 Task: Look for space in Arnsberg, Germany from 2nd June, 2023 to 15th June, 2023 for 2 adults in price range Rs.10000 to Rs.15000. Place can be entire place with 1  bedroom having 1 bed and 1 bathroom. Property type can be house, flat, guest house, hotel. Booking option can be shelf check-in. Required host language is English.
Action: Mouse moved to (755, 106)
Screenshot: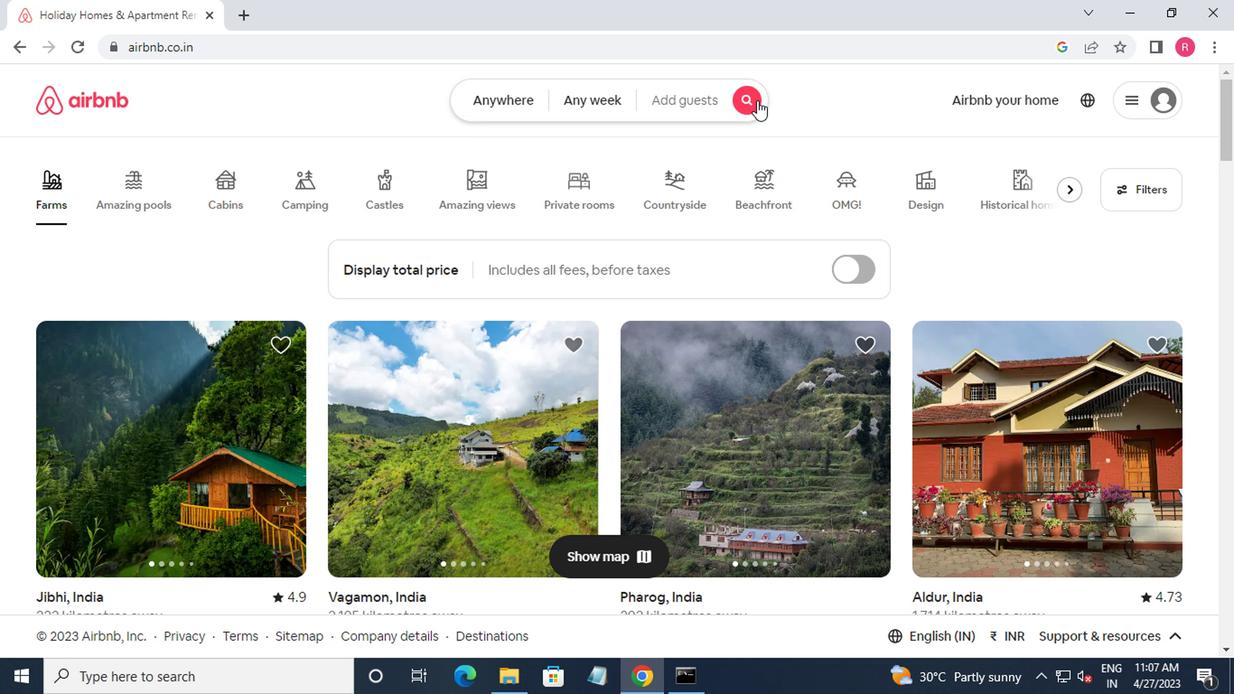 
Action: Mouse pressed left at (755, 106)
Screenshot: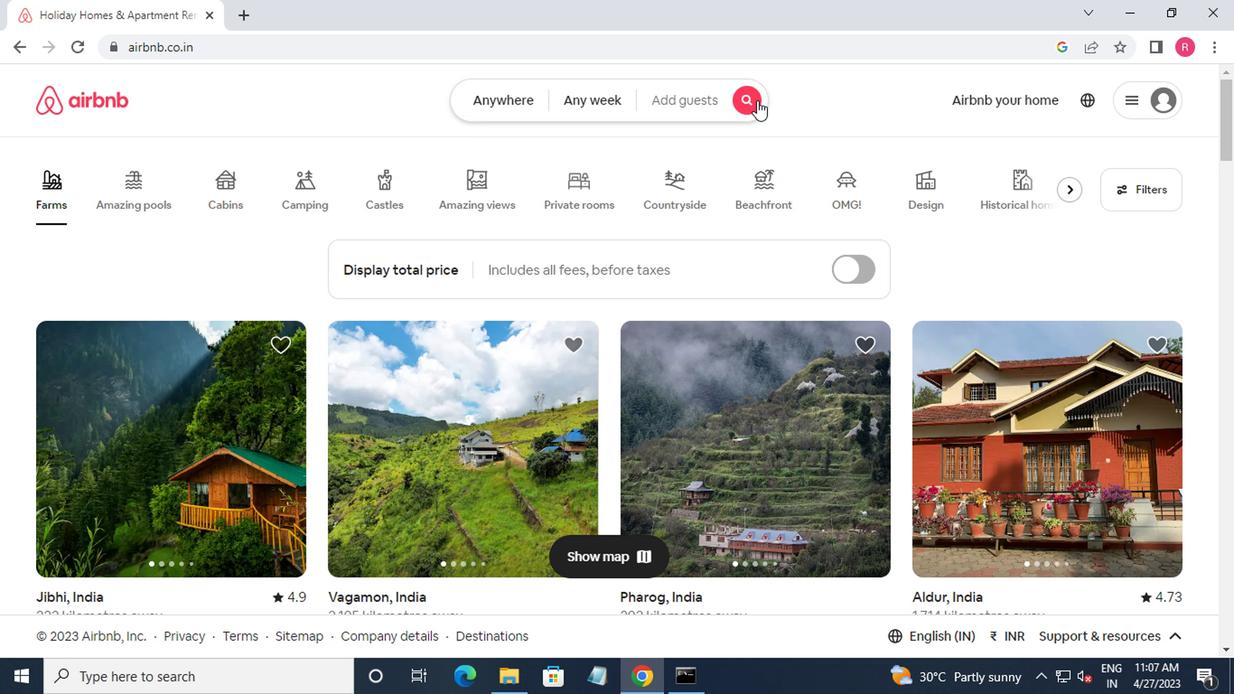 
Action: Mouse moved to (290, 176)
Screenshot: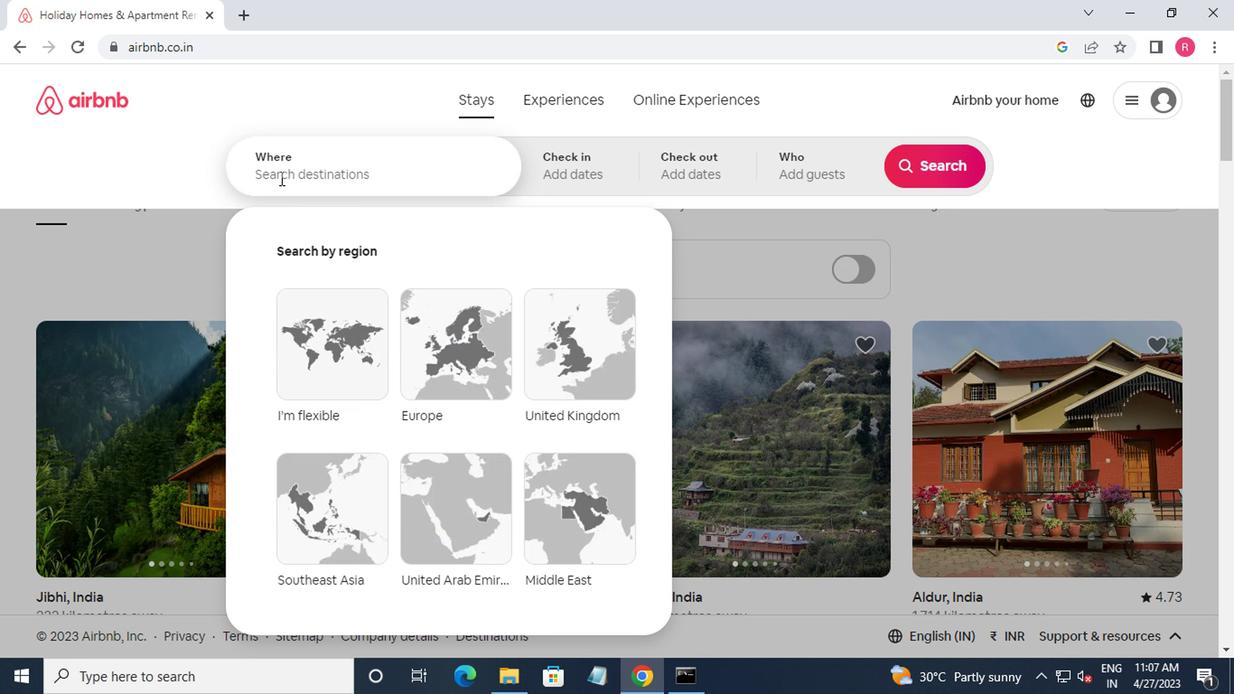 
Action: Mouse pressed left at (290, 176)
Screenshot: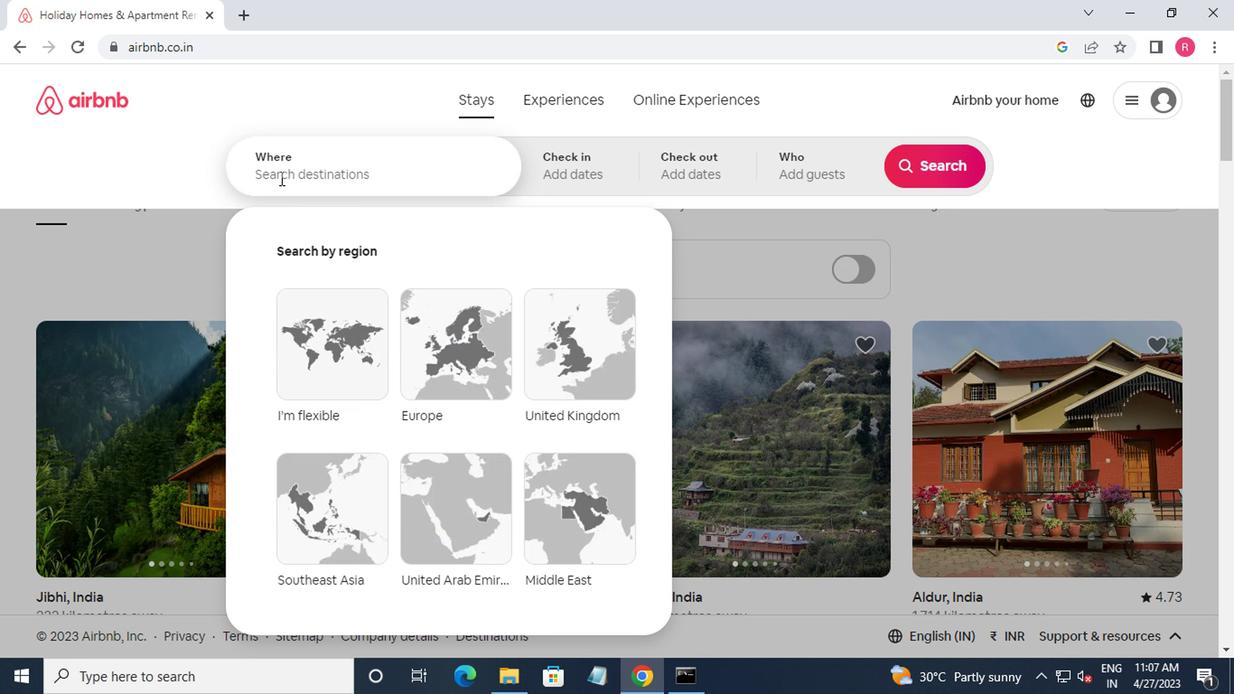 
Action: Mouse moved to (287, 207)
Screenshot: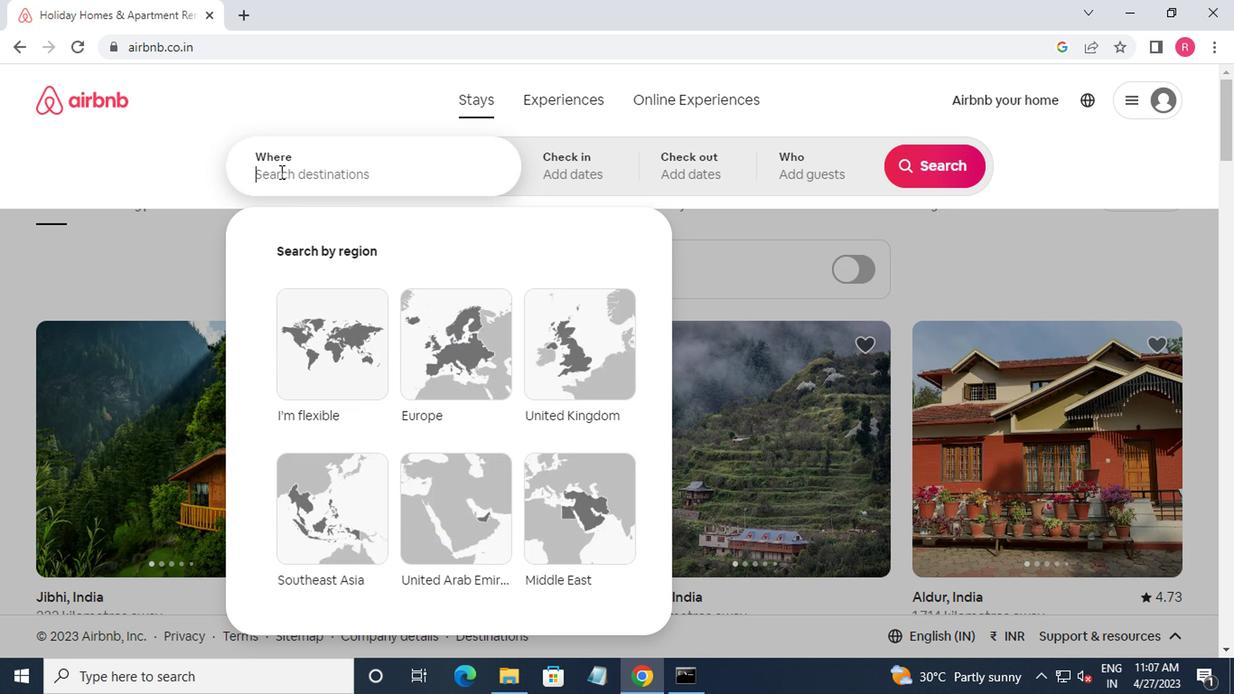 
Action: Key pressed arnsberg,germ<Key.down><Key.enter>
Screenshot: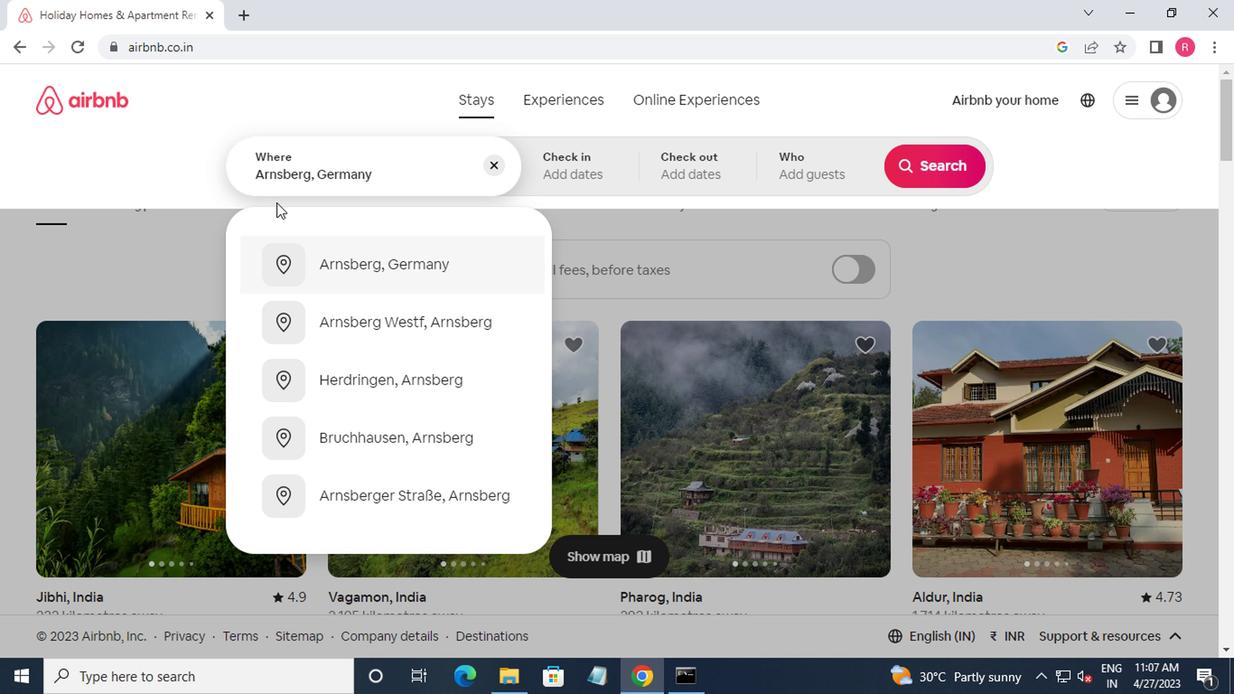 
Action: Mouse moved to (919, 310)
Screenshot: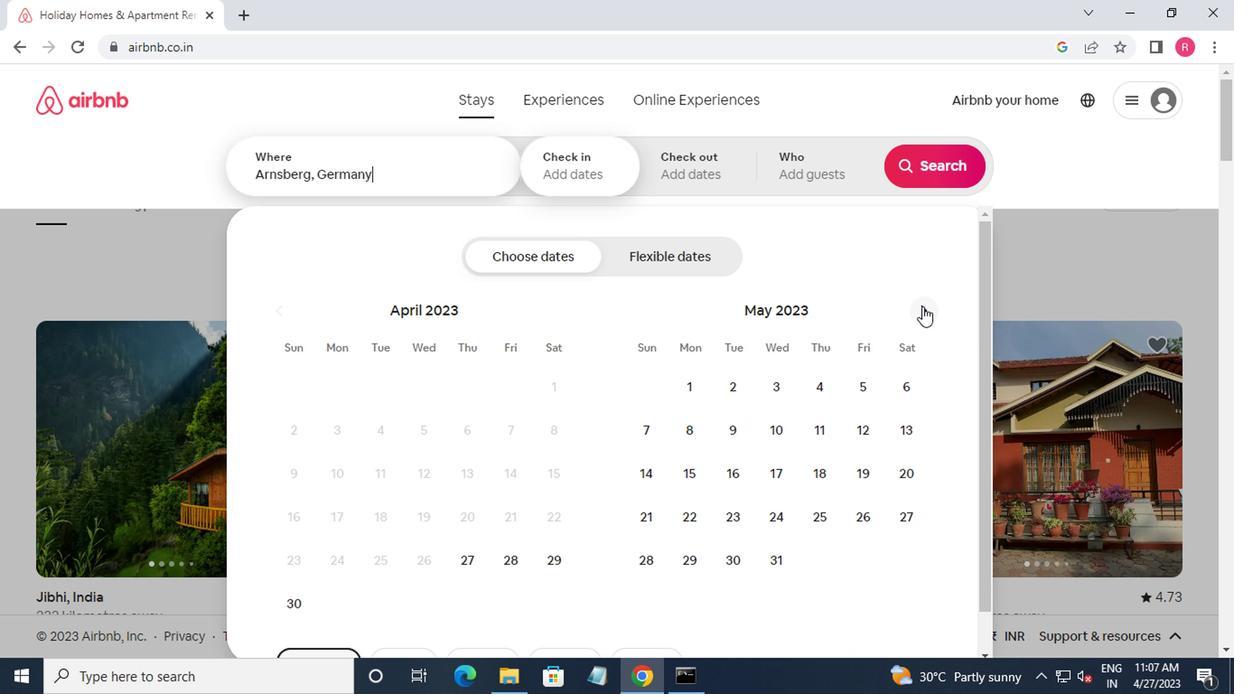 
Action: Mouse pressed left at (919, 310)
Screenshot: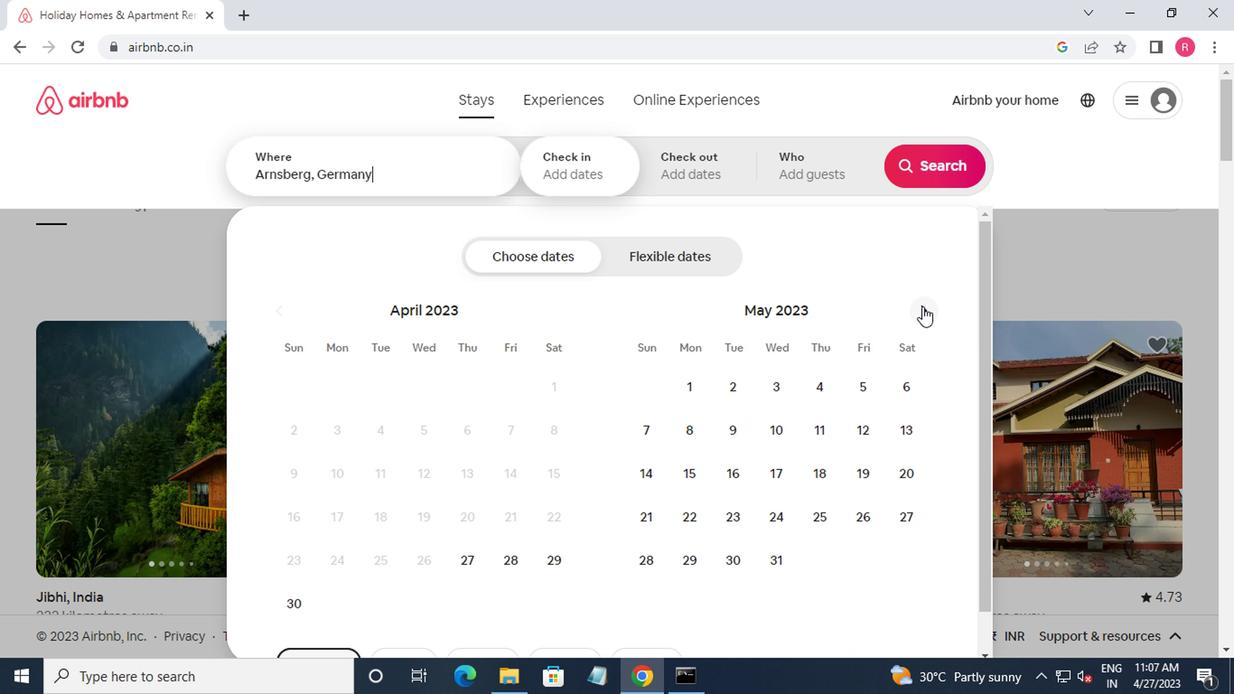 
Action: Mouse moved to (856, 398)
Screenshot: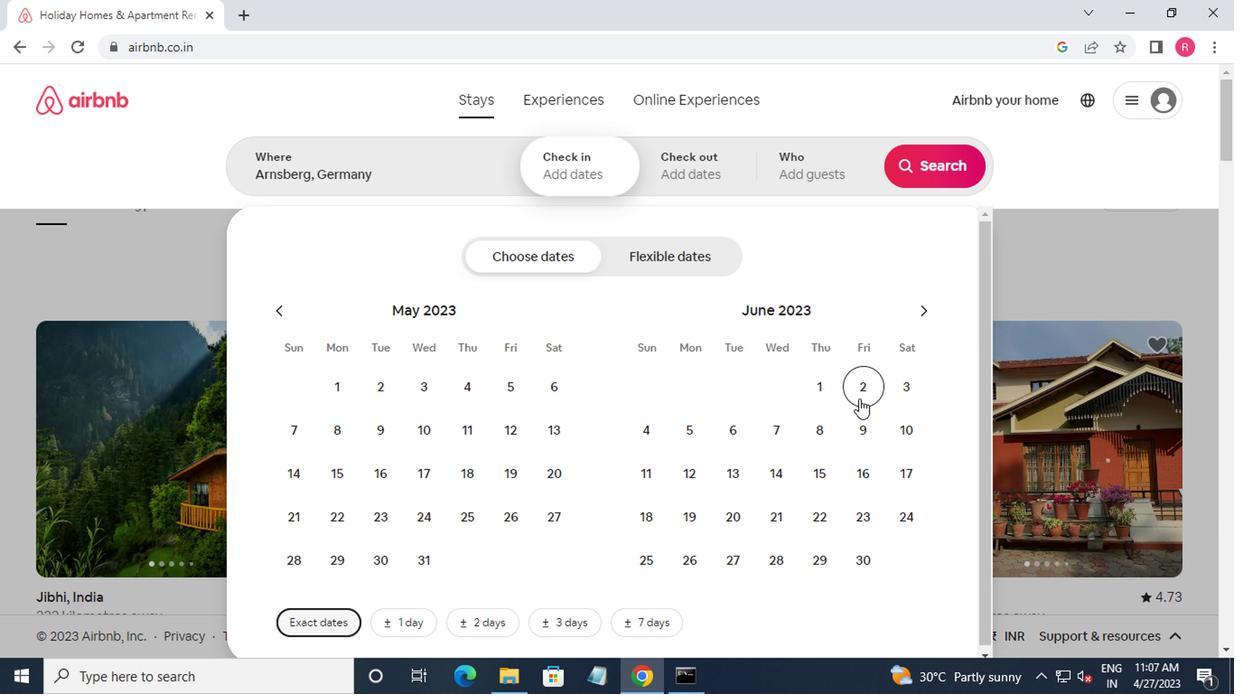 
Action: Mouse pressed left at (856, 398)
Screenshot: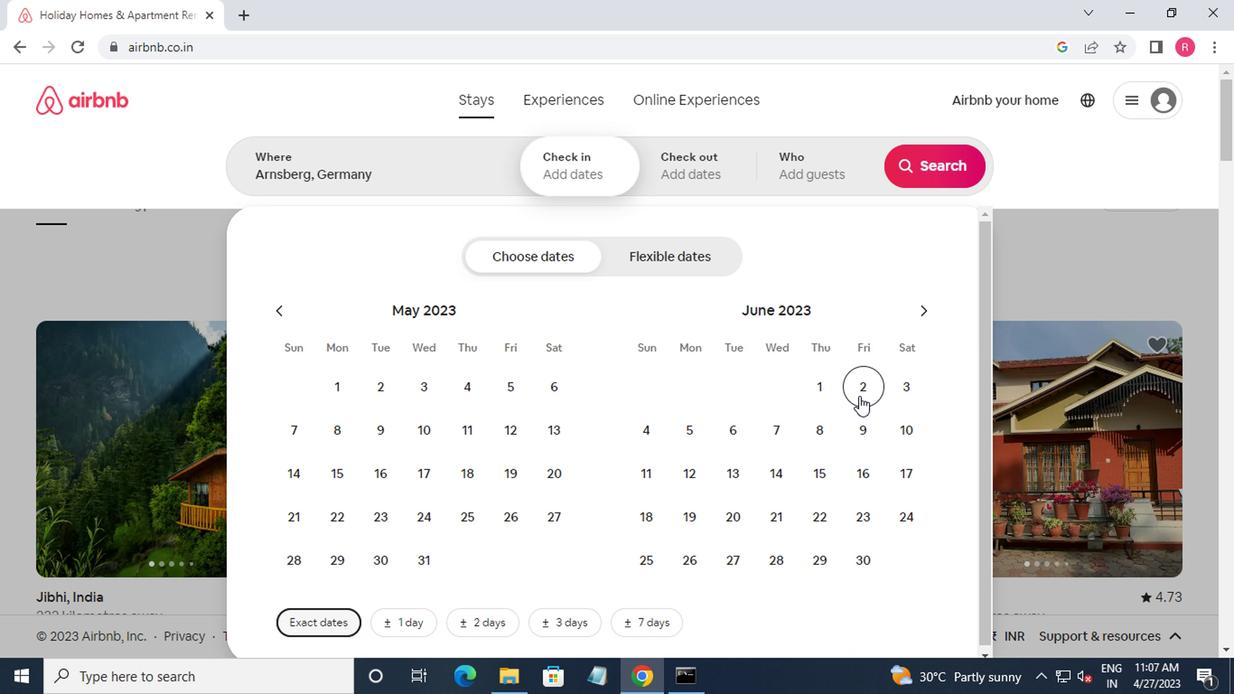 
Action: Mouse moved to (810, 480)
Screenshot: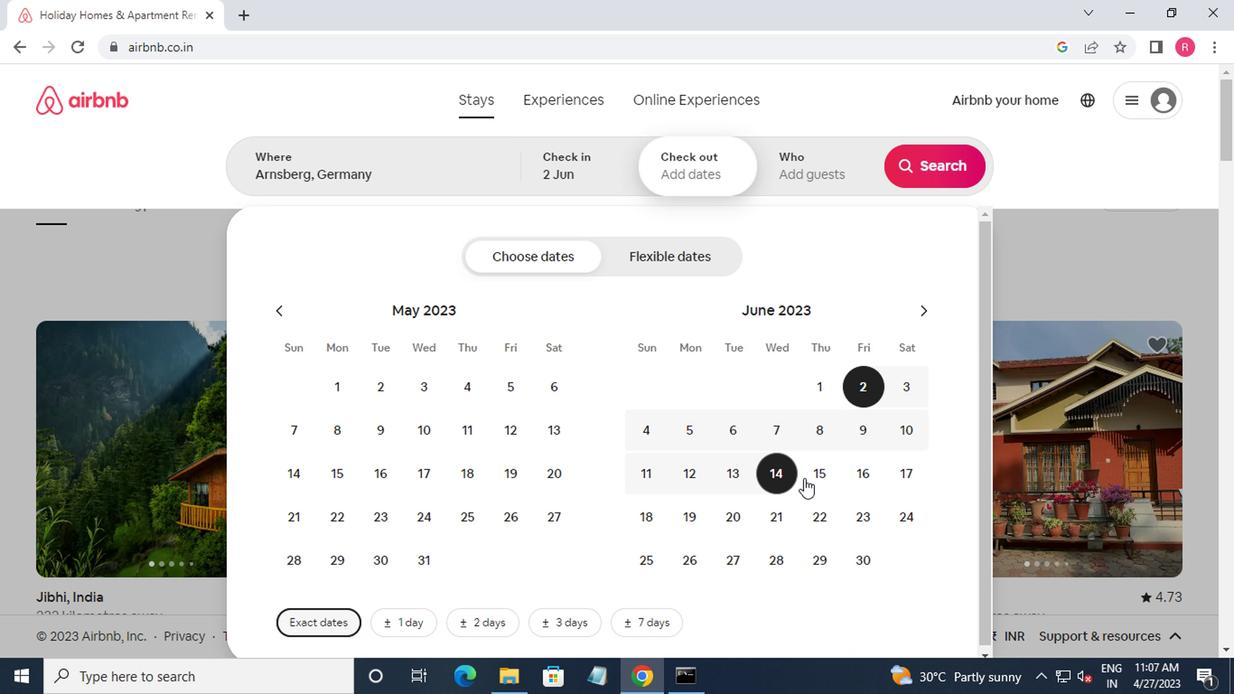 
Action: Mouse pressed left at (810, 480)
Screenshot: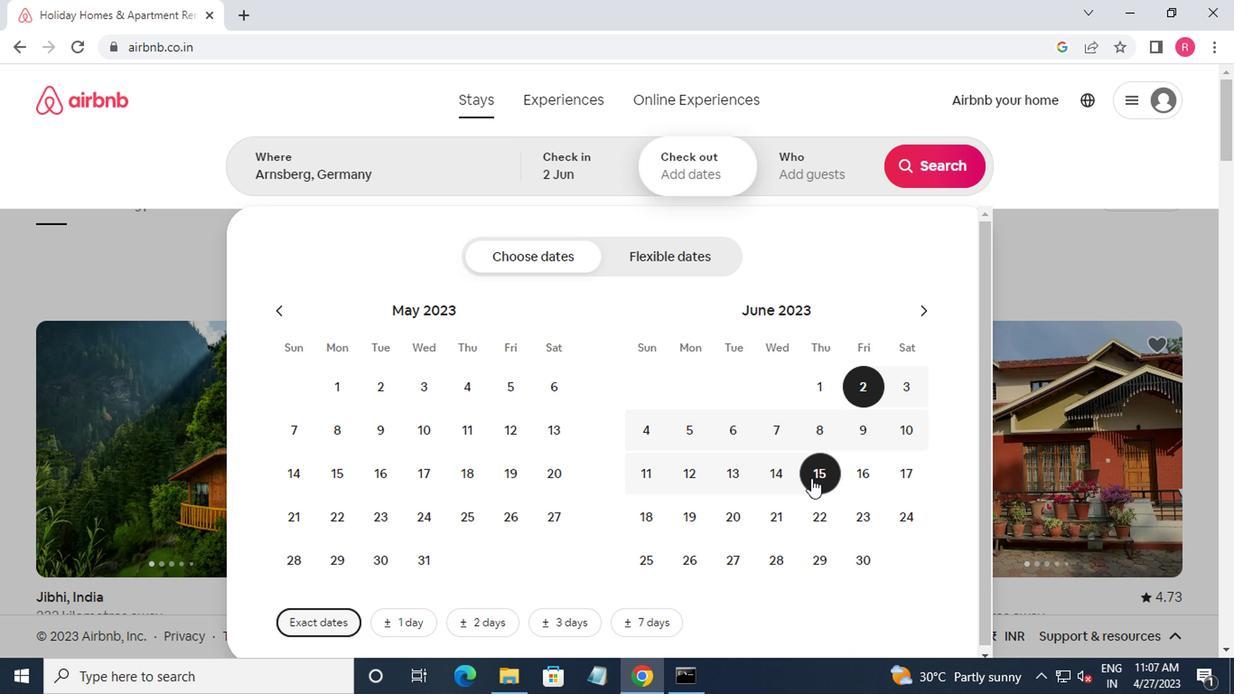 
Action: Mouse moved to (775, 163)
Screenshot: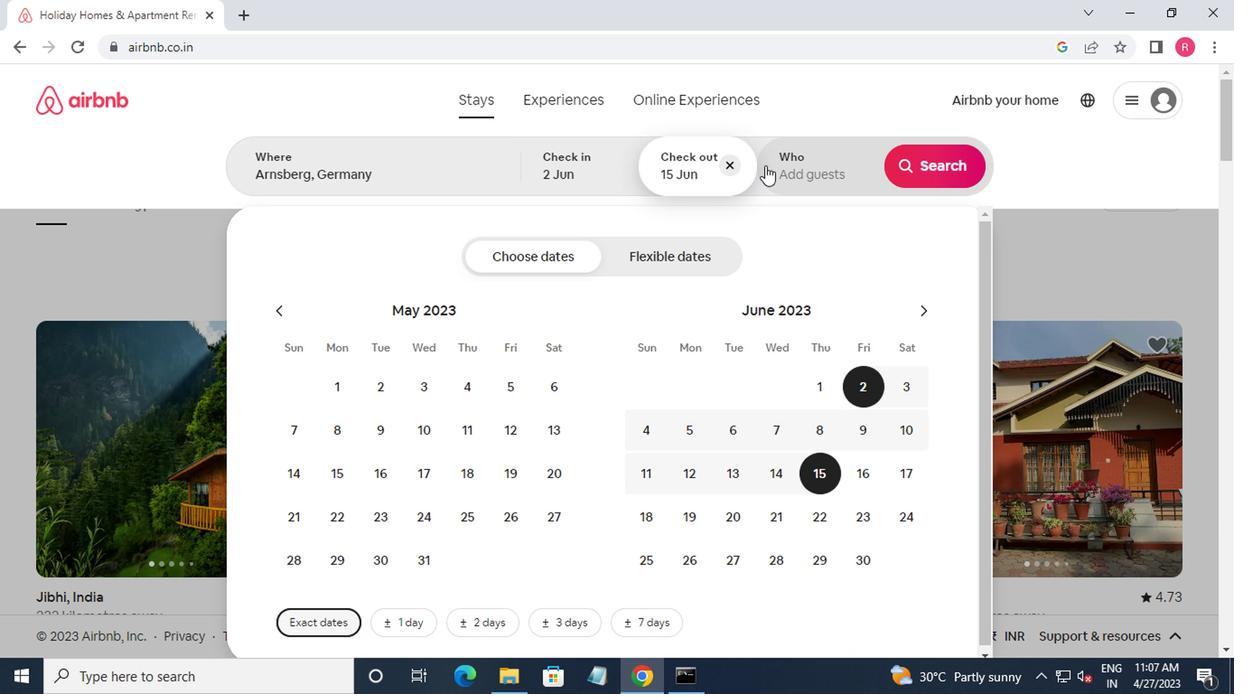 
Action: Mouse pressed left at (775, 163)
Screenshot: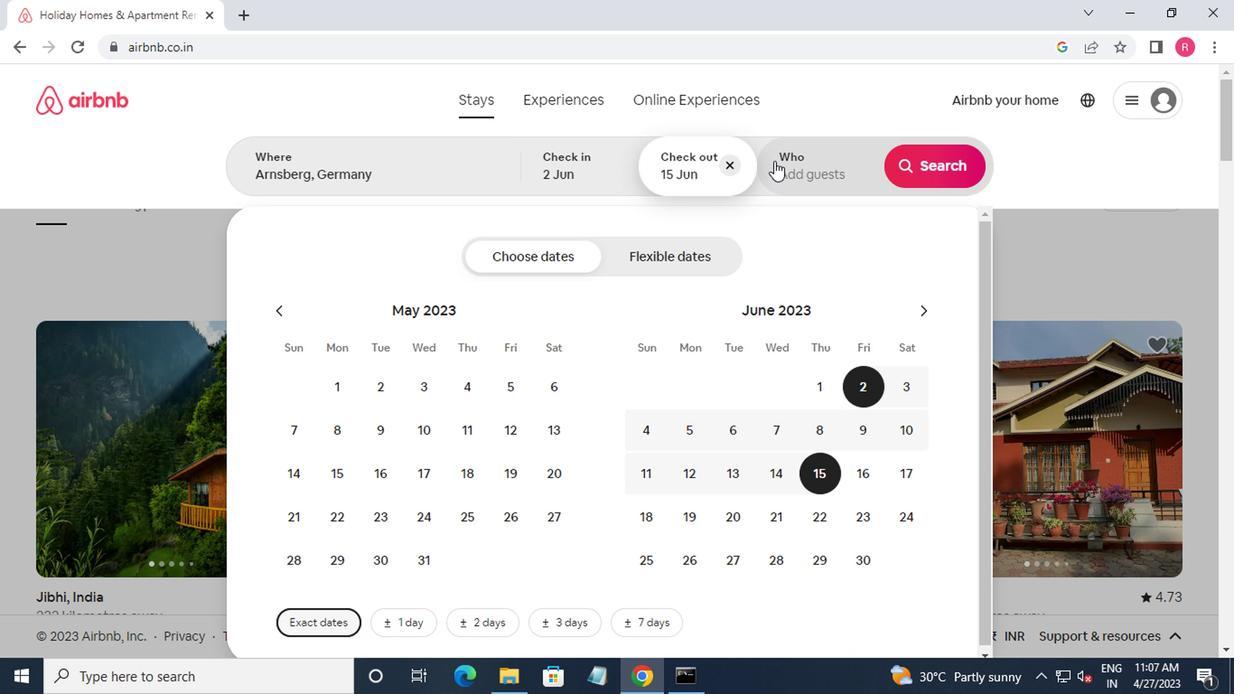 
Action: Mouse moved to (929, 266)
Screenshot: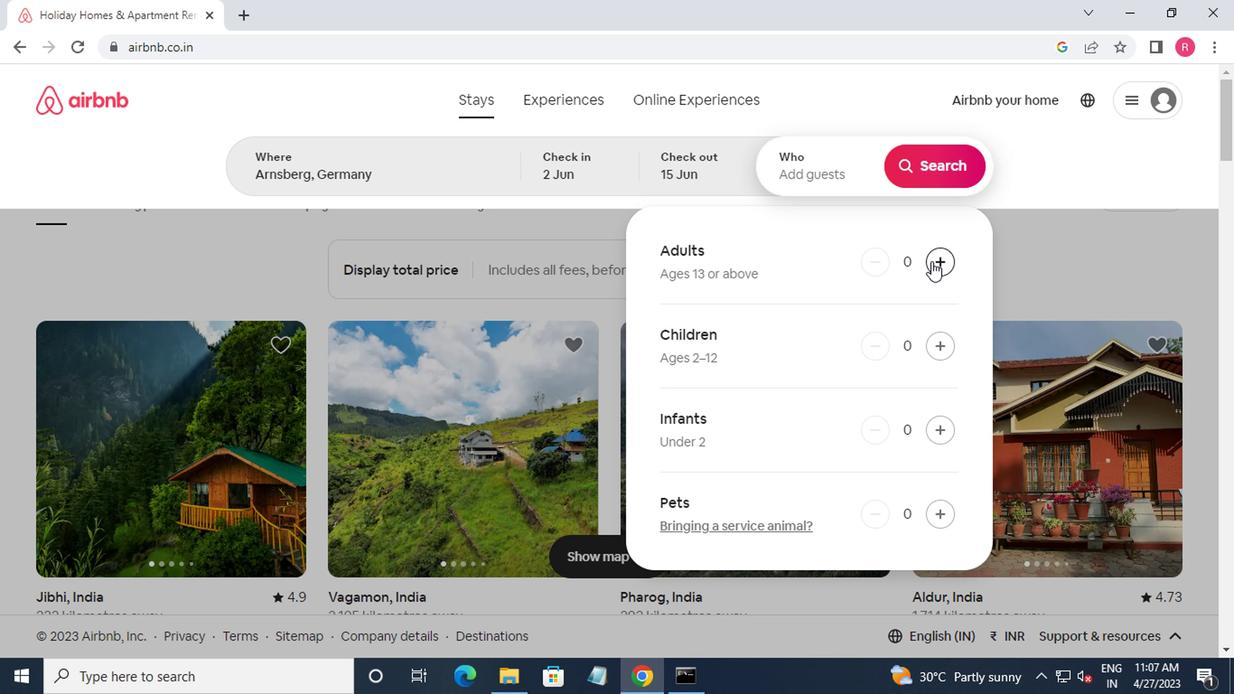 
Action: Mouse pressed left at (929, 266)
Screenshot: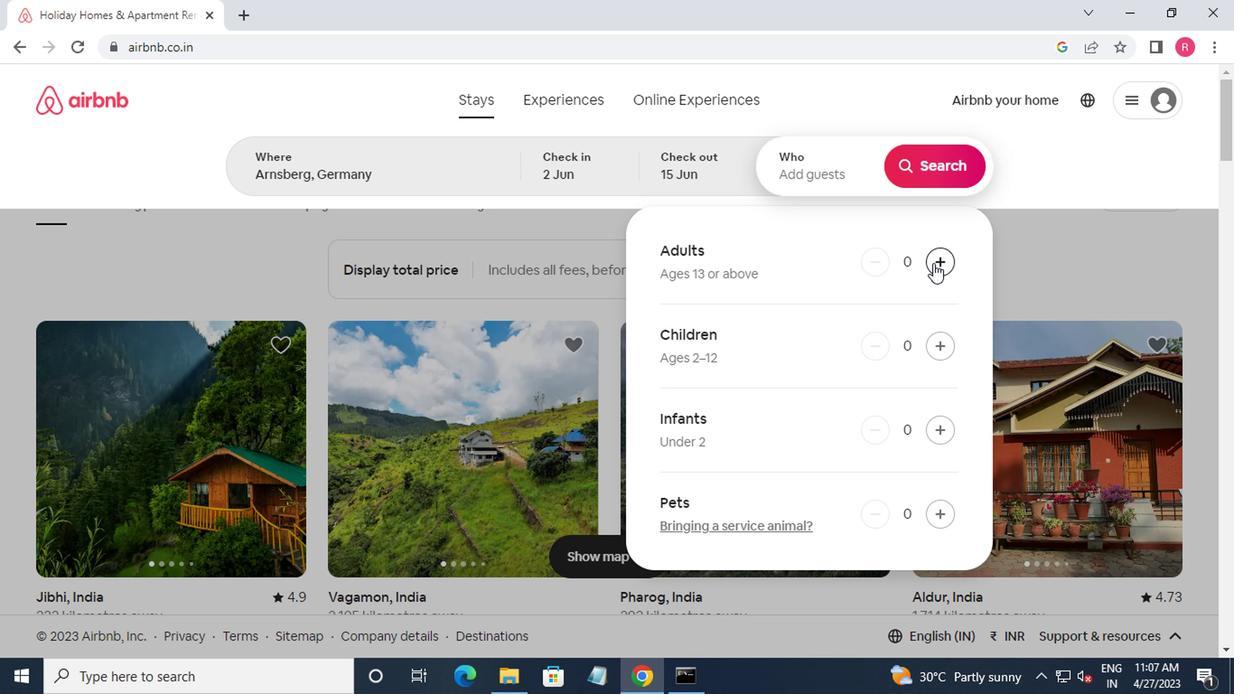 
Action: Mouse moved to (931, 267)
Screenshot: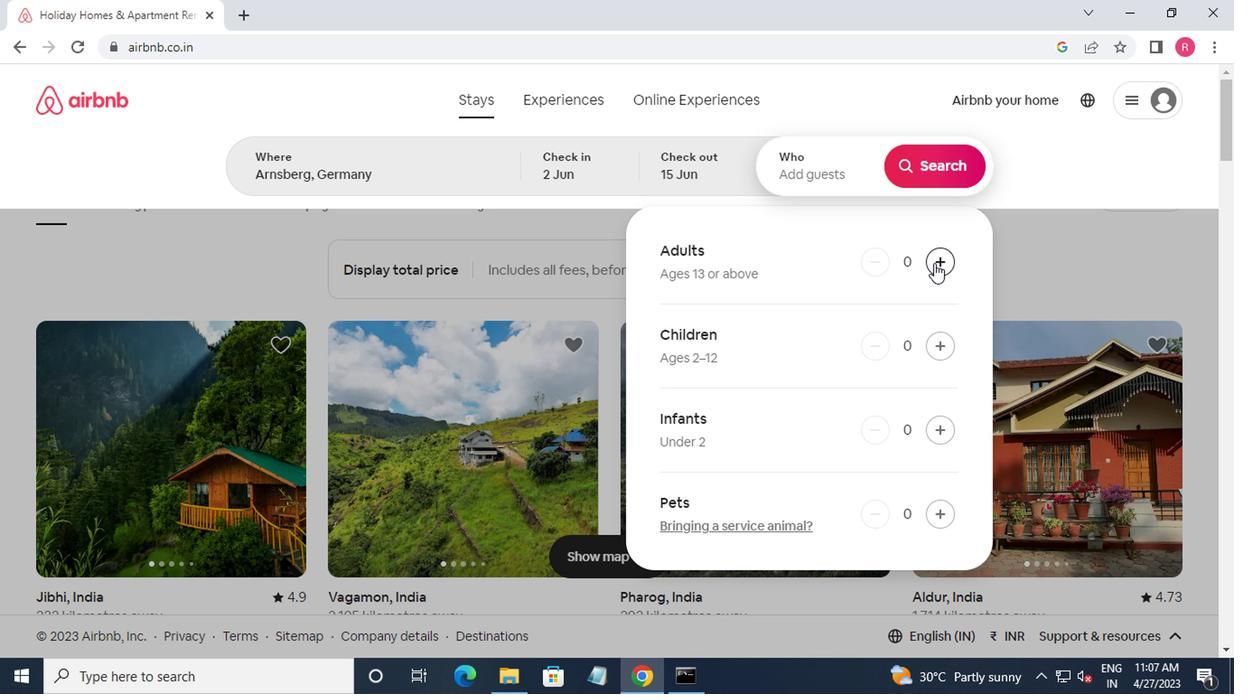 
Action: Mouse pressed left at (931, 267)
Screenshot: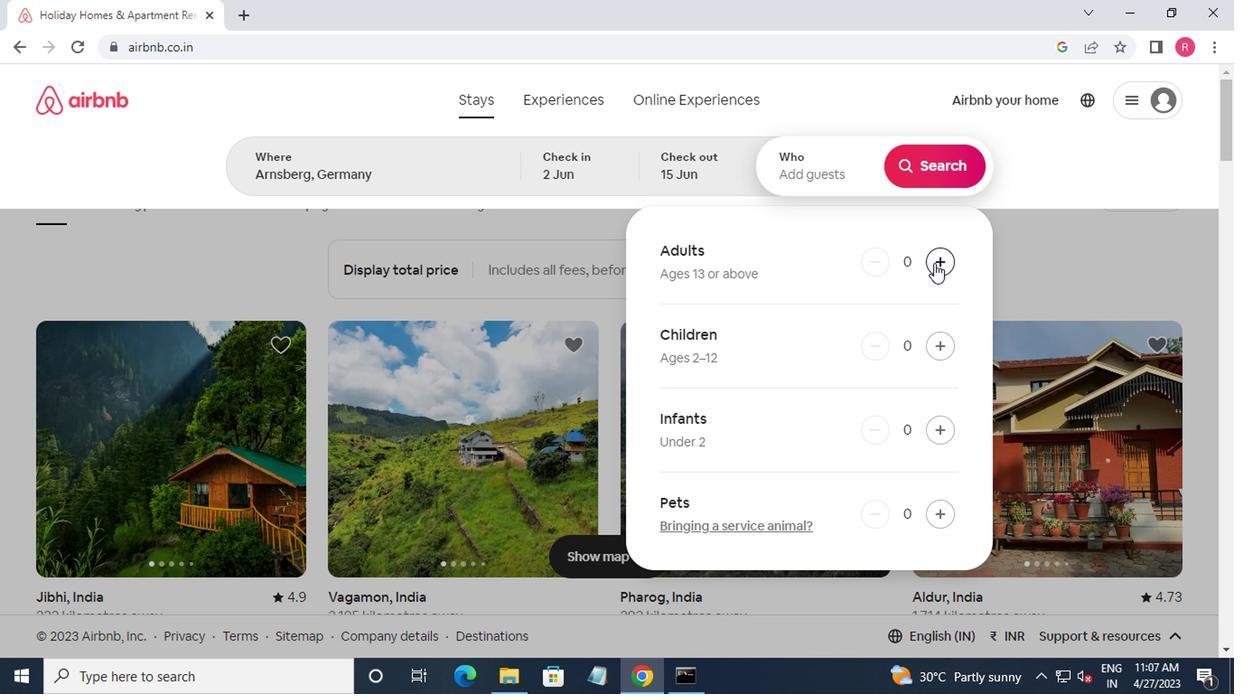
Action: Mouse moved to (940, 169)
Screenshot: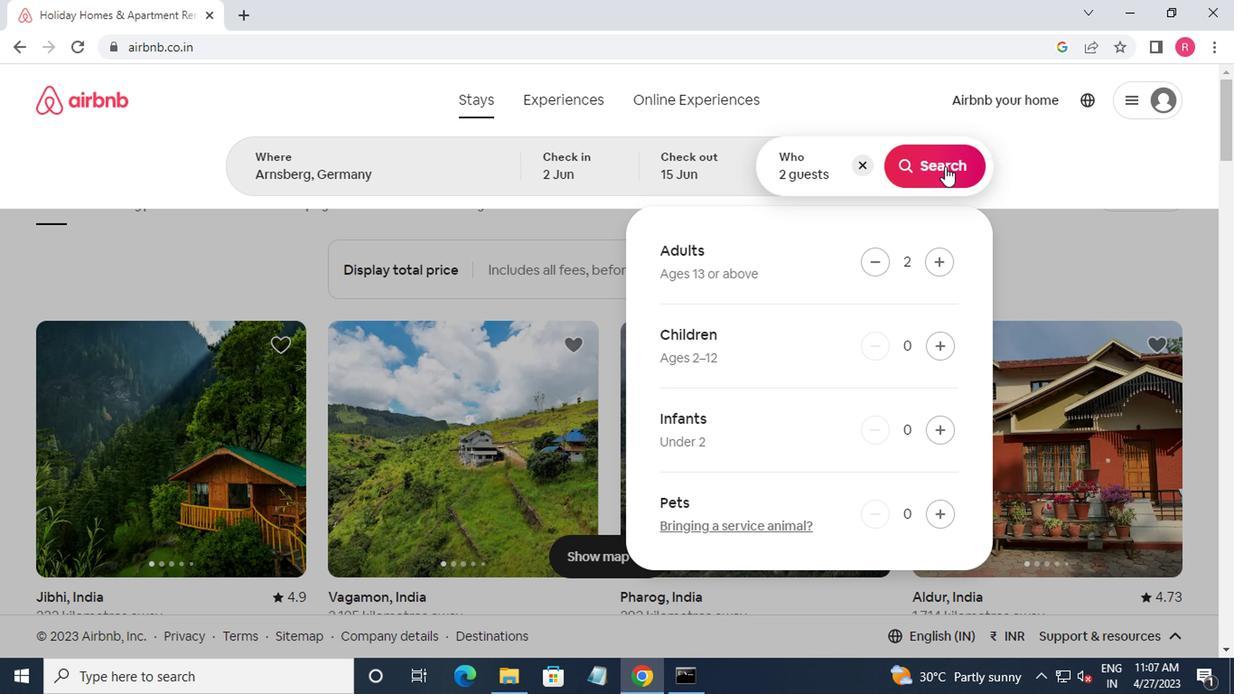 
Action: Mouse pressed left at (940, 169)
Screenshot: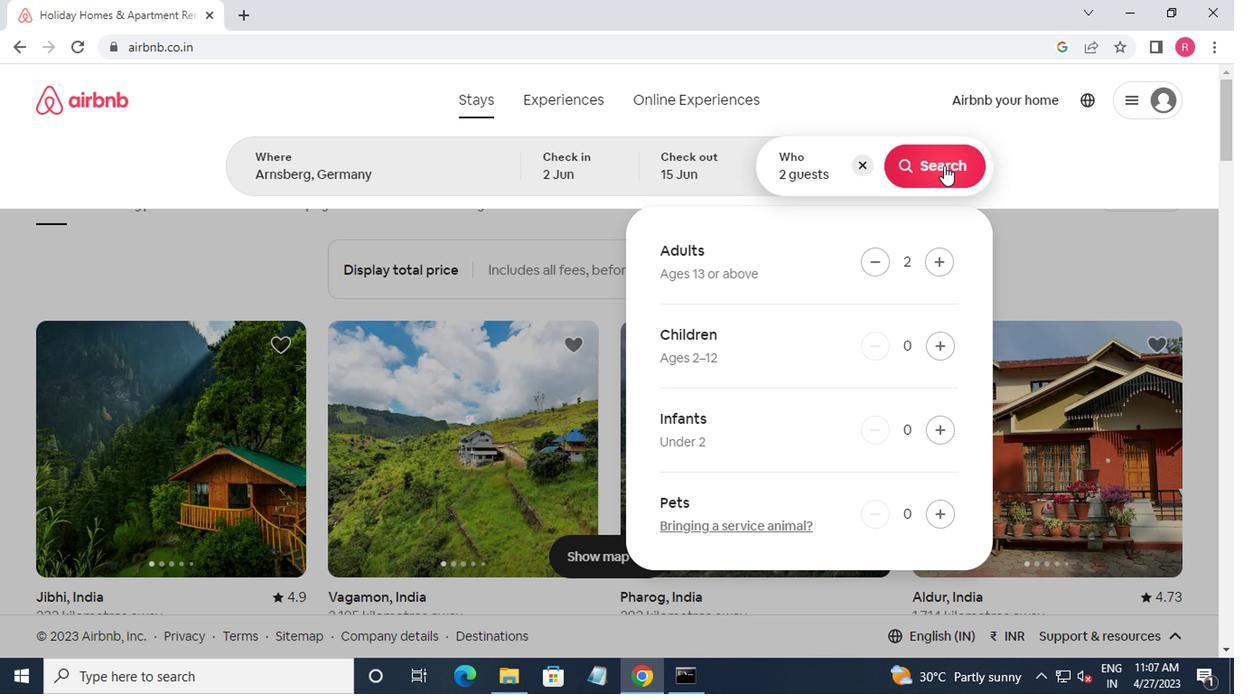 
Action: Mouse moved to (1153, 186)
Screenshot: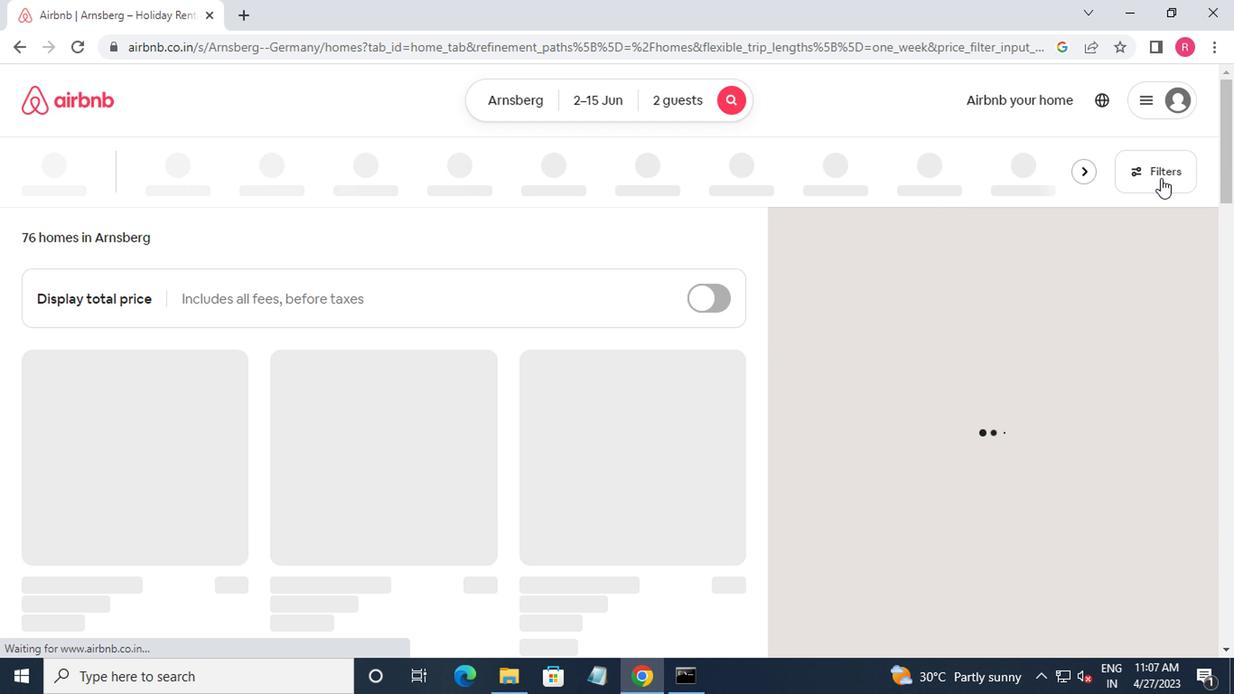 
Action: Mouse pressed left at (1153, 186)
Screenshot: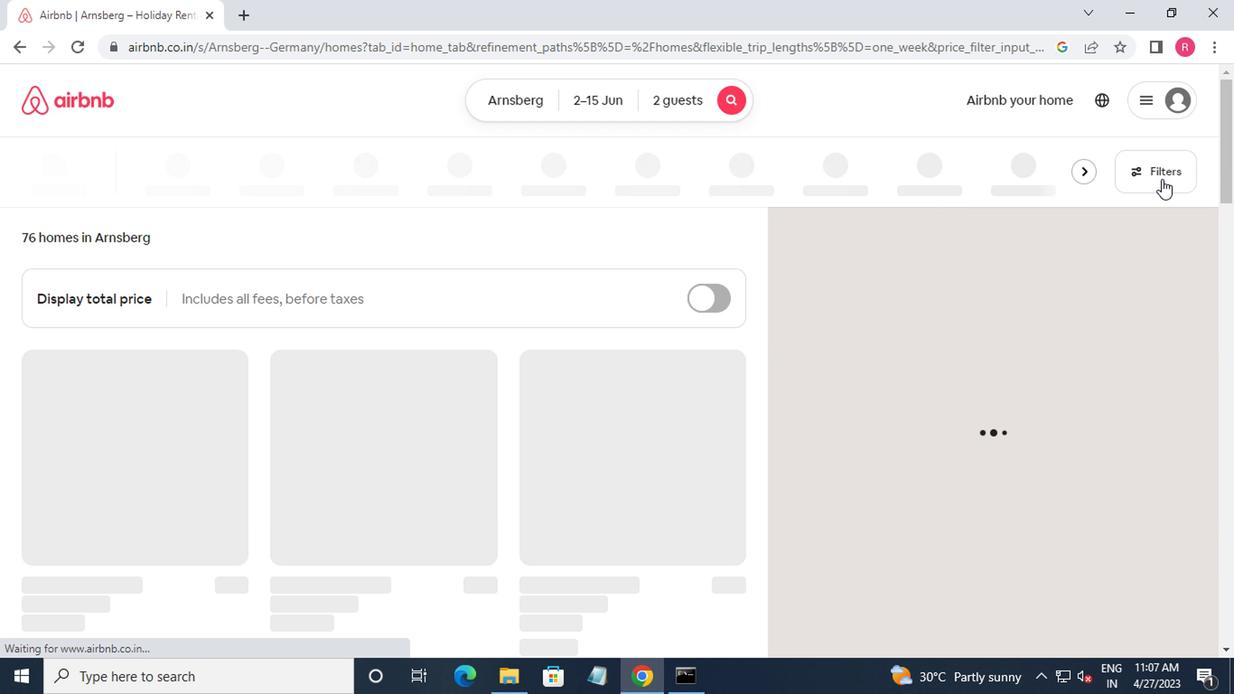 
Action: Mouse moved to (468, 400)
Screenshot: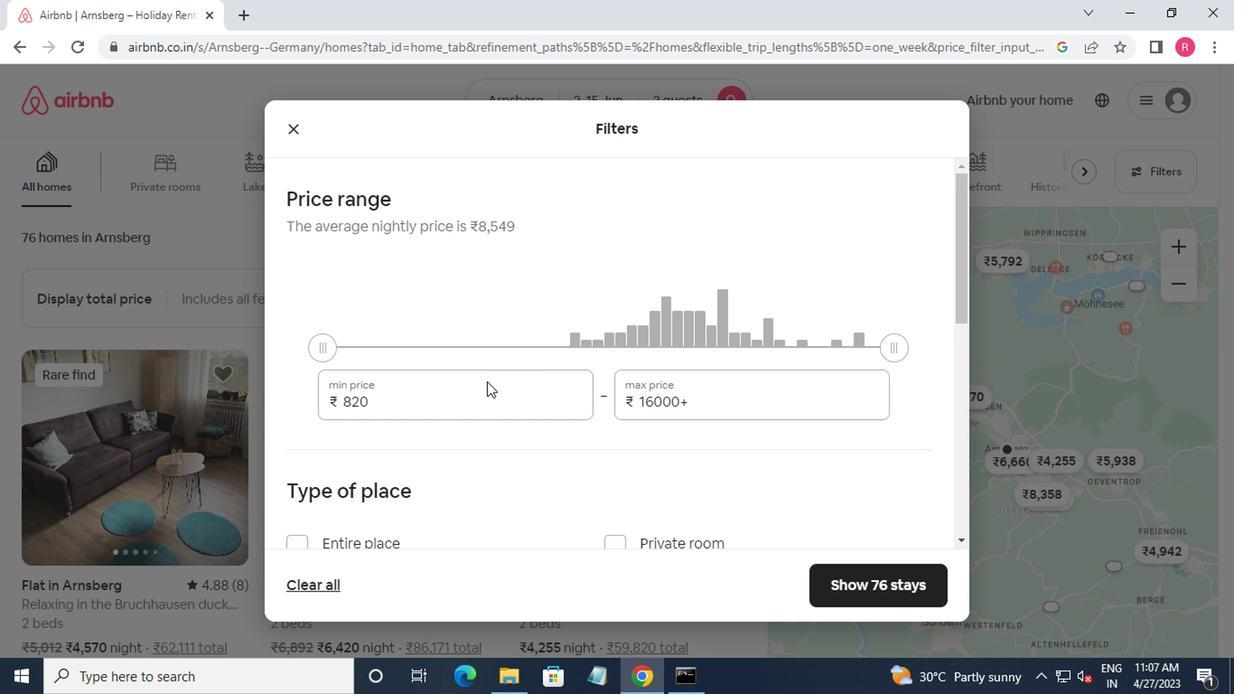 
Action: Mouse pressed left at (468, 400)
Screenshot: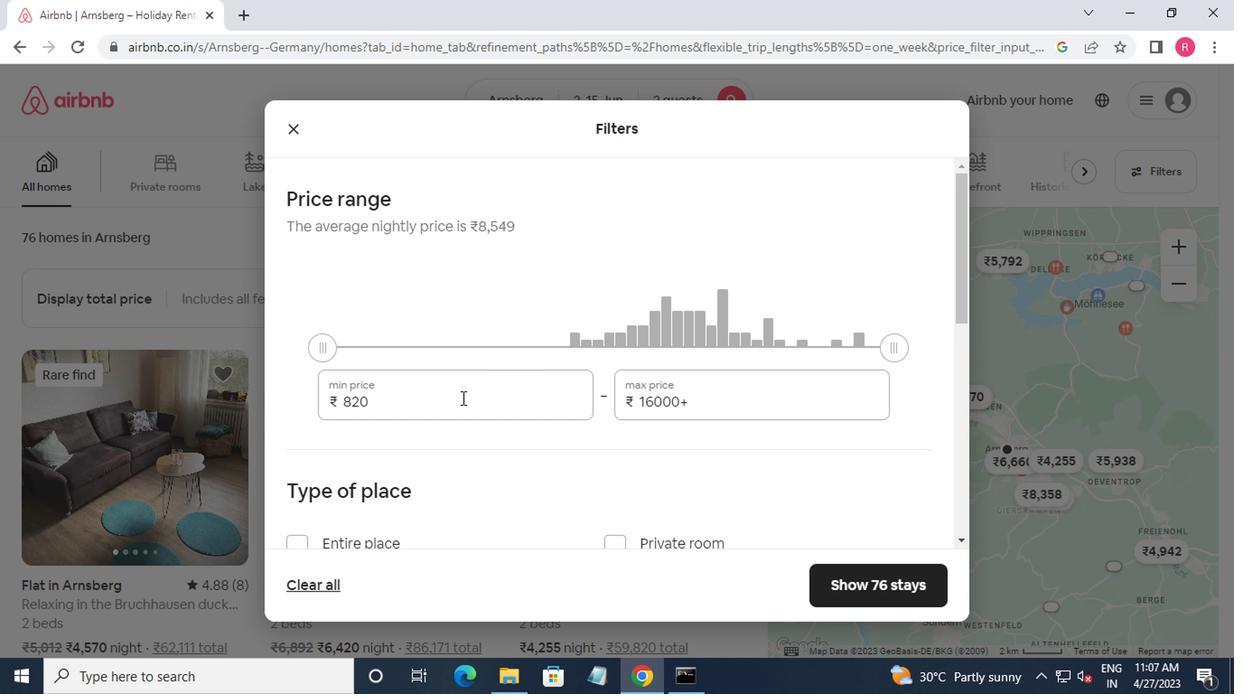 
Action: Mouse moved to (488, 401)
Screenshot: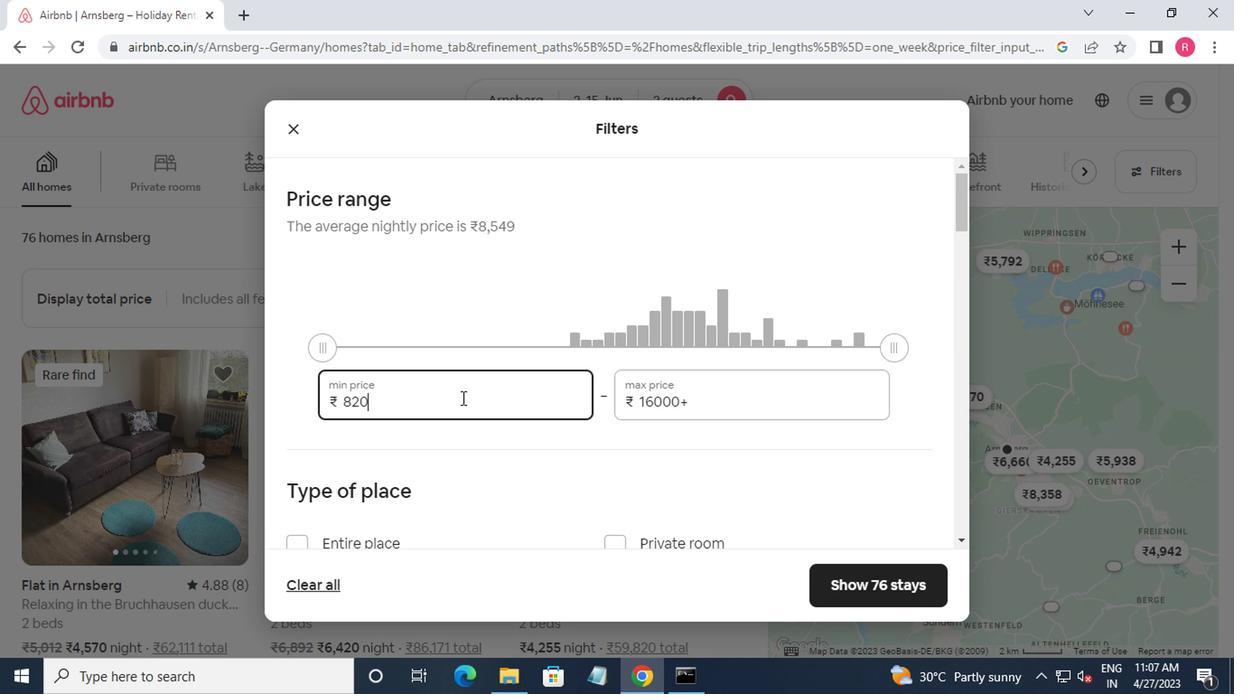 
Action: Key pressed <Key.backspace><Key.backspace><Key.backspace><Key.backspace><Key.backspace>10000<Key.tab>15000
Screenshot: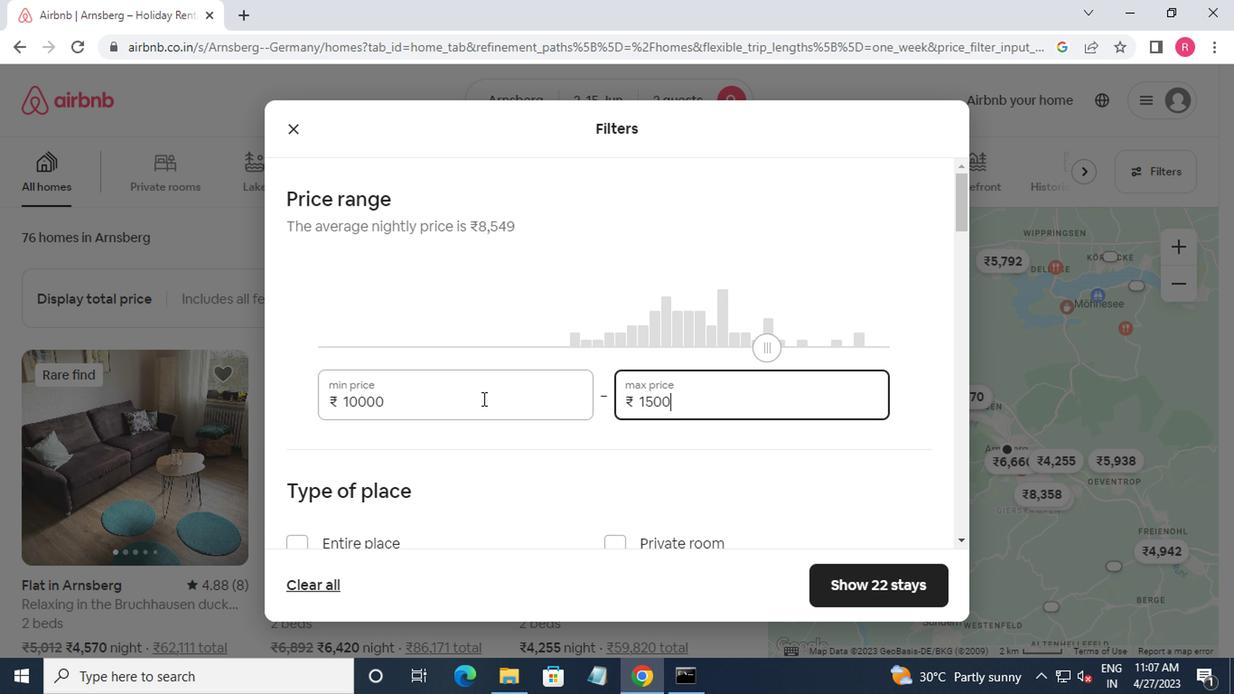 
Action: Mouse moved to (340, 253)
Screenshot: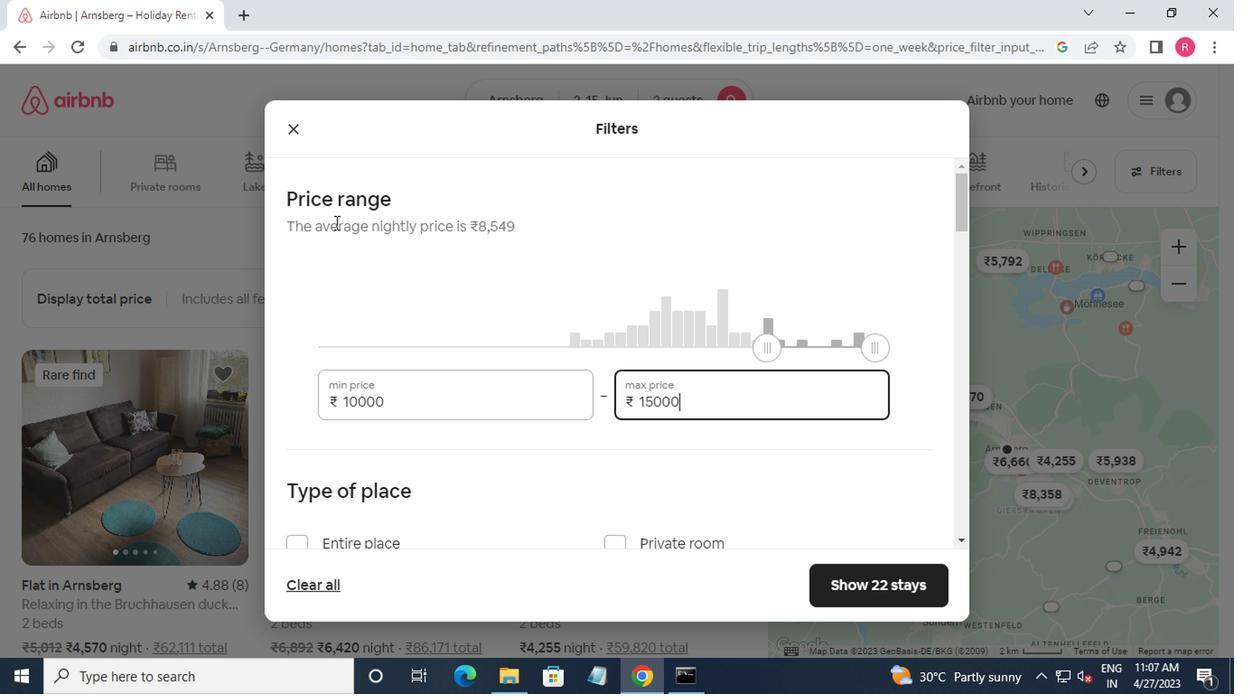 
Action: Mouse scrolled (340, 252) with delta (0, 0)
Screenshot: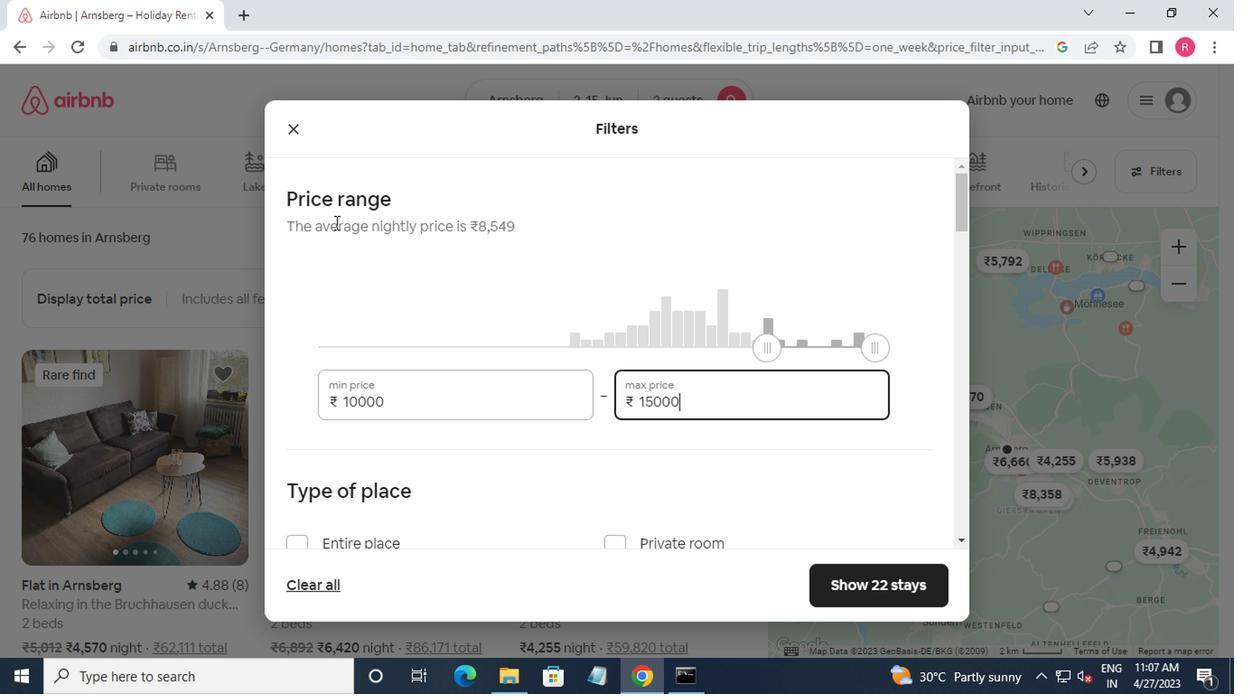 
Action: Mouse moved to (335, 273)
Screenshot: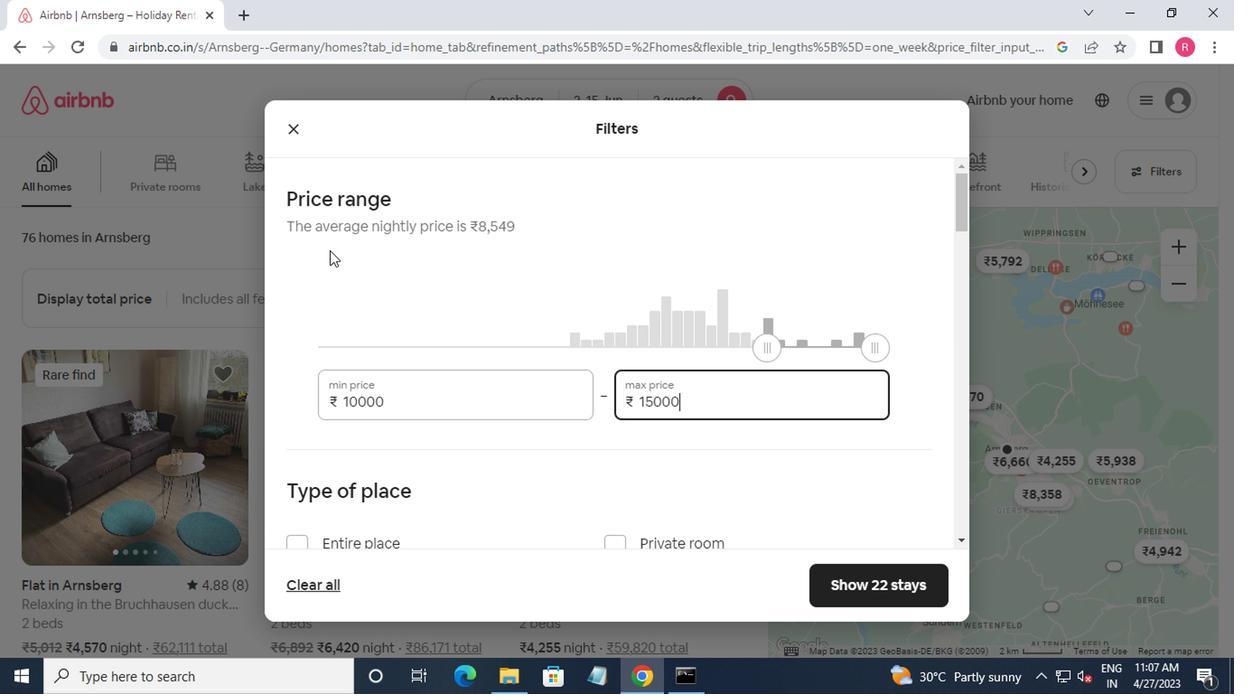 
Action: Mouse scrolled (335, 272) with delta (0, -1)
Screenshot: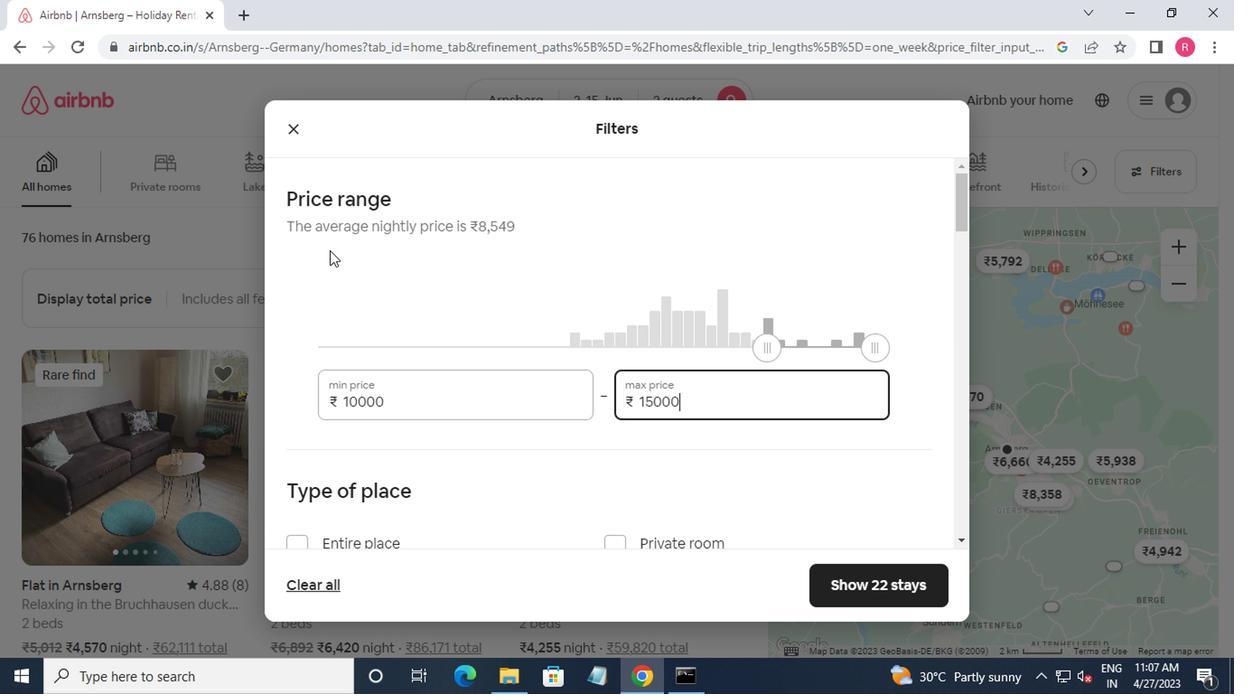 
Action: Mouse moved to (309, 371)
Screenshot: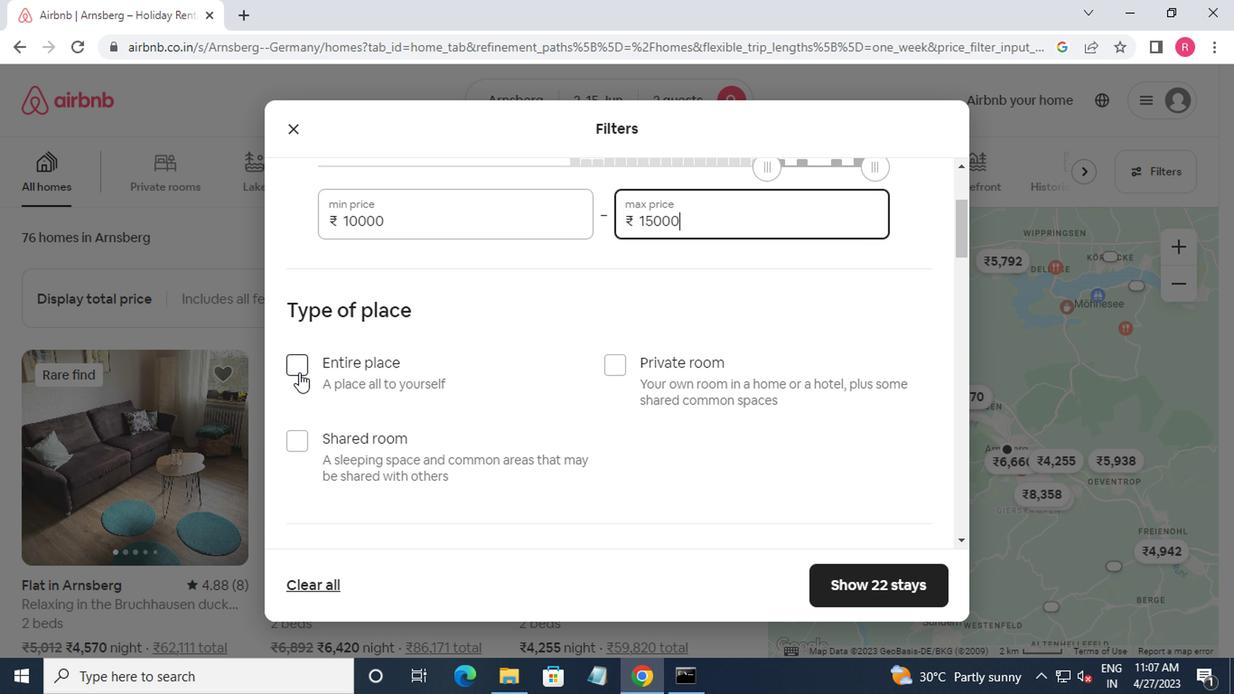 
Action: Mouse pressed left at (309, 371)
Screenshot: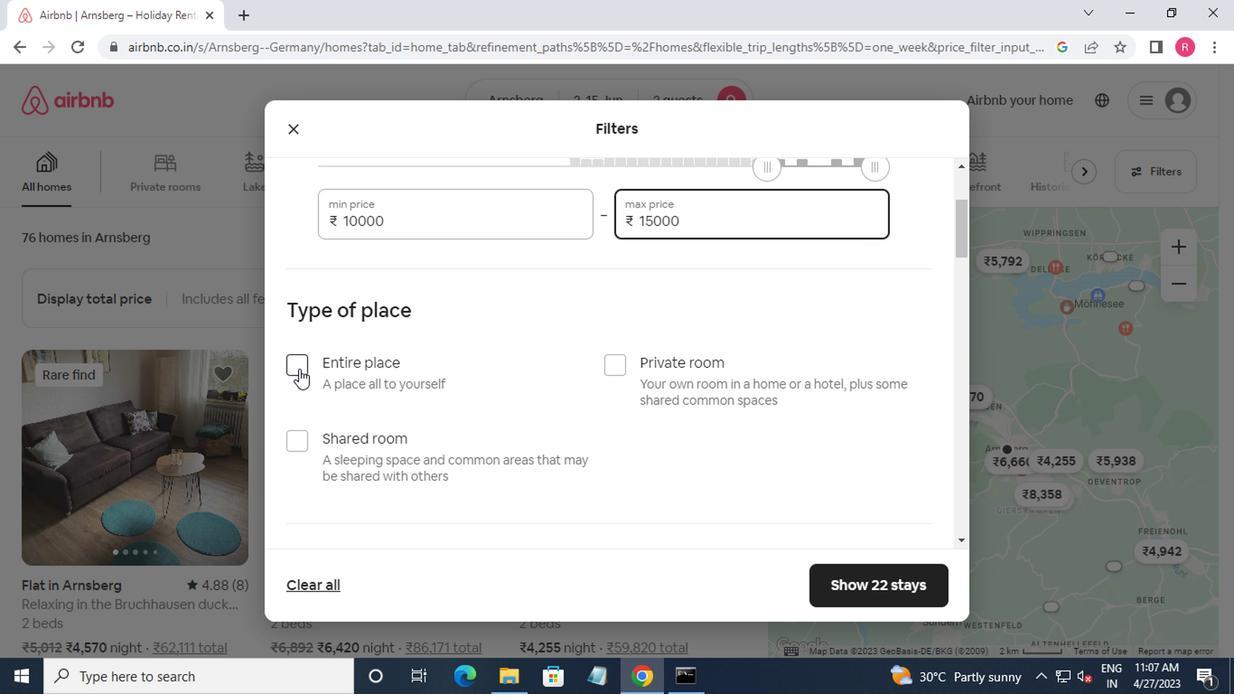 
Action: Mouse moved to (302, 369)
Screenshot: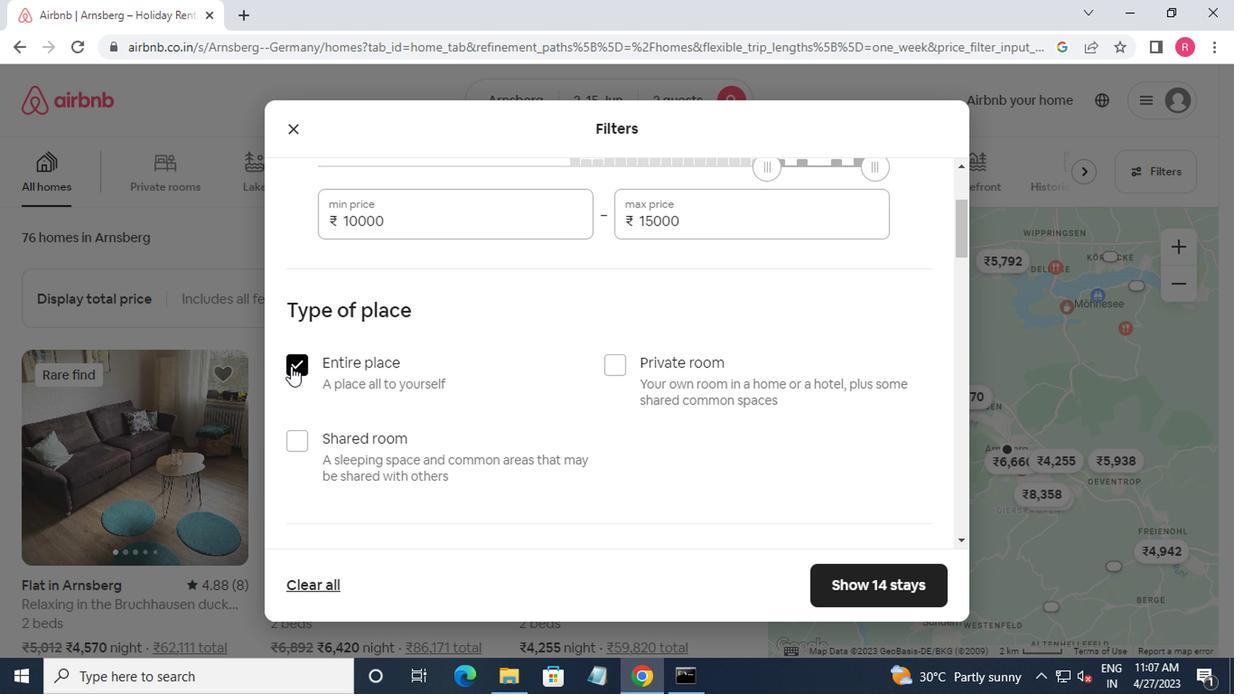 
Action: Mouse scrolled (302, 369) with delta (0, 0)
Screenshot: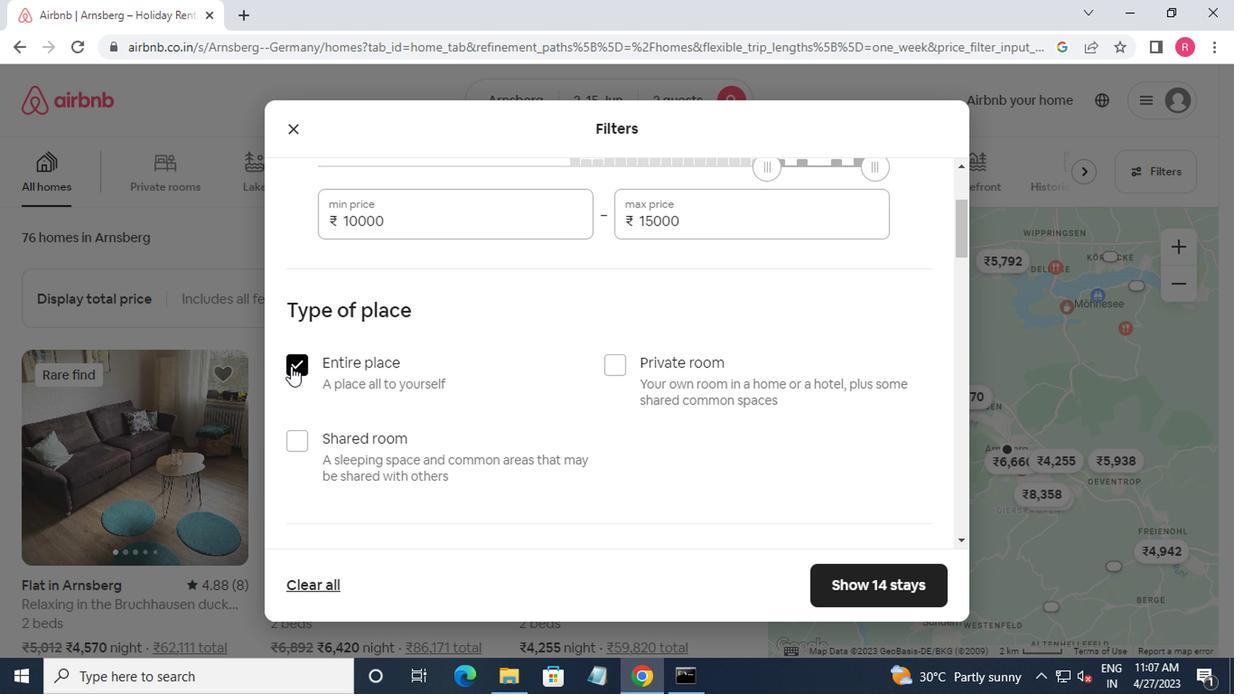 
Action: Mouse moved to (304, 373)
Screenshot: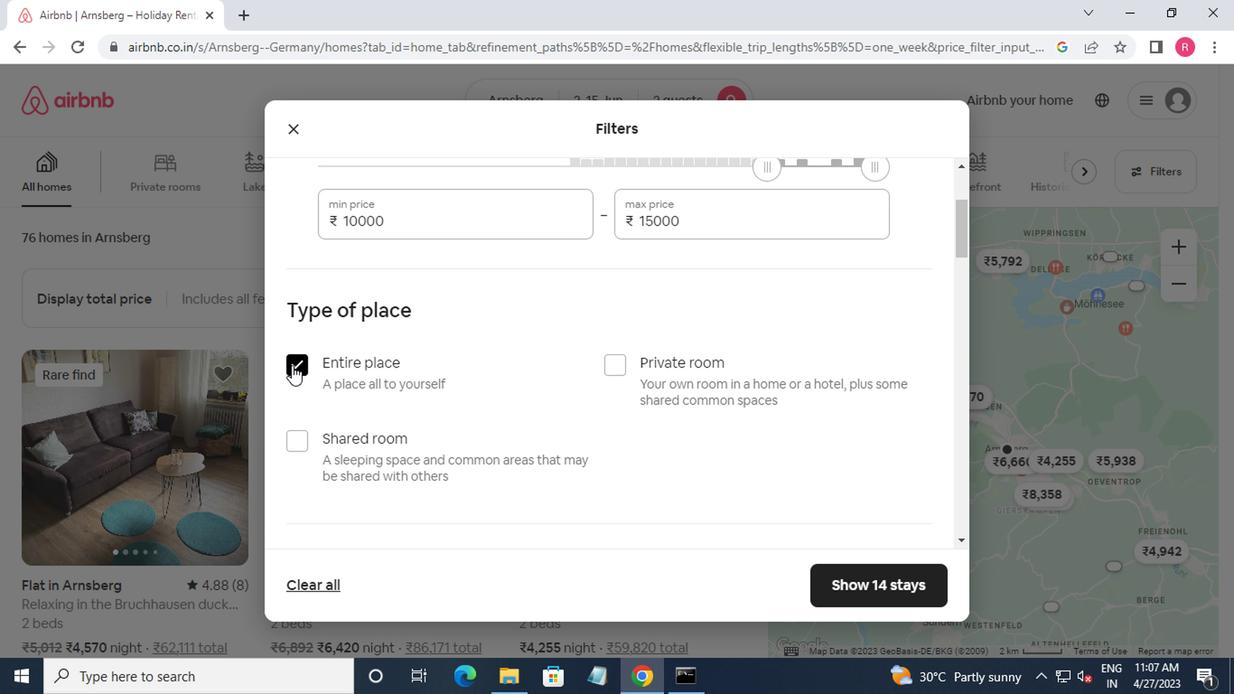
Action: Mouse scrolled (304, 371) with delta (0, -1)
Screenshot: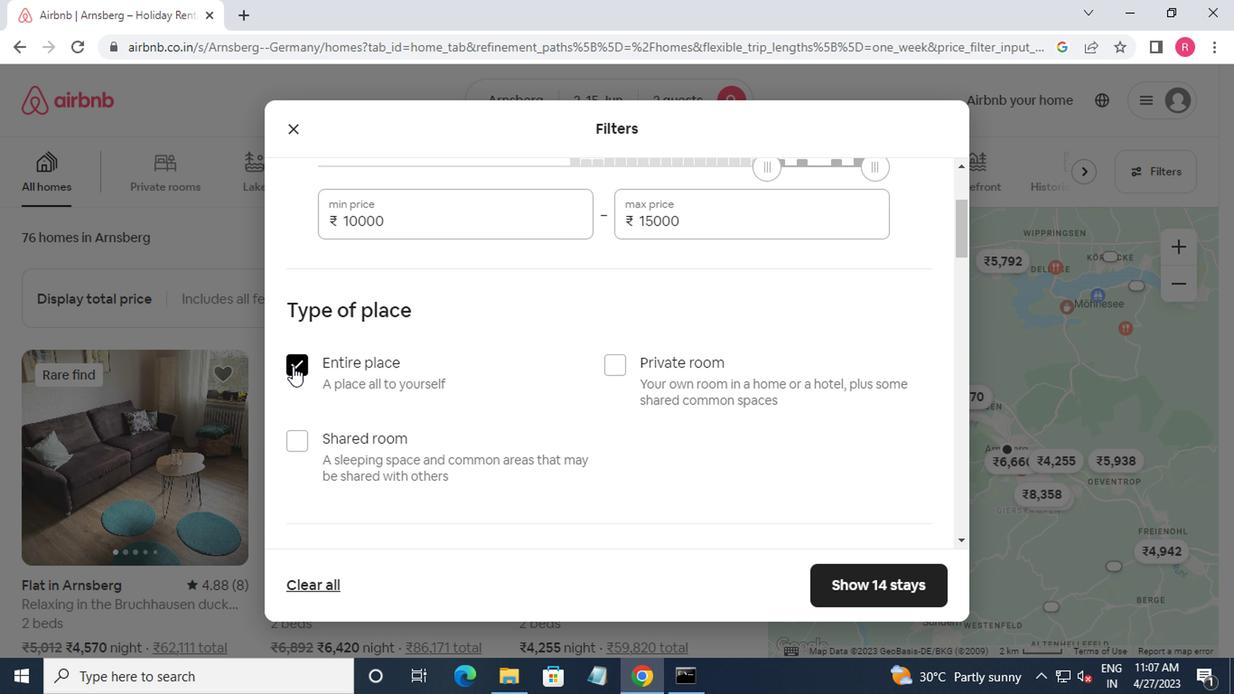 
Action: Mouse moved to (396, 412)
Screenshot: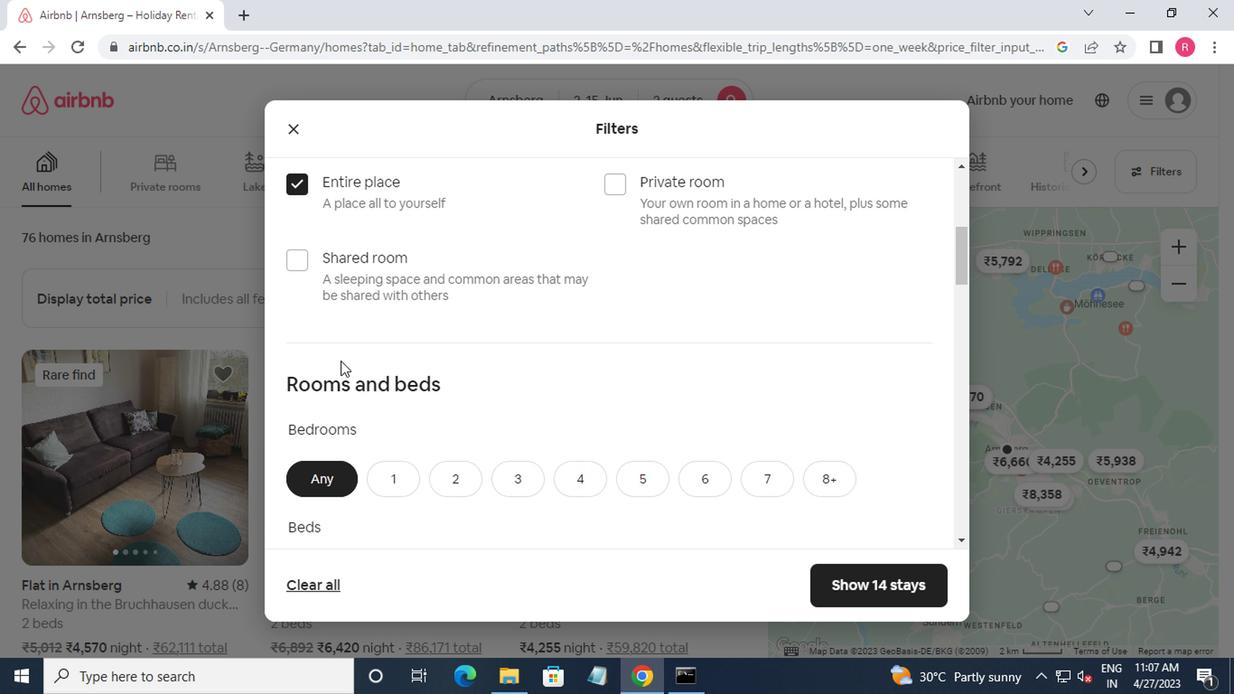 
Action: Mouse scrolled (396, 410) with delta (0, -1)
Screenshot: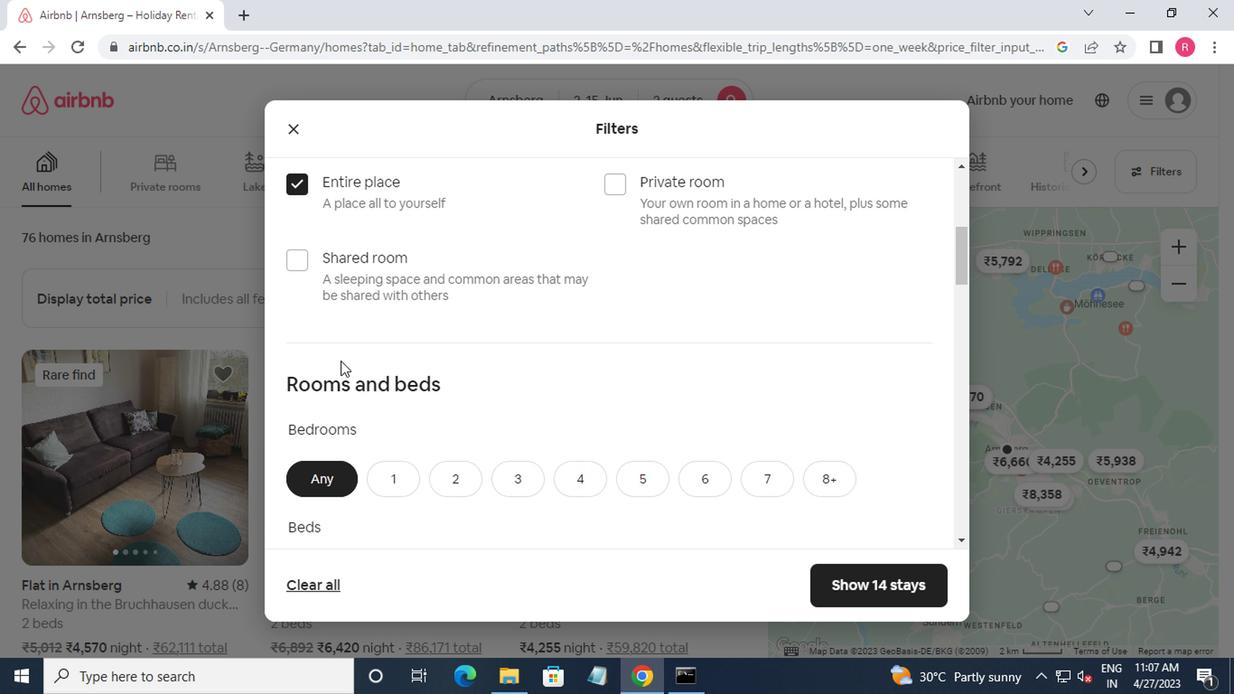 
Action: Mouse moved to (403, 425)
Screenshot: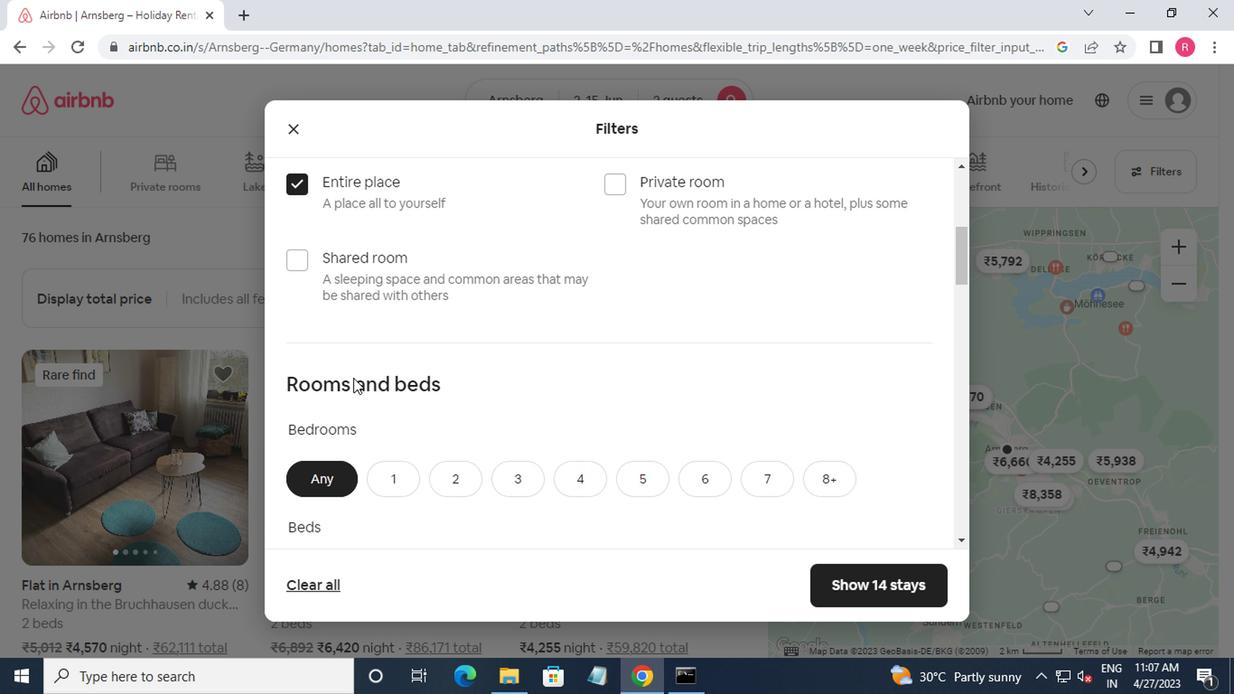 
Action: Mouse scrolled (403, 424) with delta (0, -1)
Screenshot: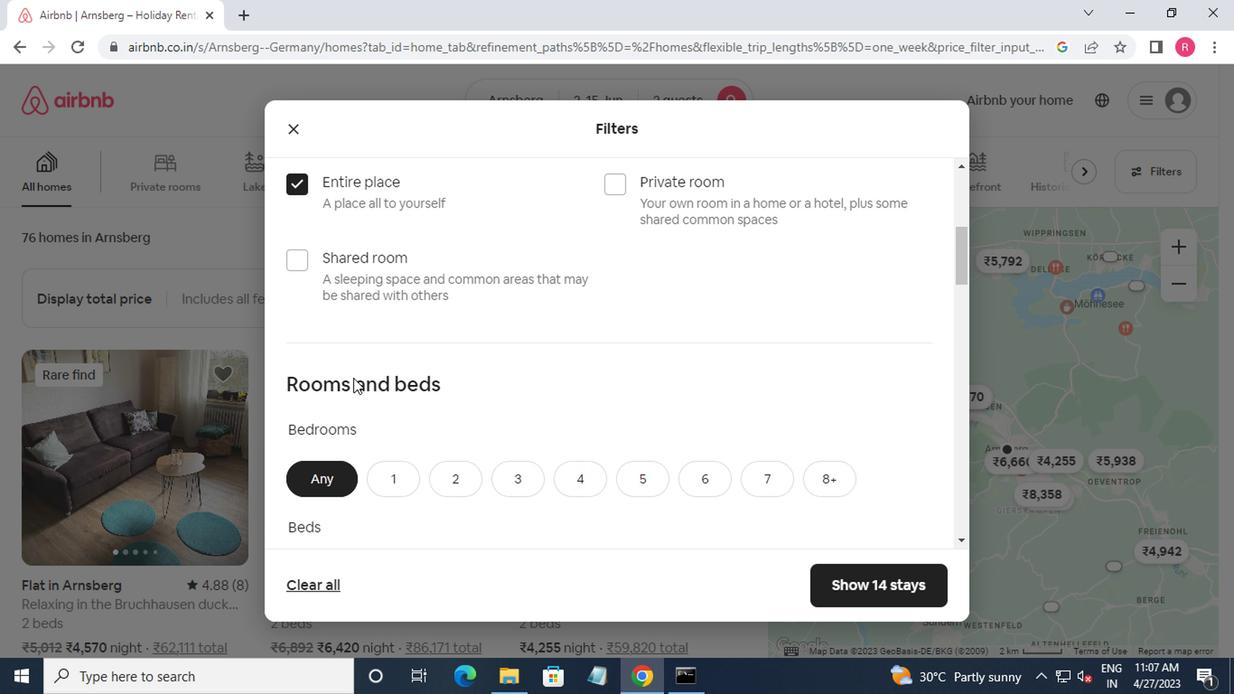 
Action: Mouse moved to (407, 430)
Screenshot: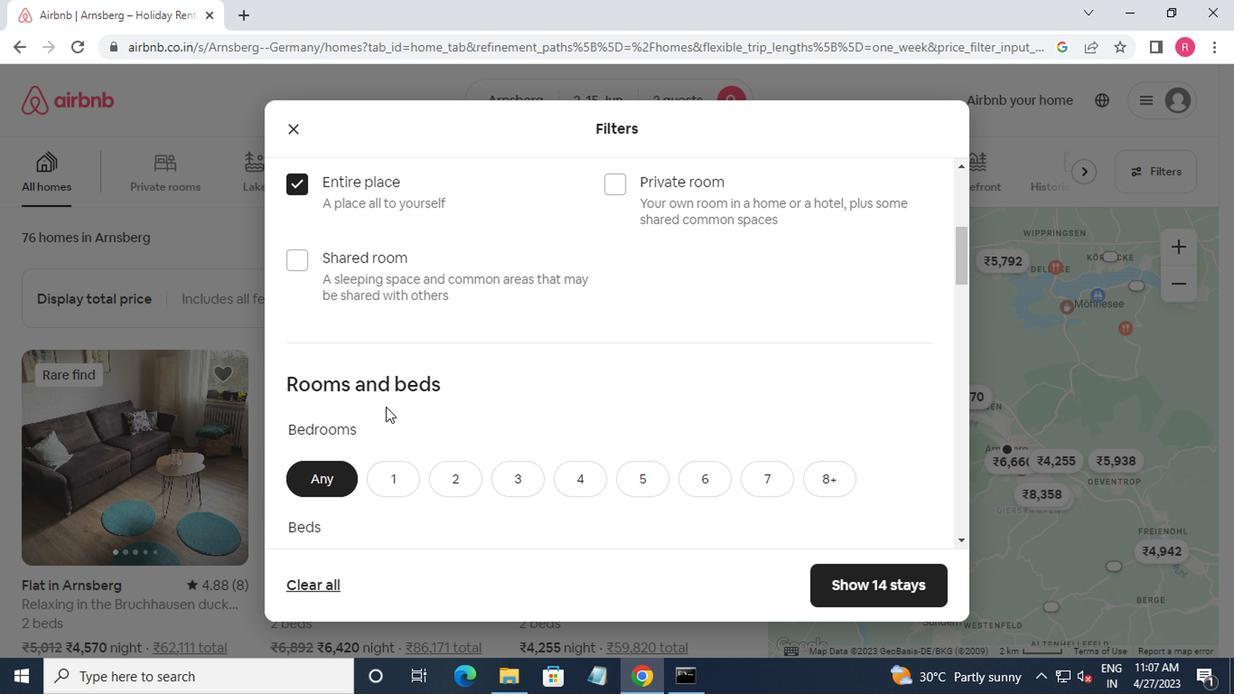 
Action: Mouse scrolled (407, 428) with delta (0, -1)
Screenshot: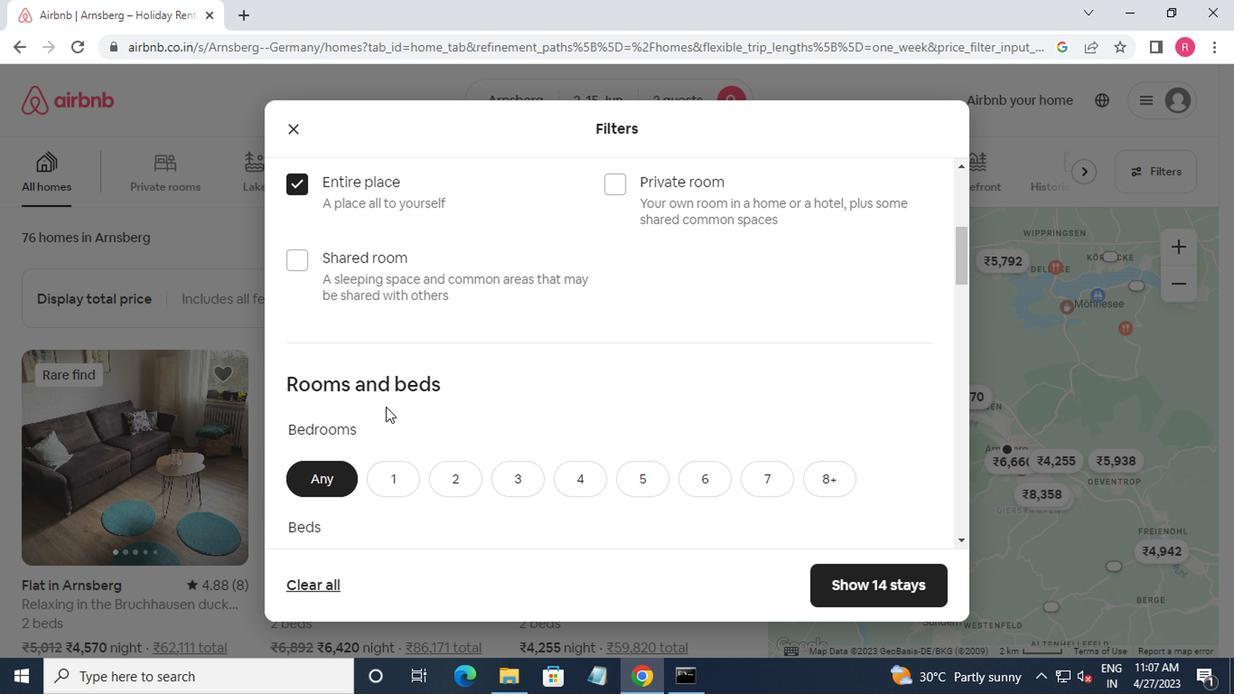 
Action: Mouse moved to (401, 214)
Screenshot: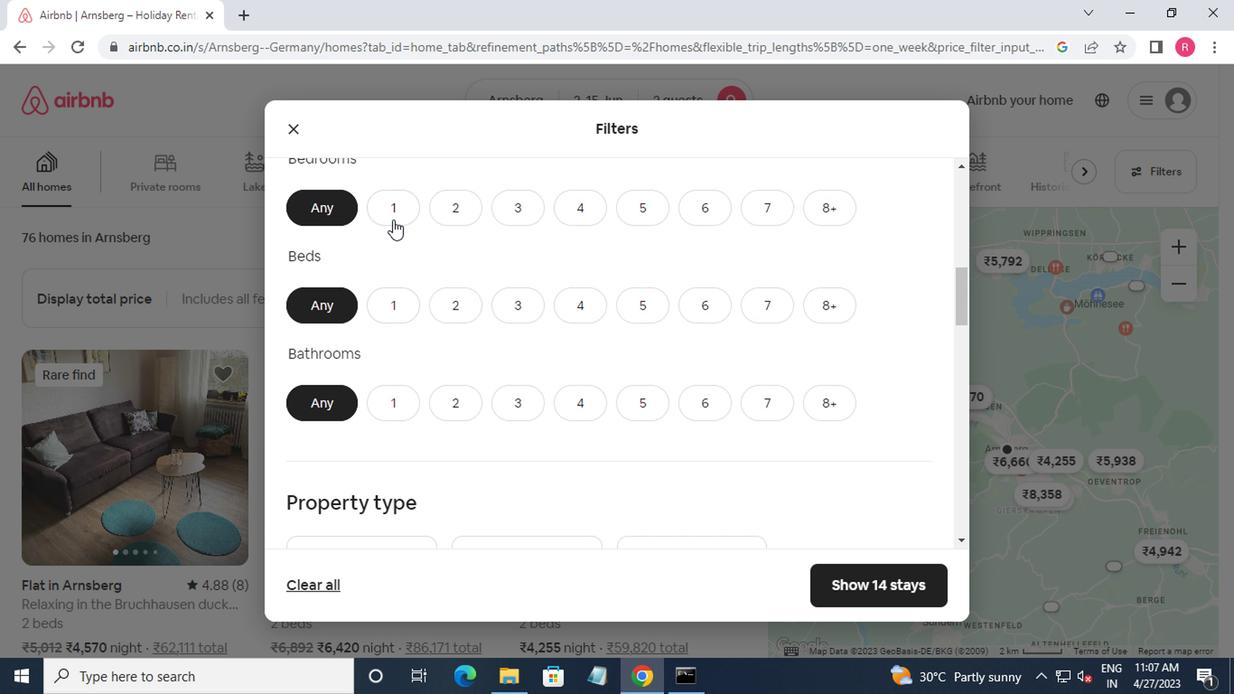 
Action: Mouse pressed left at (401, 214)
Screenshot: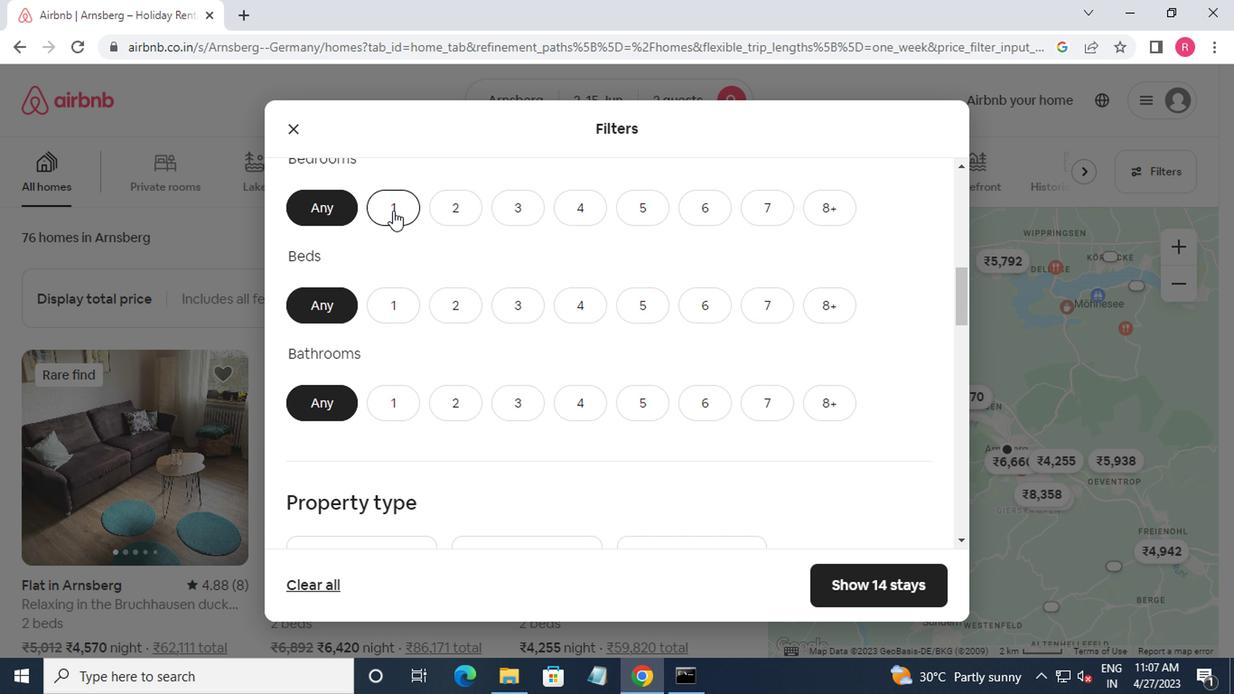 
Action: Mouse moved to (396, 311)
Screenshot: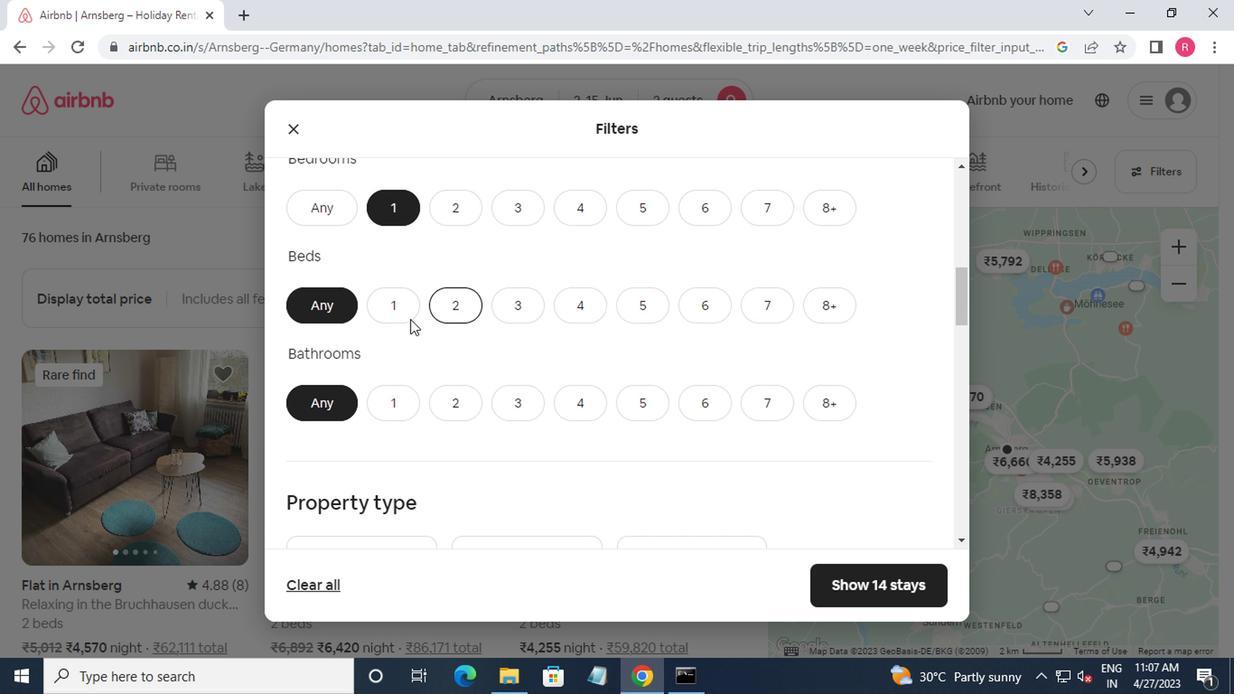 
Action: Mouse pressed left at (396, 311)
Screenshot: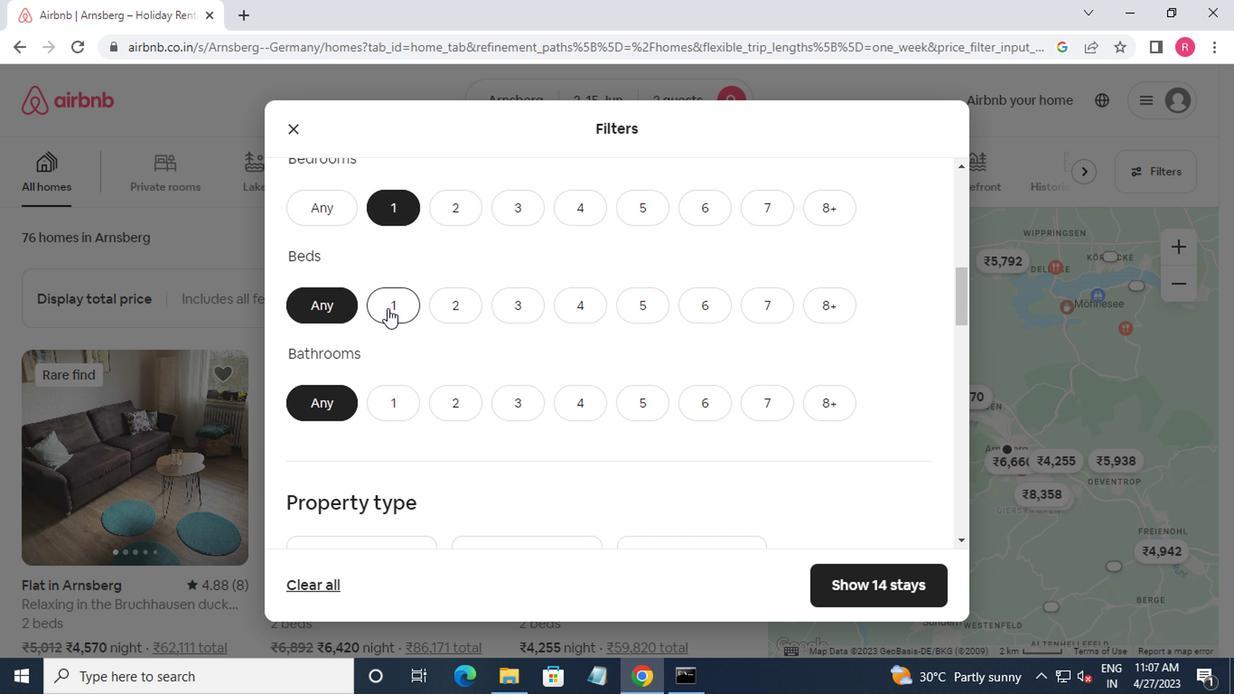 
Action: Mouse moved to (412, 412)
Screenshot: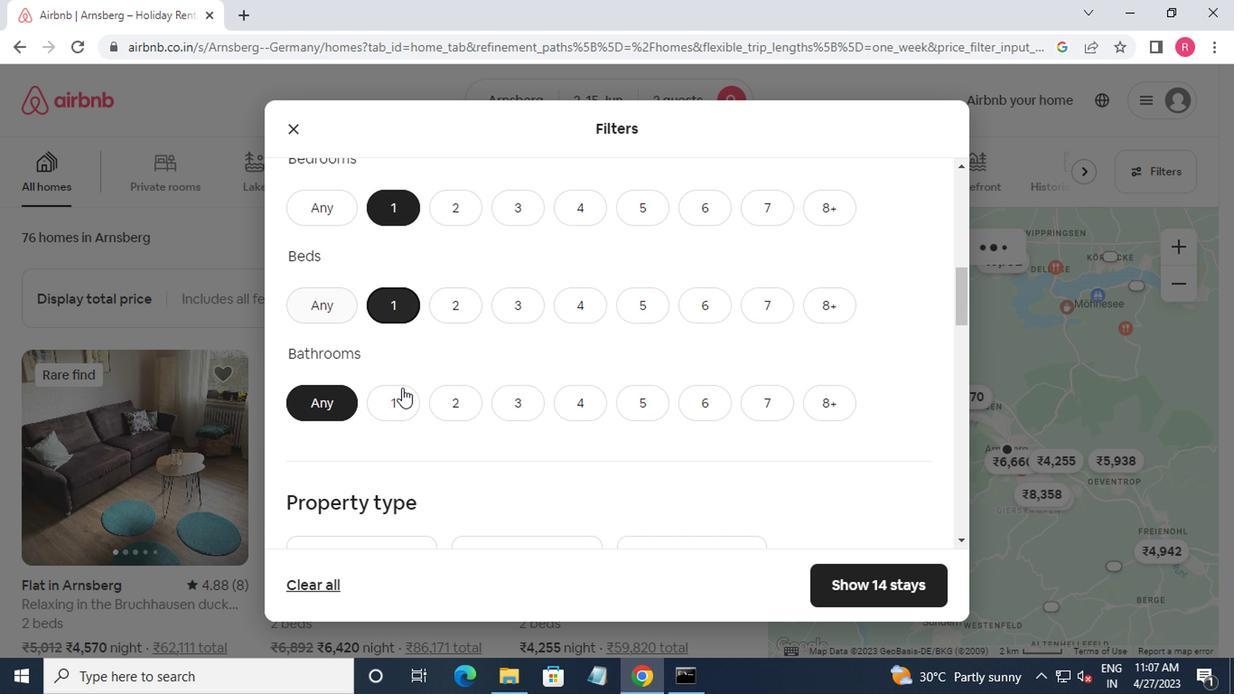
Action: Mouse pressed left at (412, 412)
Screenshot: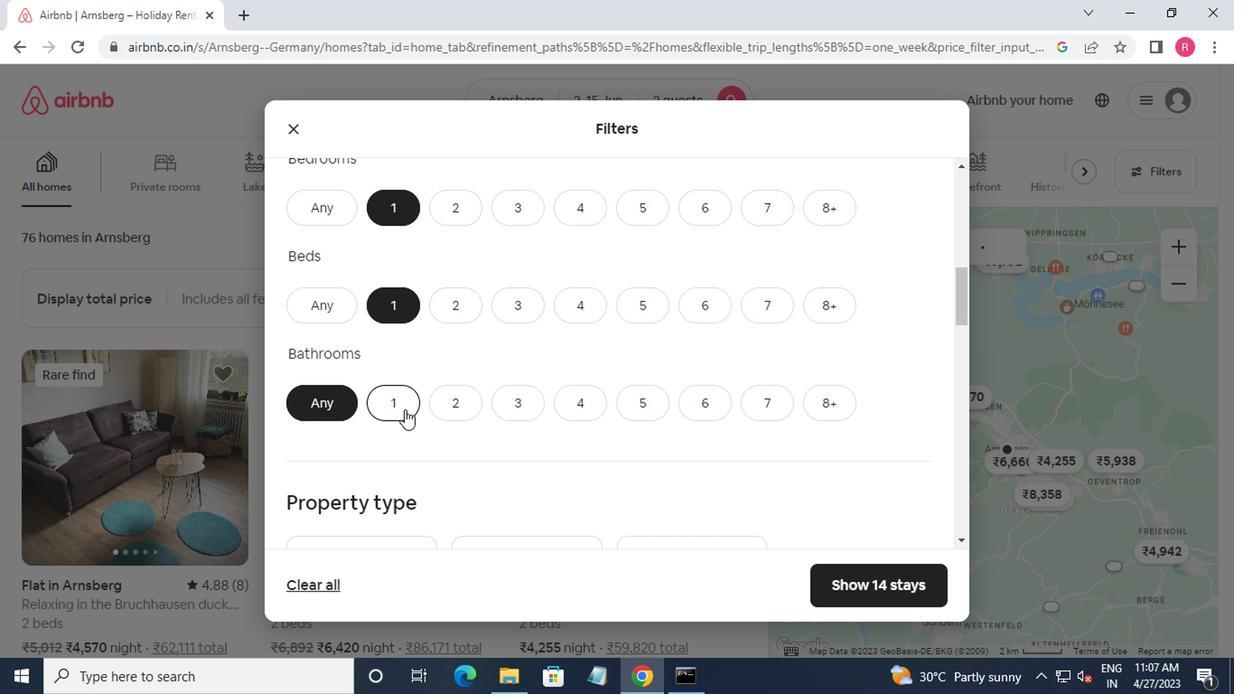 
Action: Mouse moved to (430, 387)
Screenshot: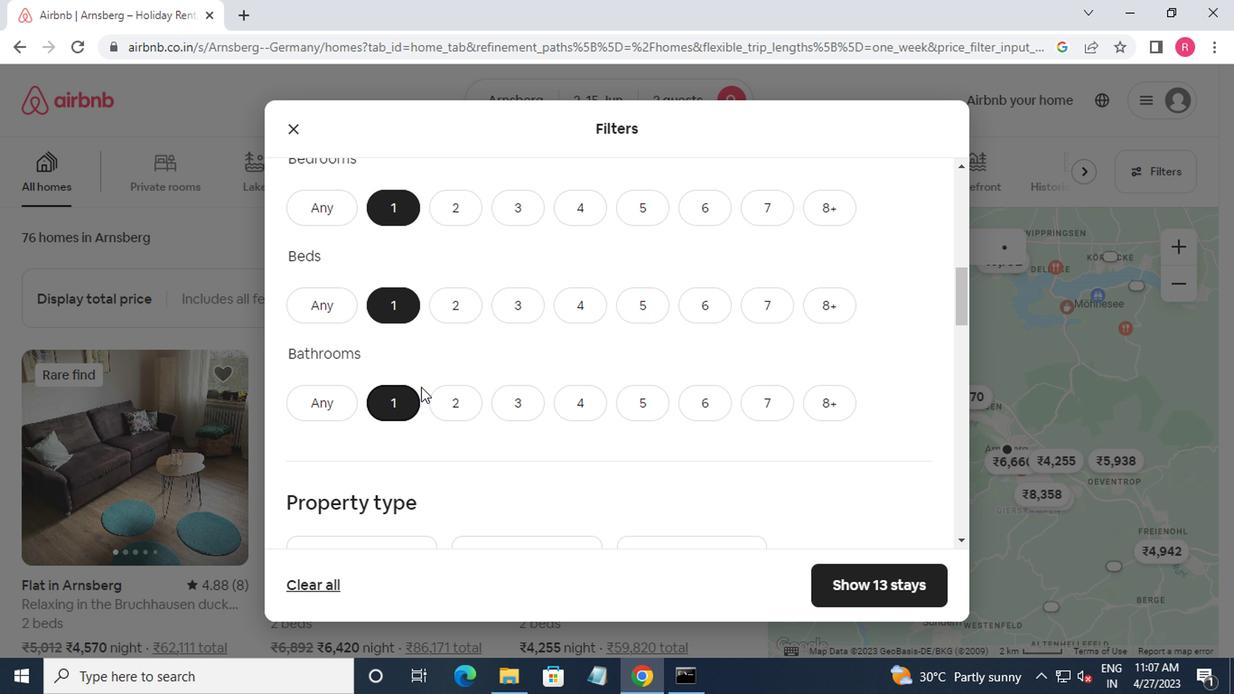 
Action: Mouse scrolled (430, 385) with delta (0, -1)
Screenshot: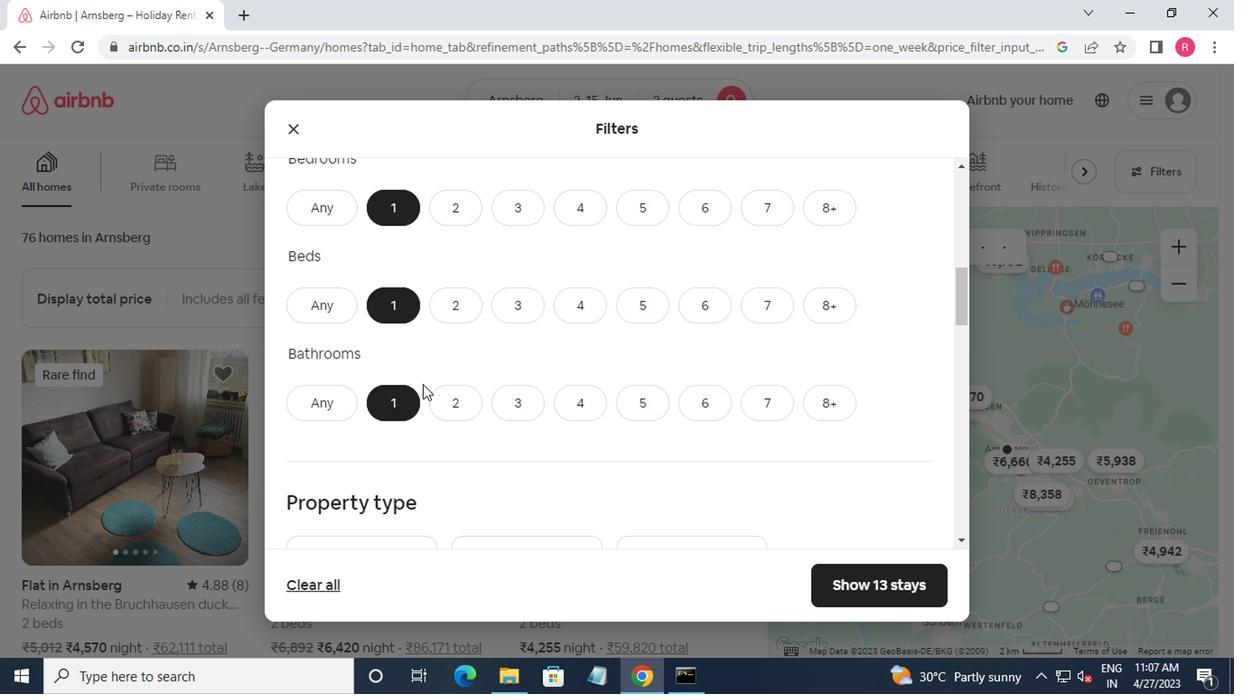 
Action: Mouse scrolled (430, 385) with delta (0, -1)
Screenshot: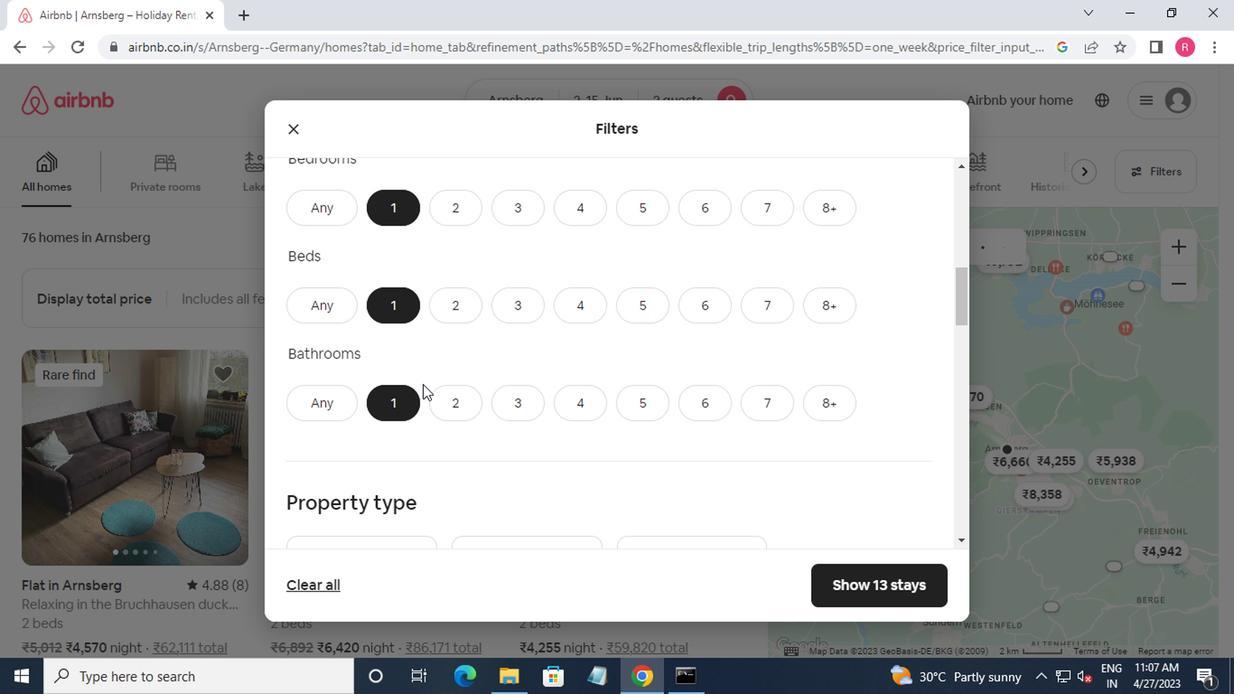 
Action: Mouse scrolled (430, 385) with delta (0, -1)
Screenshot: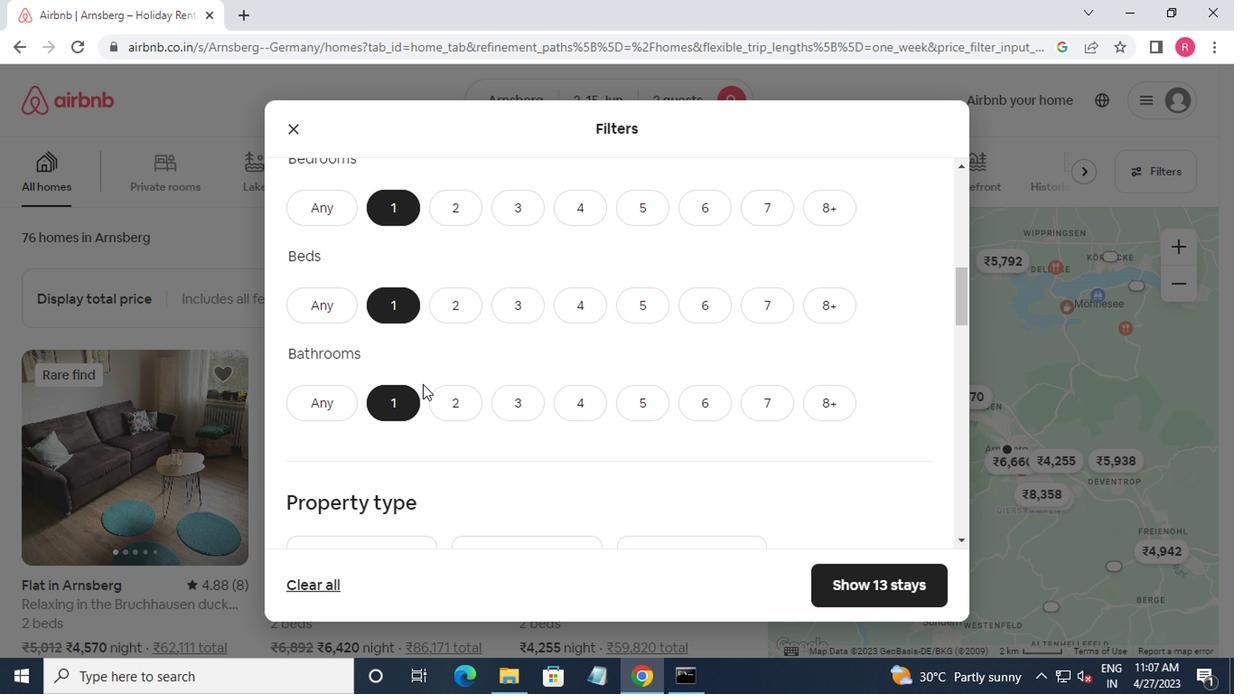 
Action: Mouse moved to (400, 364)
Screenshot: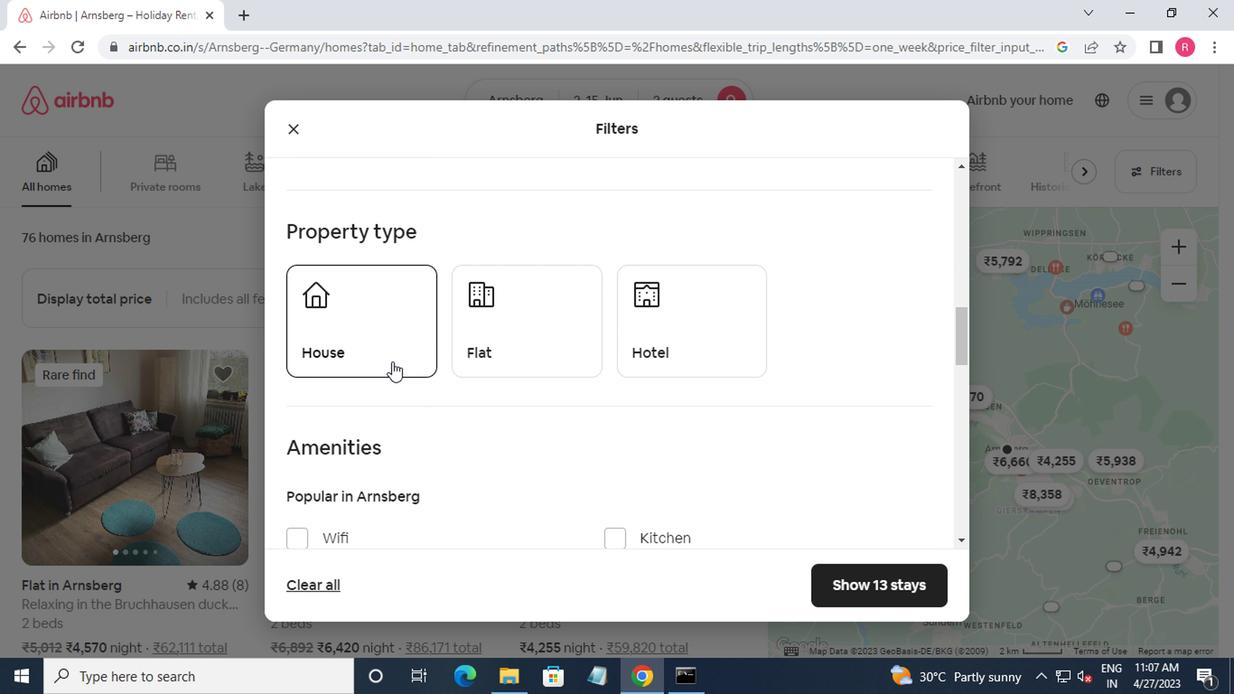 
Action: Mouse pressed left at (400, 364)
Screenshot: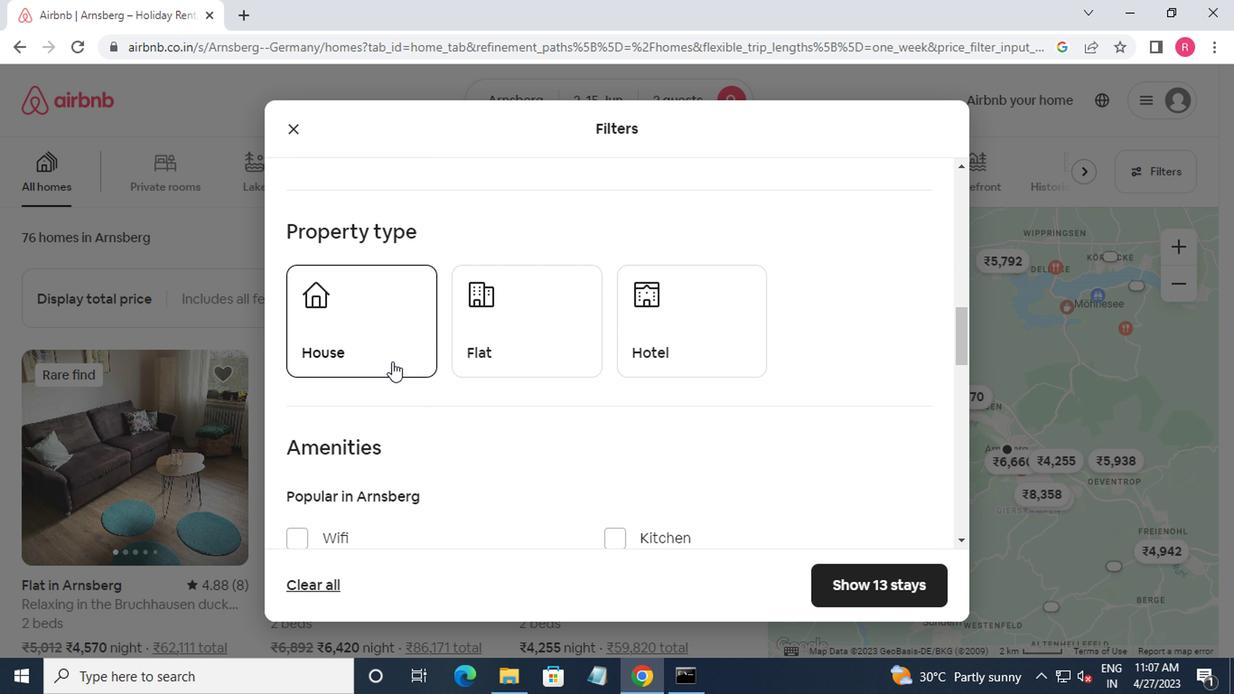 
Action: Mouse moved to (472, 353)
Screenshot: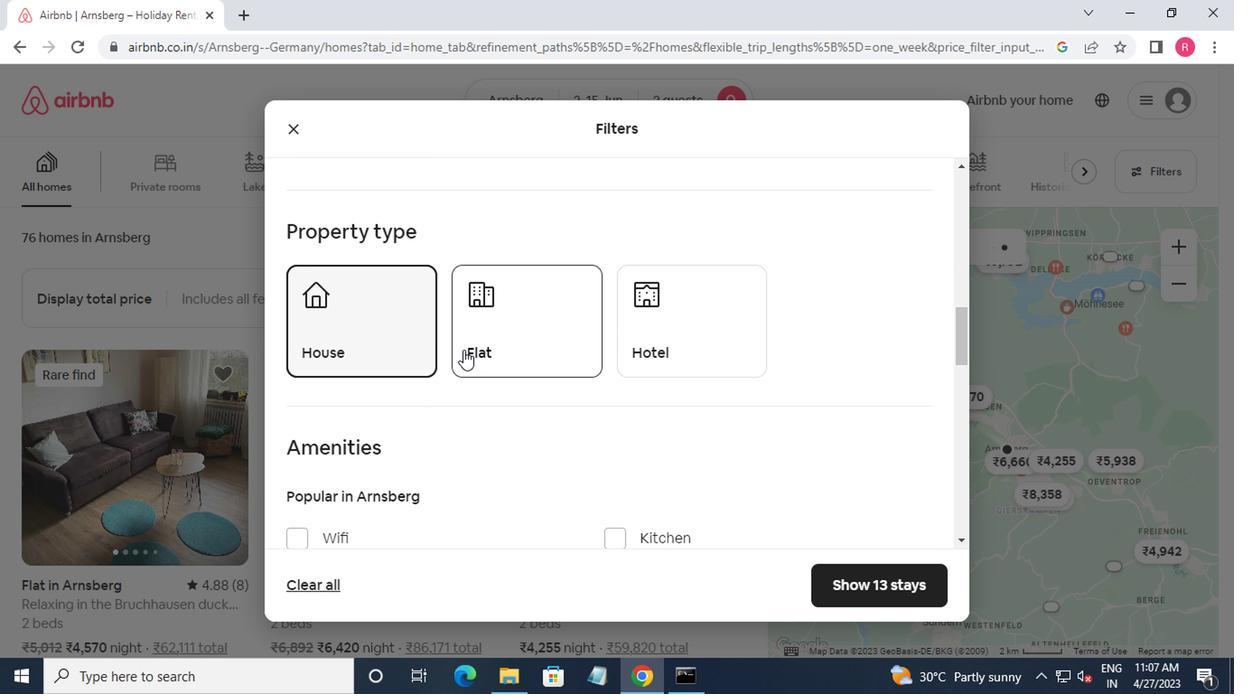 
Action: Mouse pressed left at (472, 353)
Screenshot: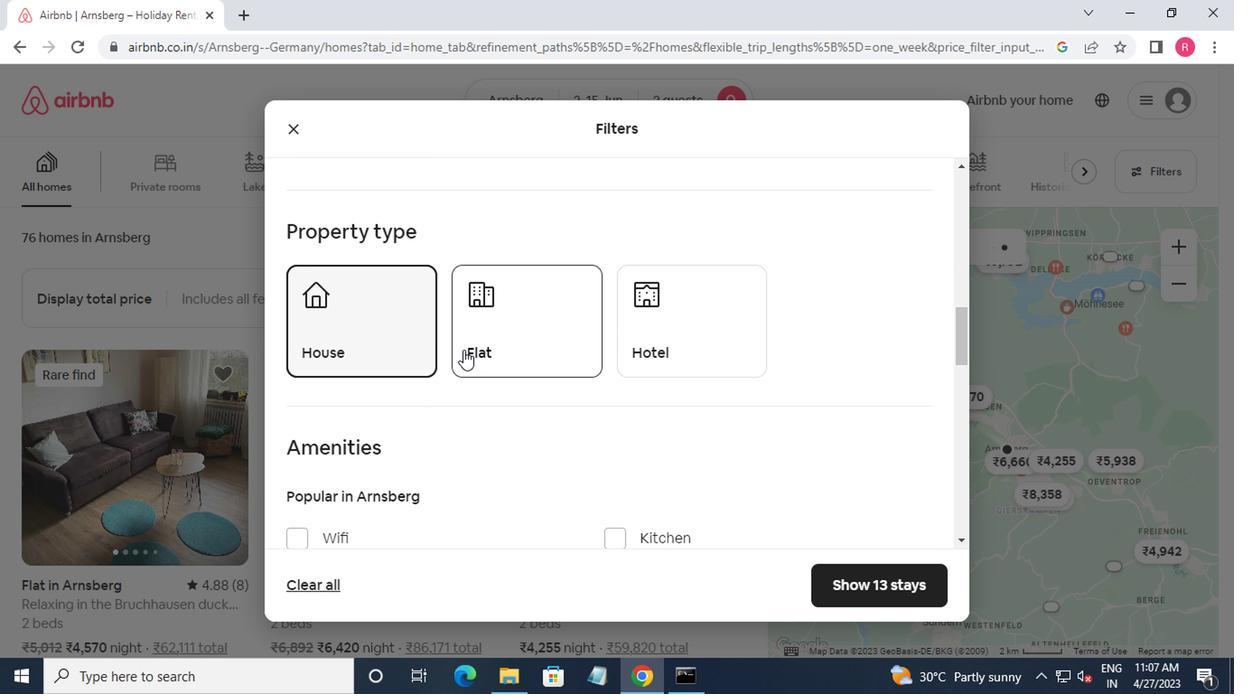 
Action: Mouse moved to (628, 353)
Screenshot: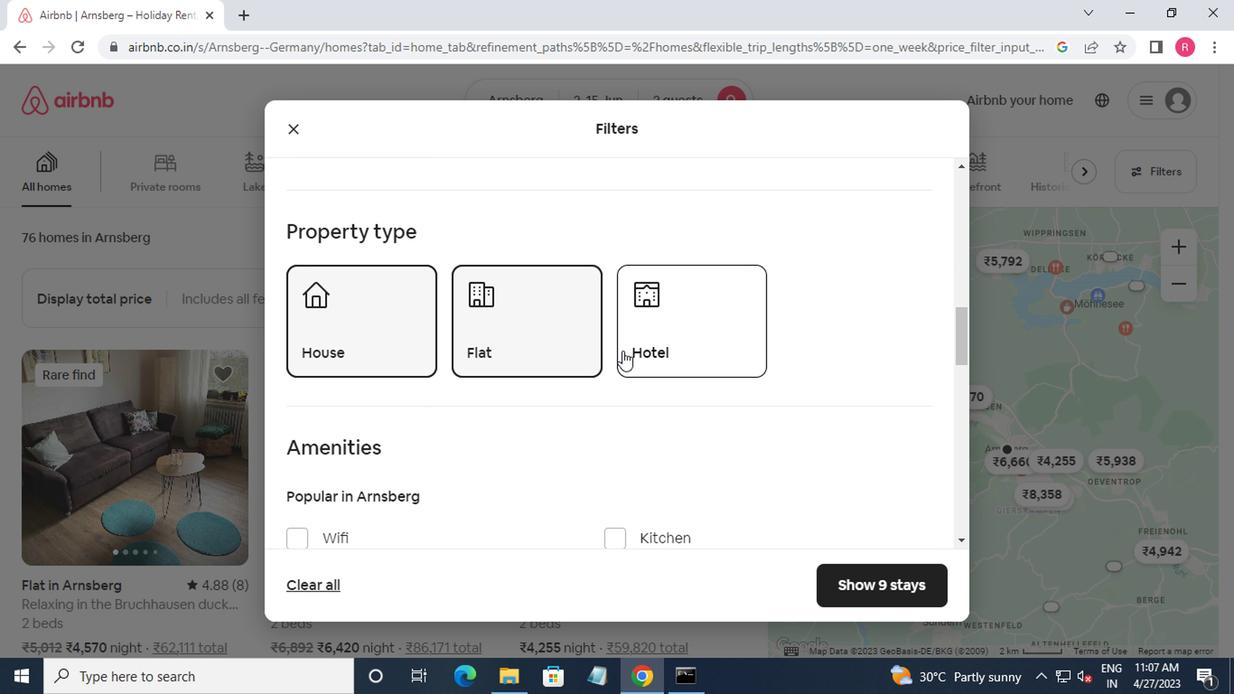
Action: Mouse pressed left at (628, 353)
Screenshot: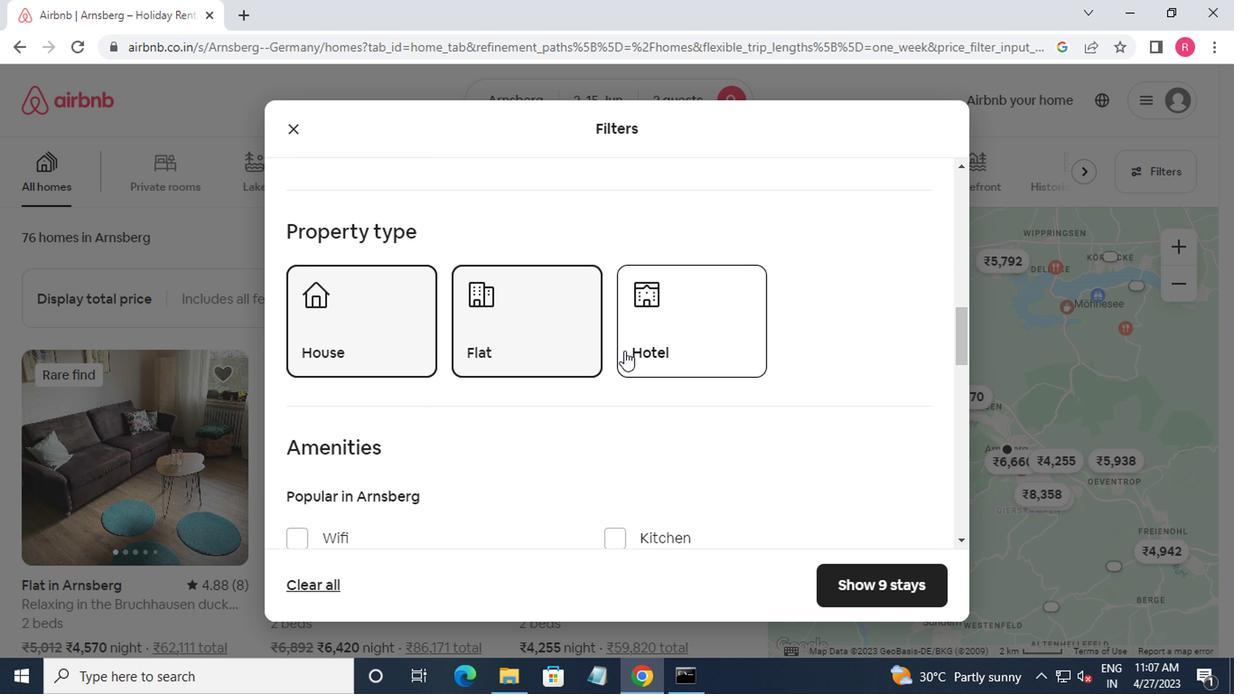
Action: Mouse moved to (625, 355)
Screenshot: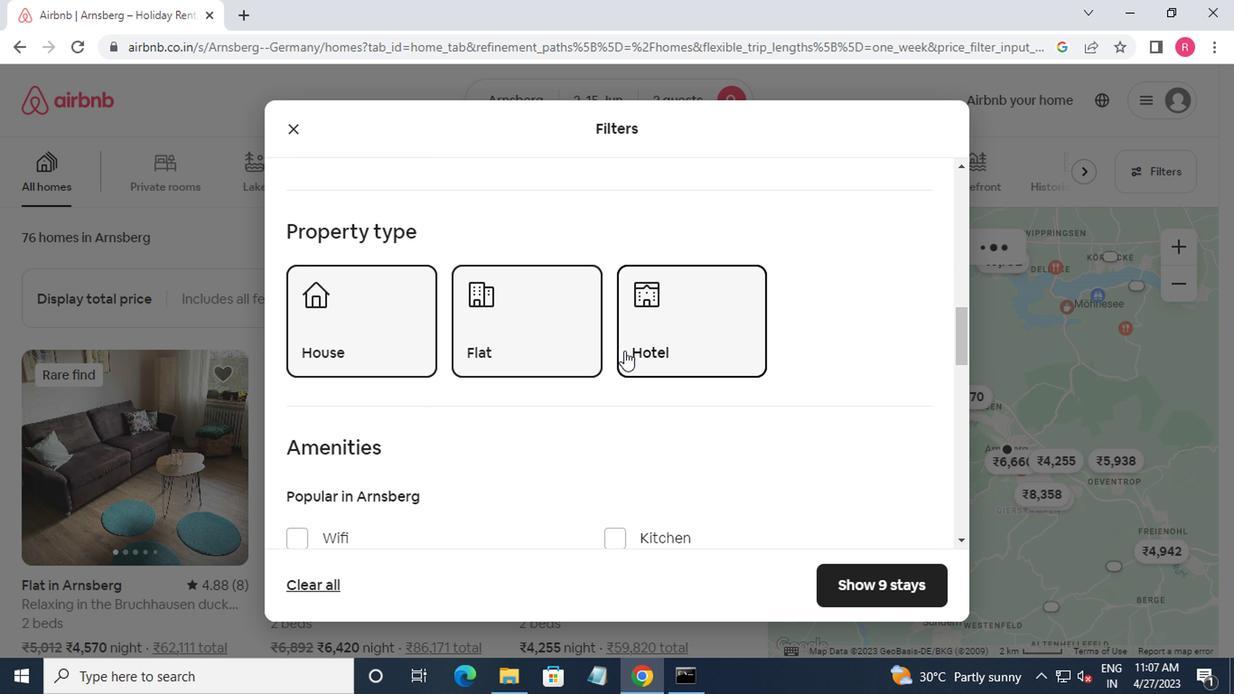 
Action: Mouse scrolled (625, 353) with delta (0, -1)
Screenshot: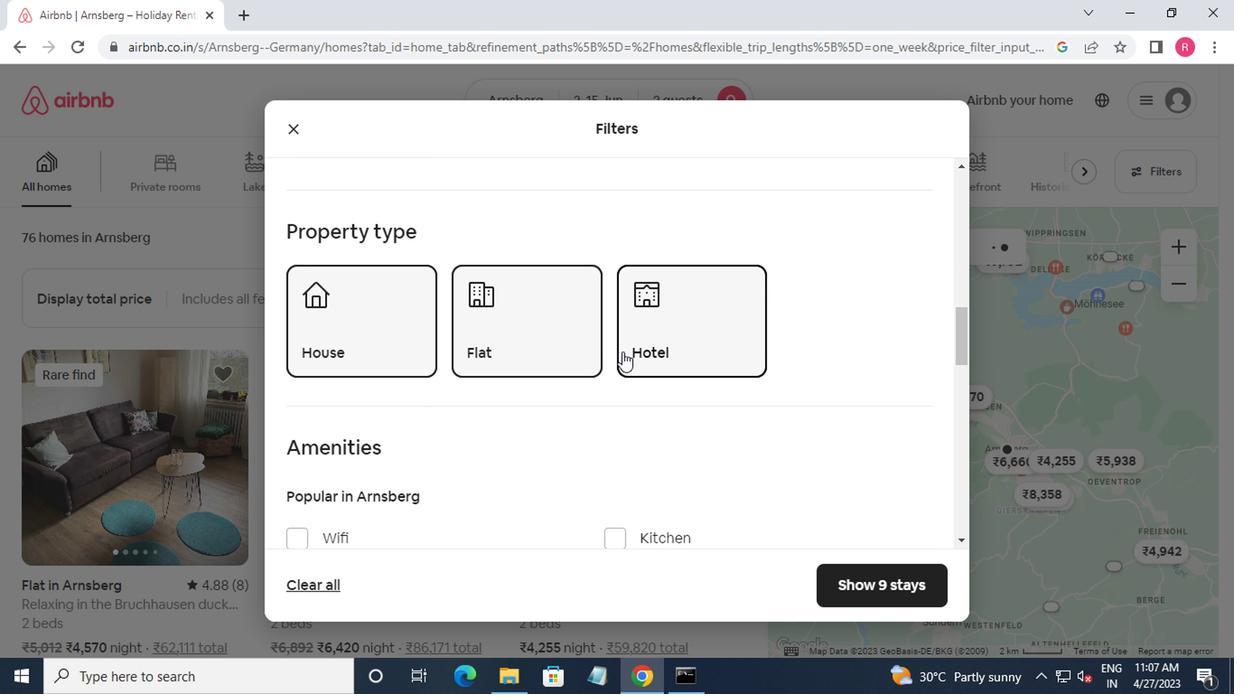 
Action: Mouse scrolled (625, 353) with delta (0, -1)
Screenshot: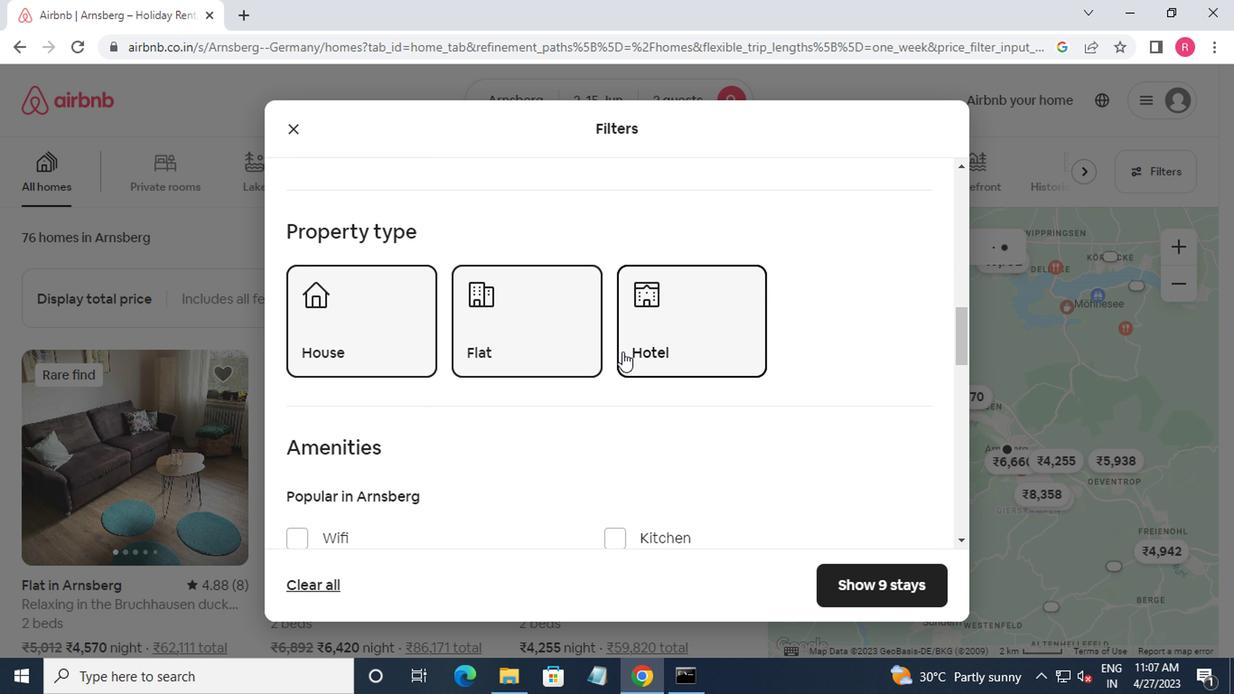 
Action: Mouse scrolled (625, 353) with delta (0, -1)
Screenshot: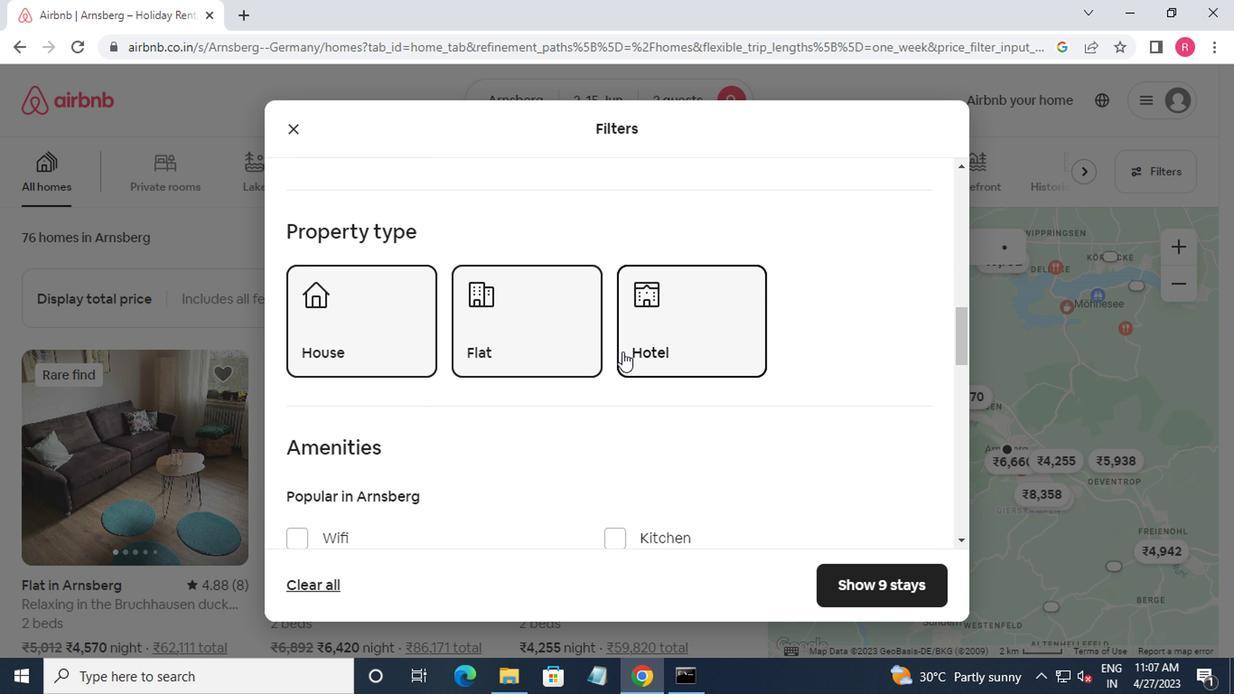 
Action: Mouse moved to (625, 356)
Screenshot: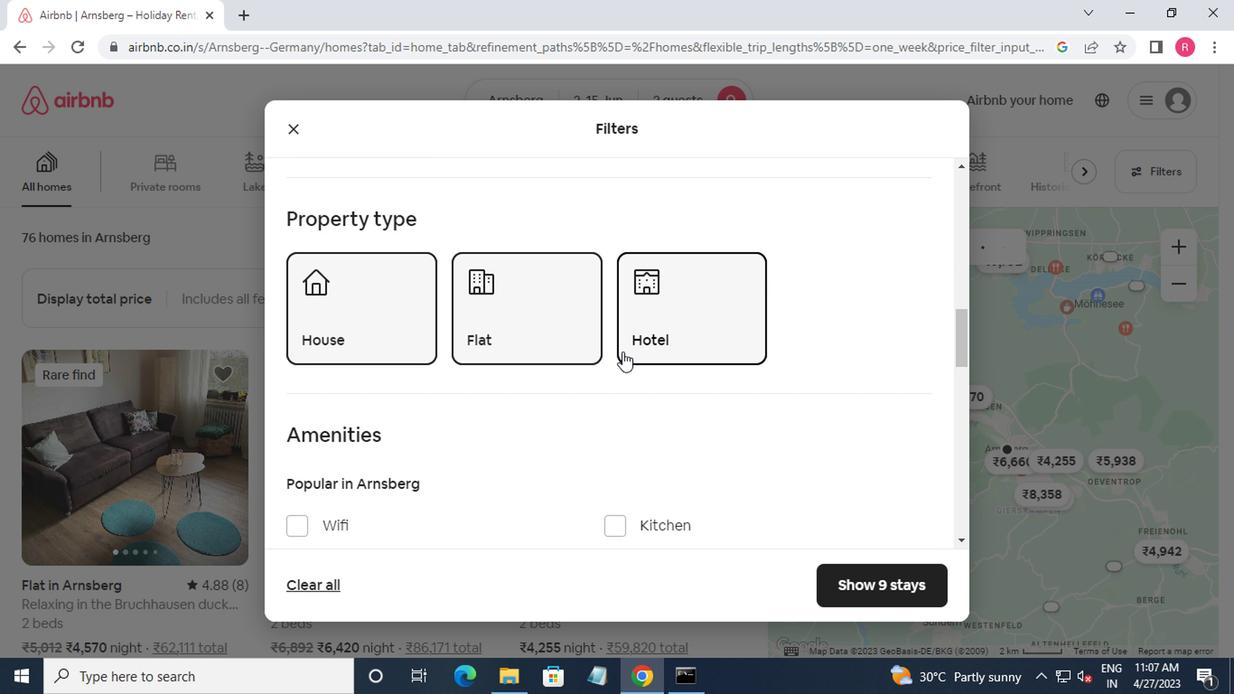 
Action: Mouse scrolled (625, 355) with delta (0, 0)
Screenshot: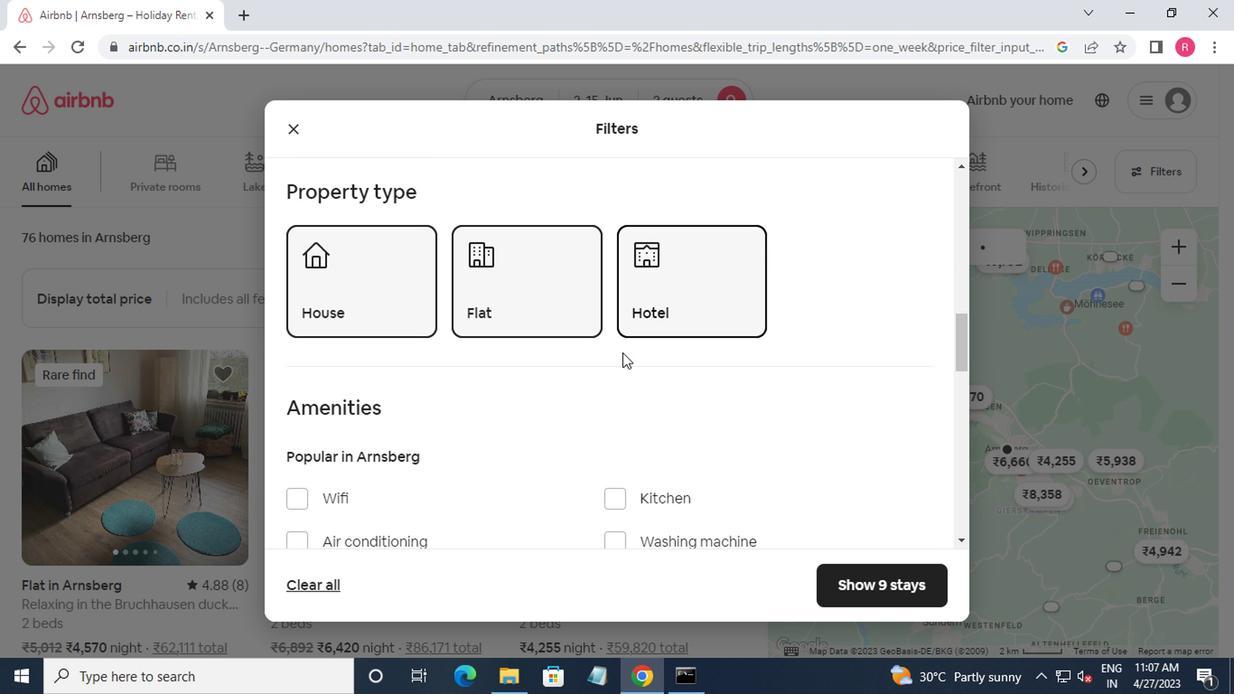 
Action: Mouse moved to (626, 358)
Screenshot: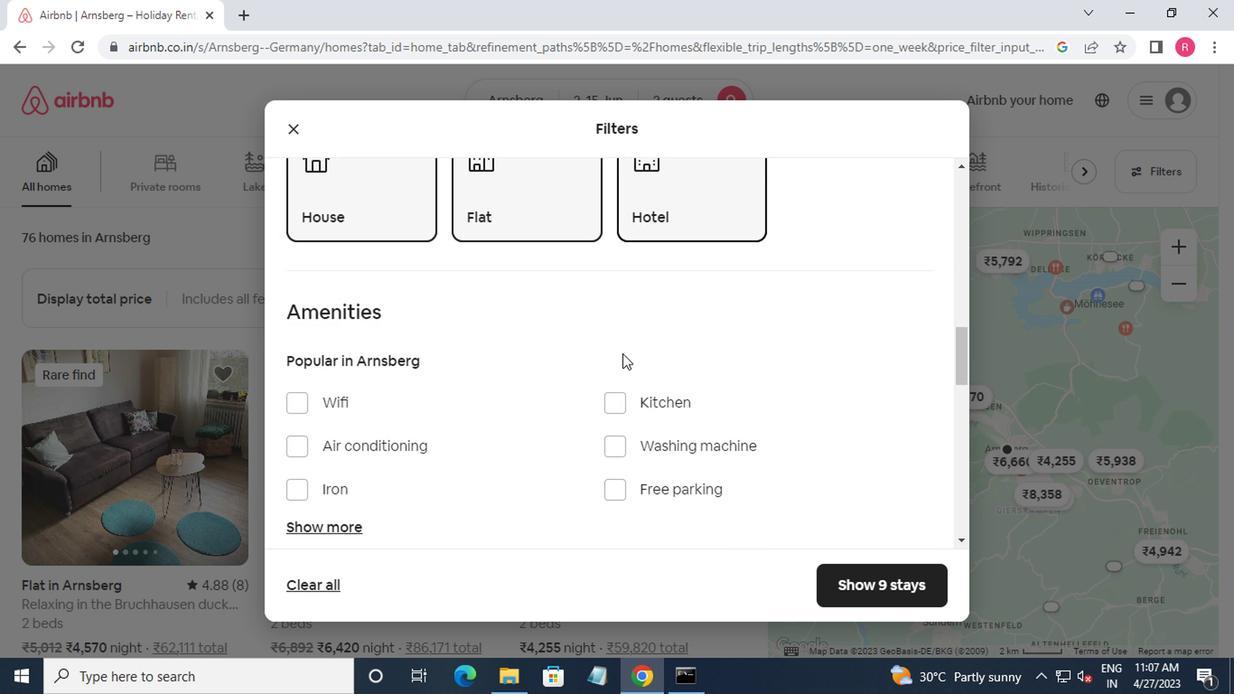 
Action: Mouse scrolled (626, 357) with delta (0, 0)
Screenshot: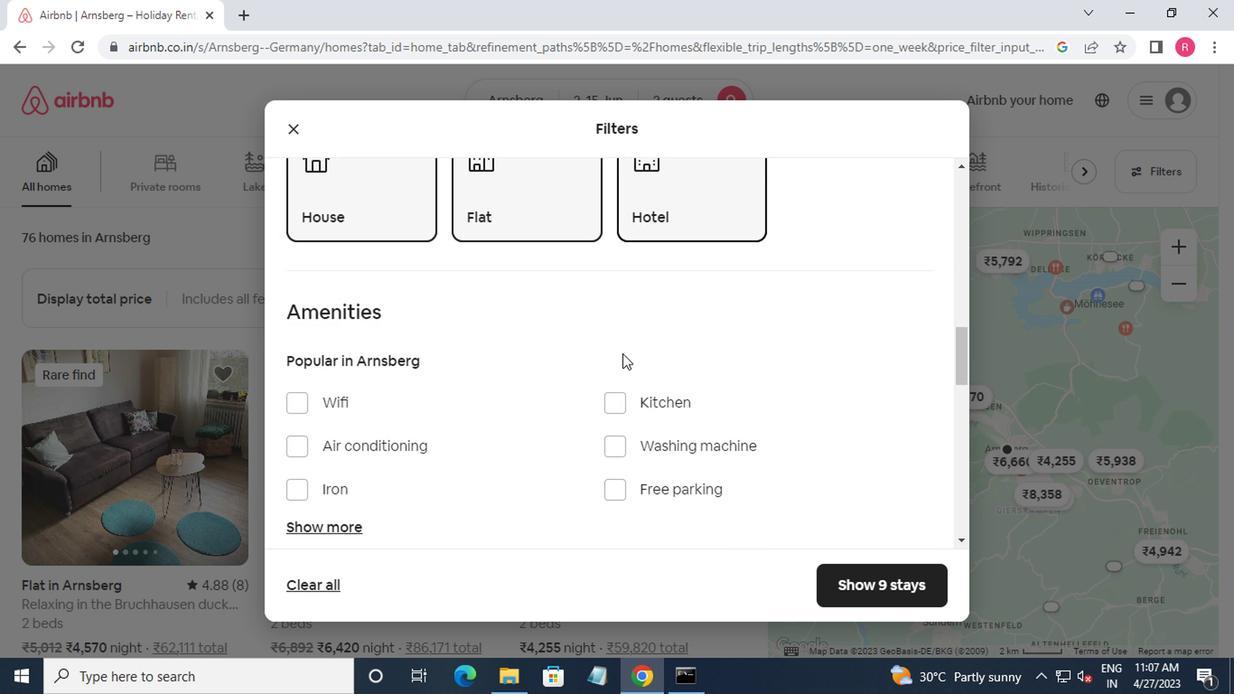 
Action: Mouse moved to (886, 415)
Screenshot: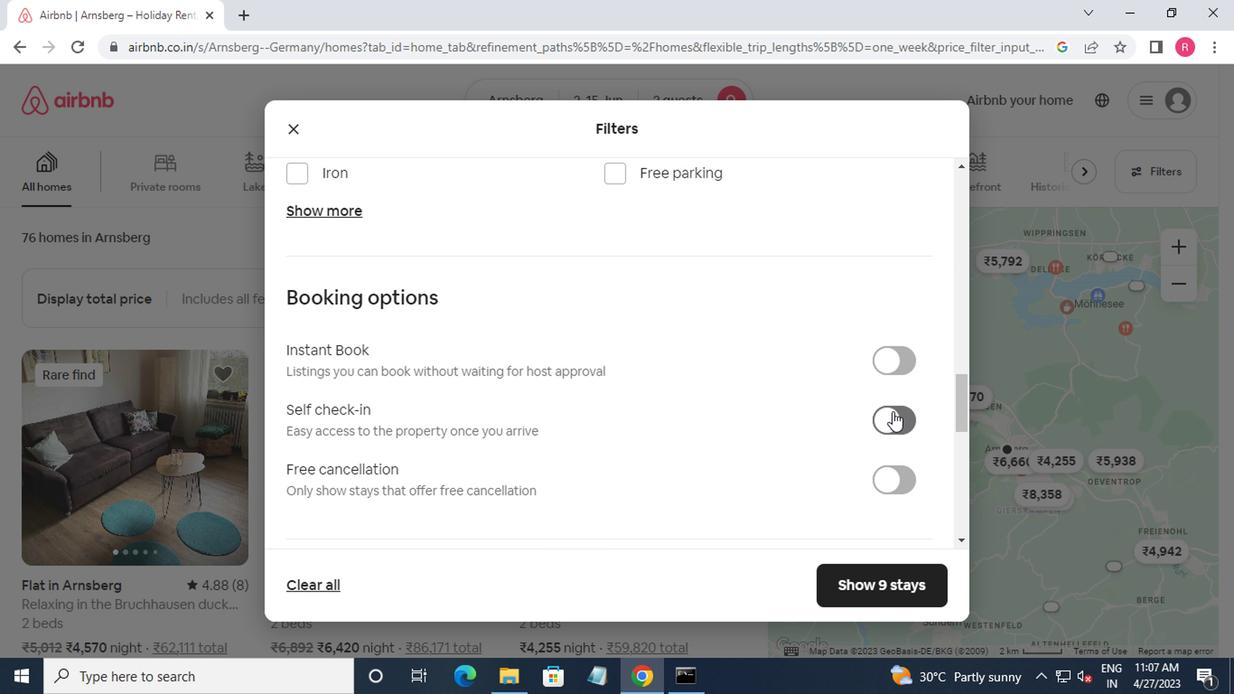 
Action: Mouse pressed left at (886, 415)
Screenshot: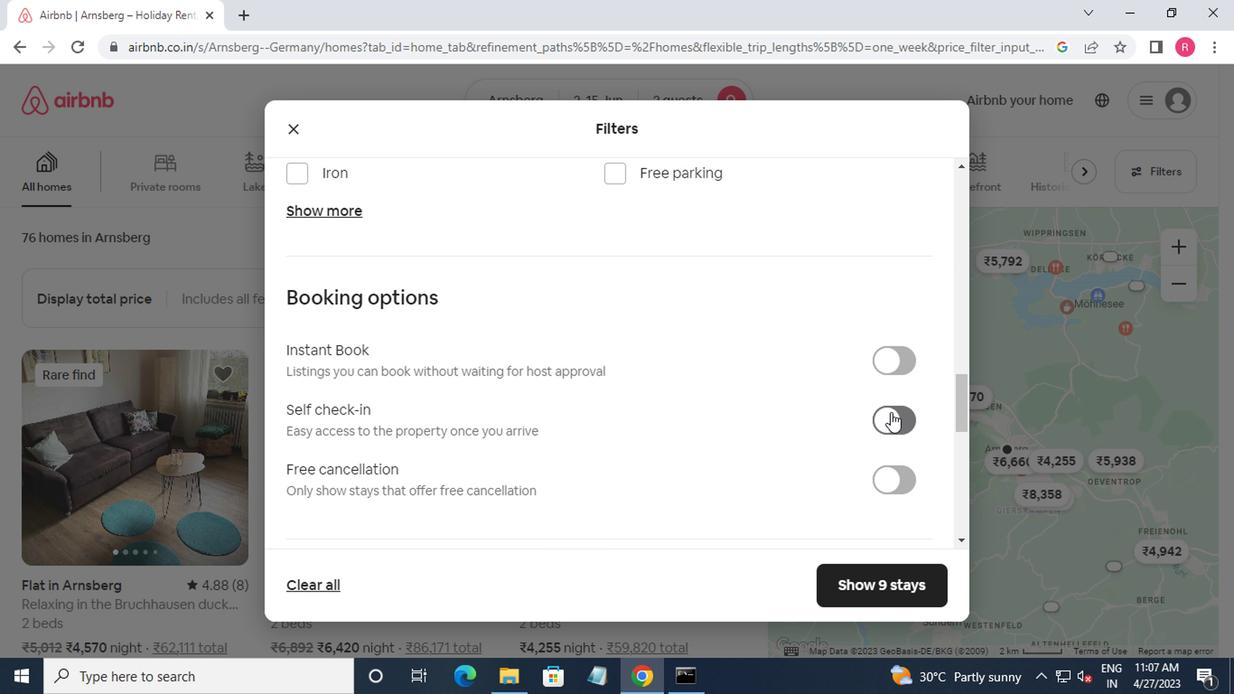 
Action: Mouse moved to (766, 375)
Screenshot: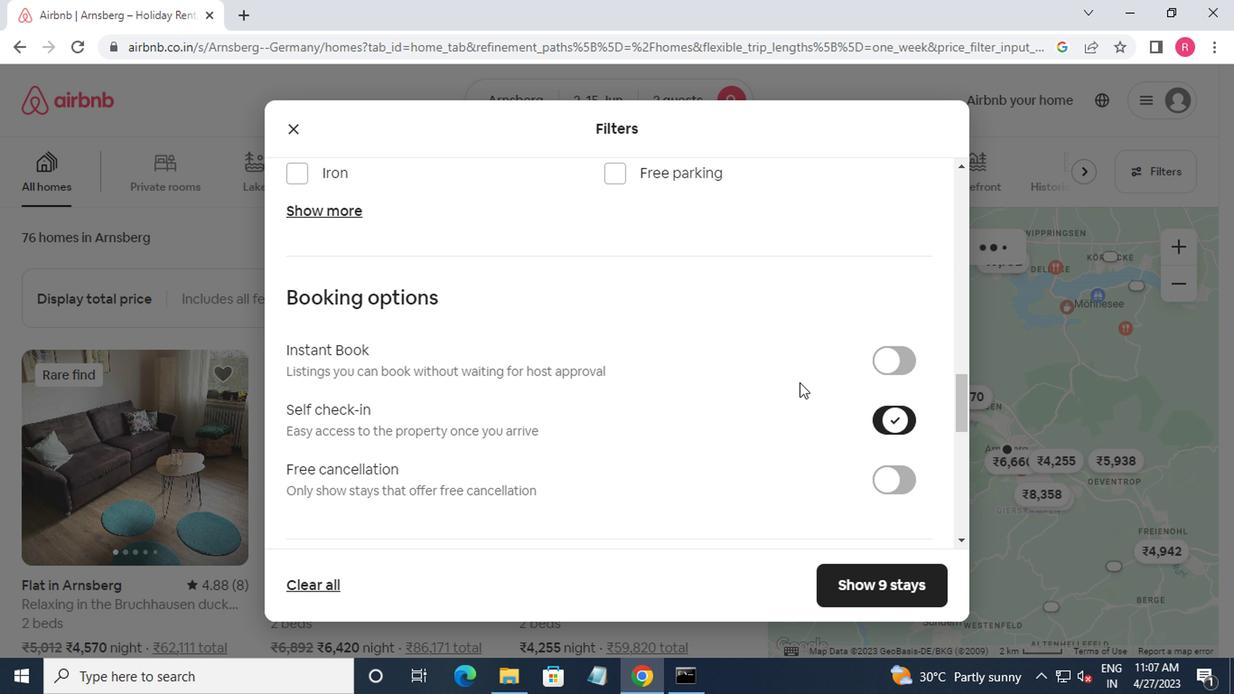 
Action: Mouse scrolled (766, 374) with delta (0, -1)
Screenshot: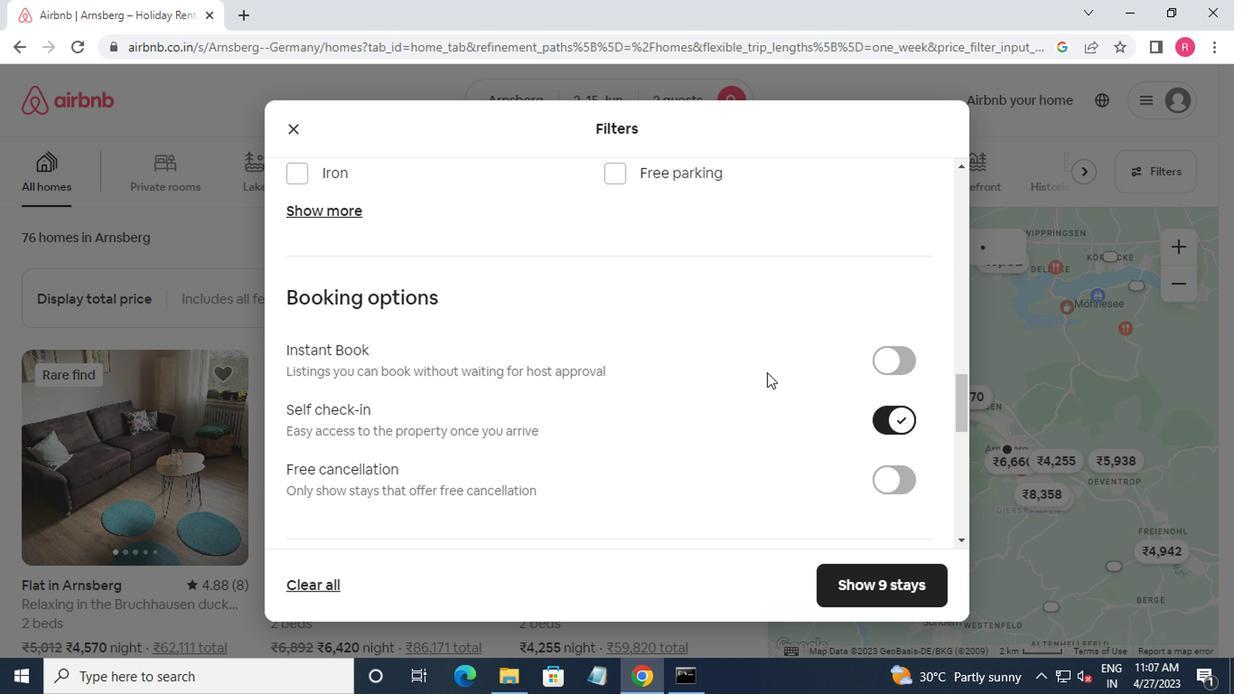 
Action: Mouse scrolled (766, 374) with delta (0, -1)
Screenshot: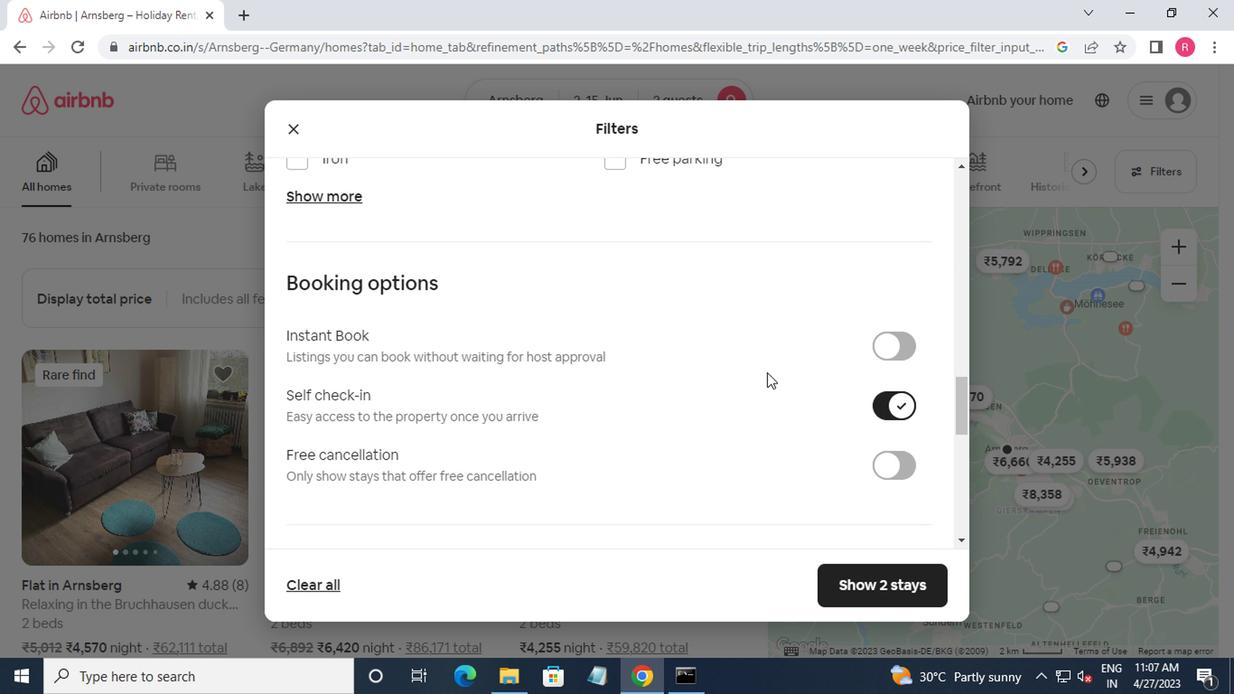 
Action: Mouse scrolled (766, 374) with delta (0, -1)
Screenshot: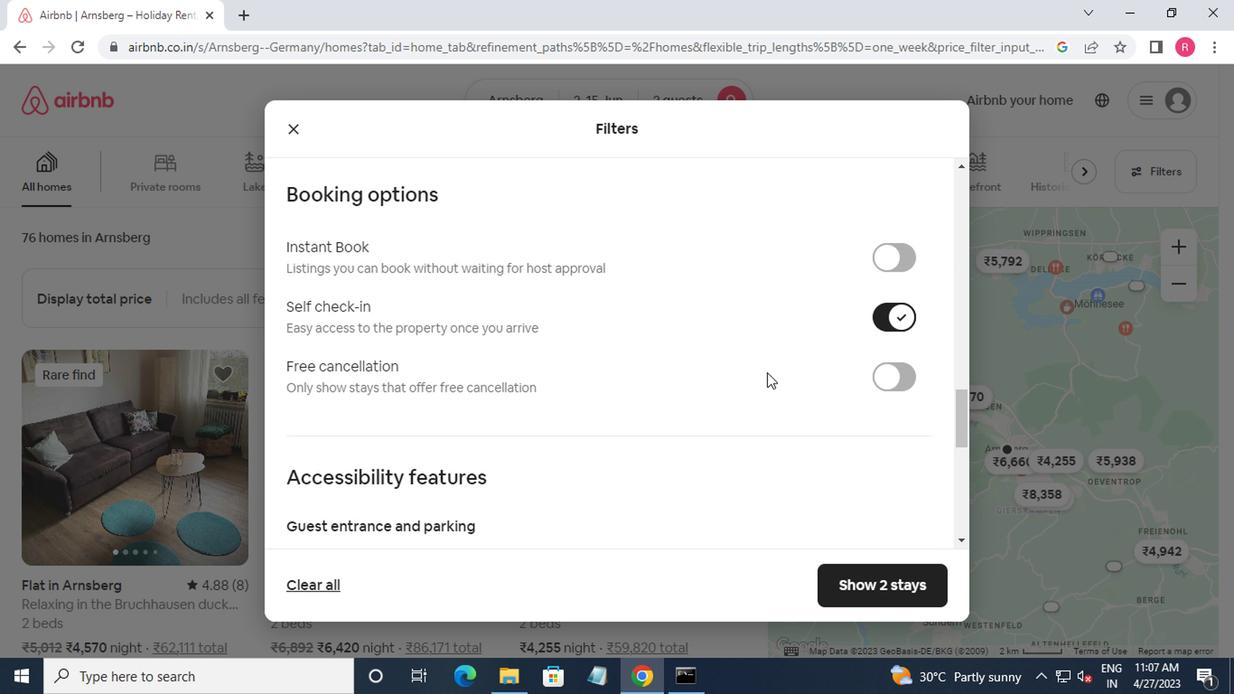 
Action: Mouse scrolled (766, 374) with delta (0, -1)
Screenshot: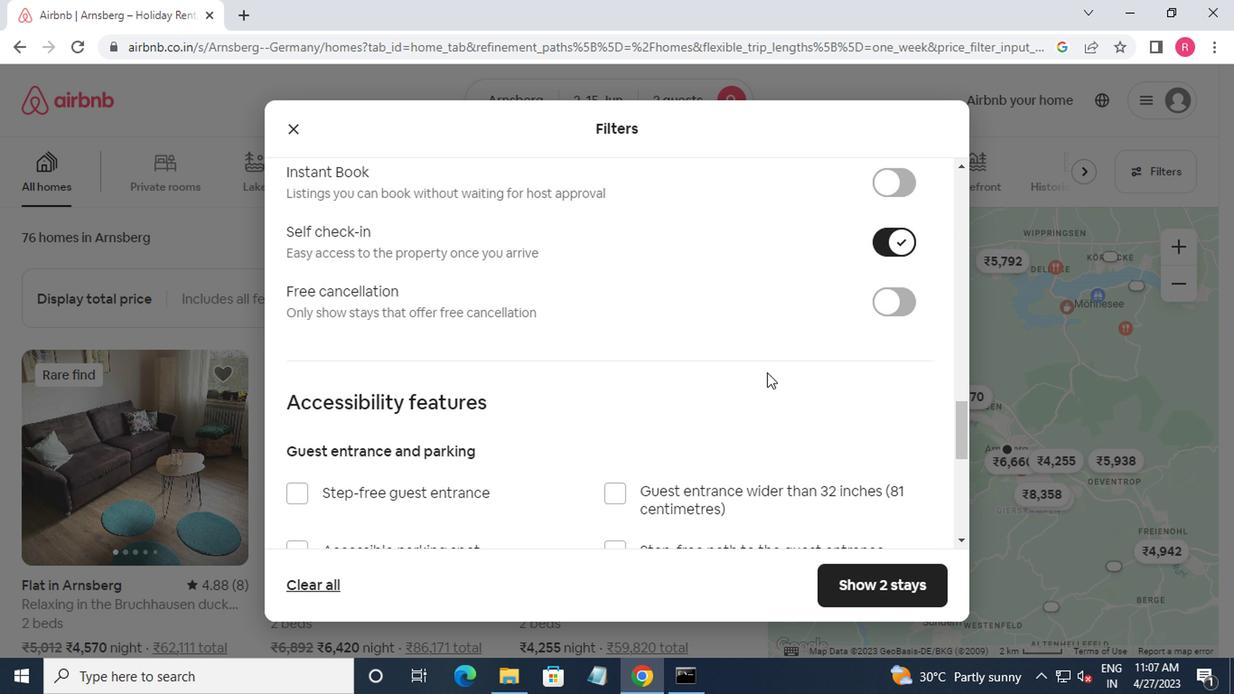 
Action: Mouse scrolled (766, 374) with delta (0, -1)
Screenshot: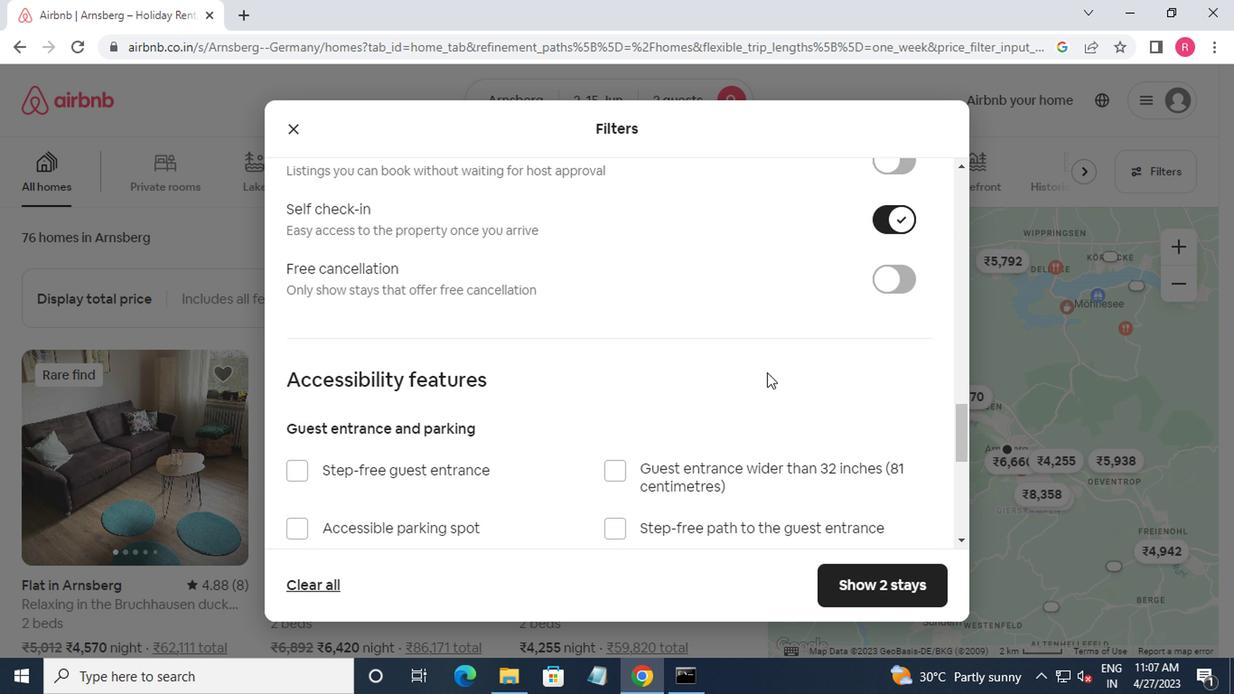 
Action: Mouse moved to (766, 374)
Screenshot: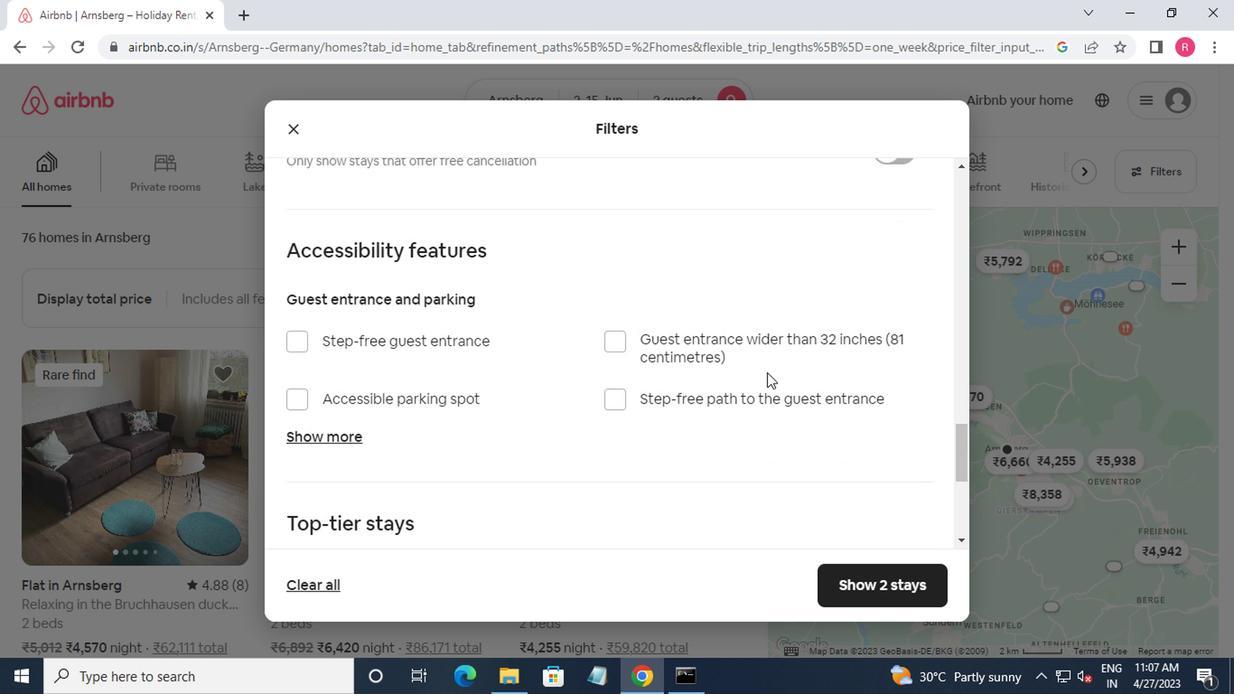 
Action: Mouse scrolled (766, 373) with delta (0, 0)
Screenshot: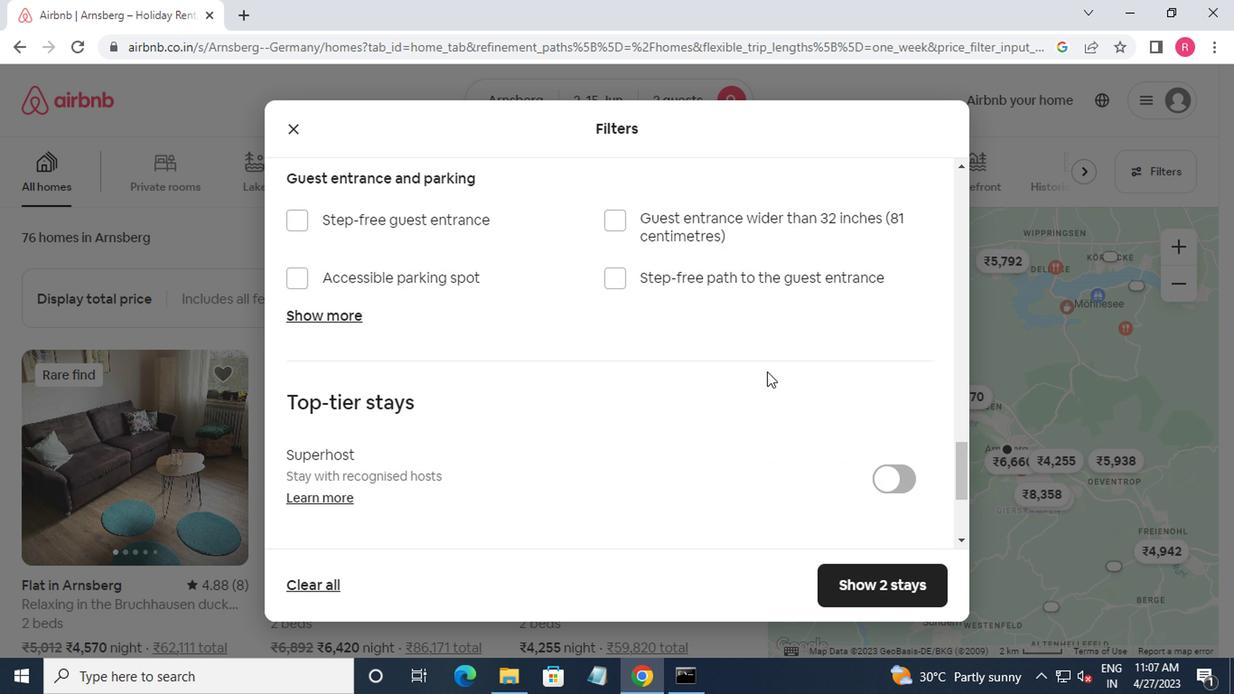 
Action: Mouse scrolled (766, 373) with delta (0, 0)
Screenshot: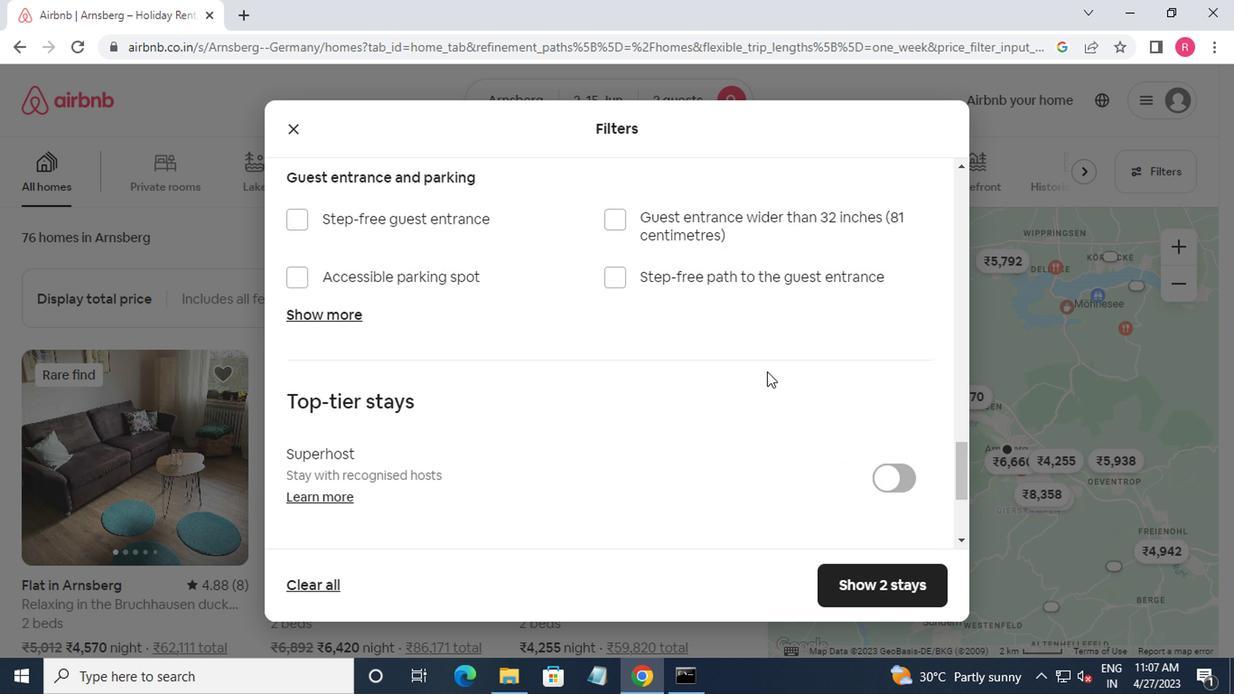 
Action: Mouse scrolled (766, 373) with delta (0, 0)
Screenshot: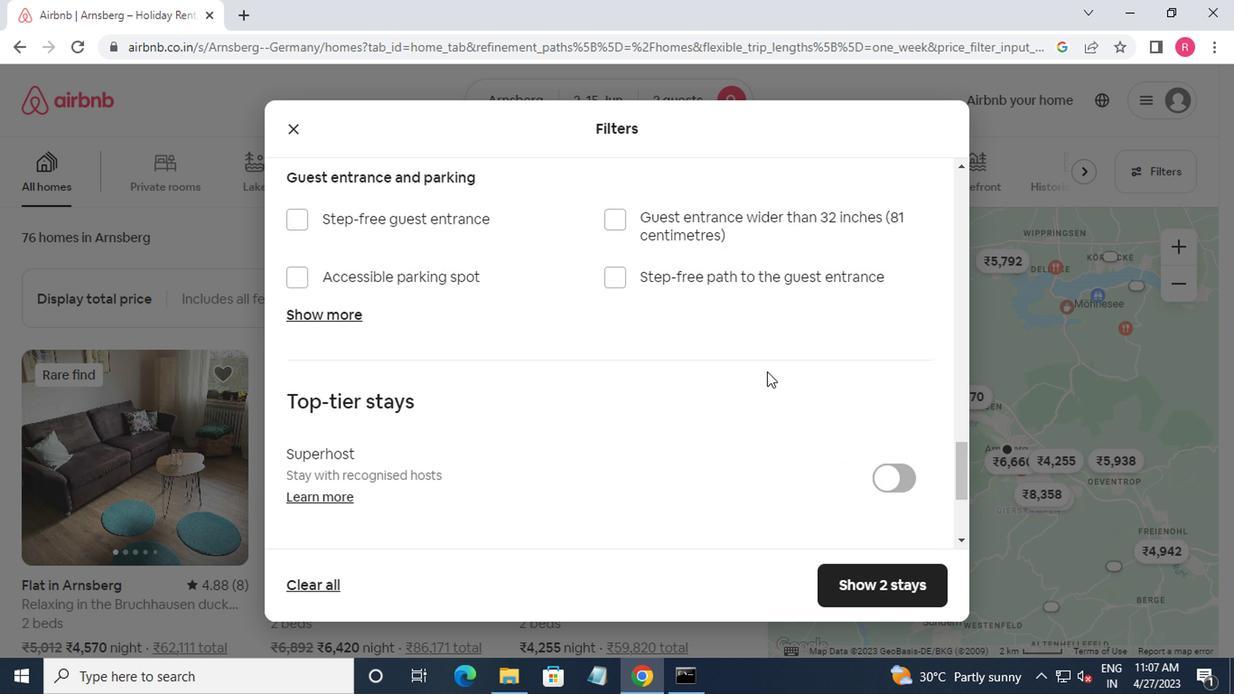 
Action: Mouse moved to (765, 374)
Screenshot: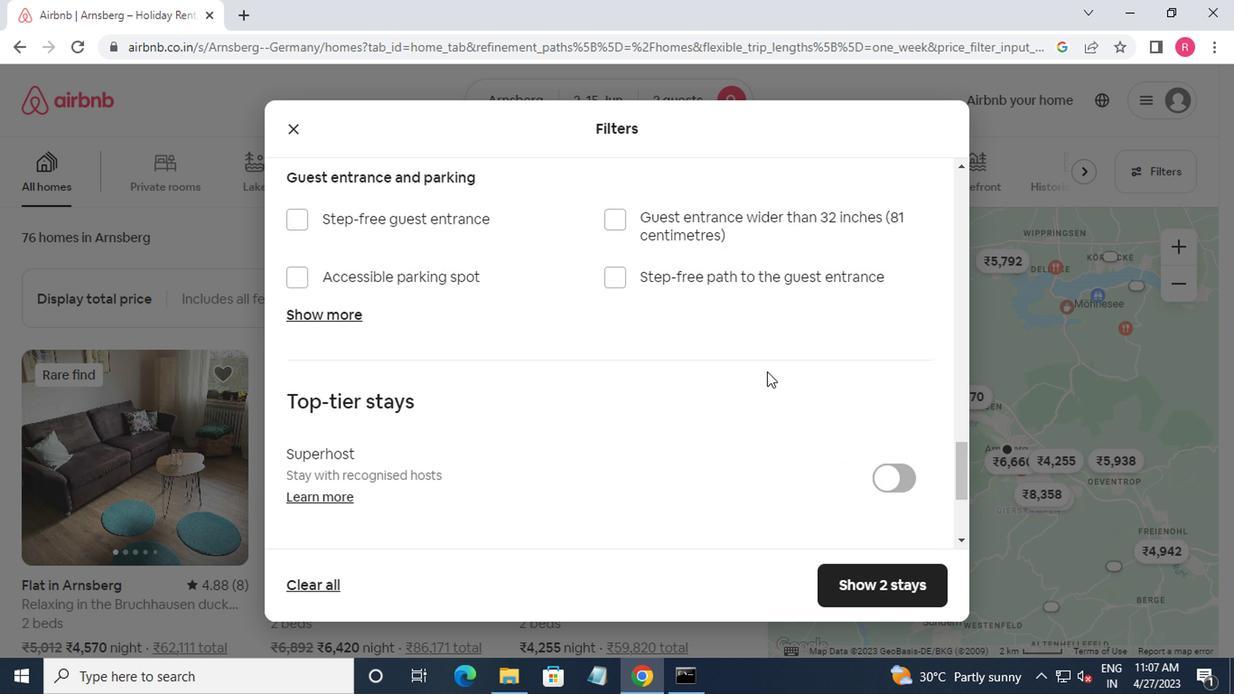 
Action: Mouse scrolled (765, 373) with delta (0, 0)
Screenshot: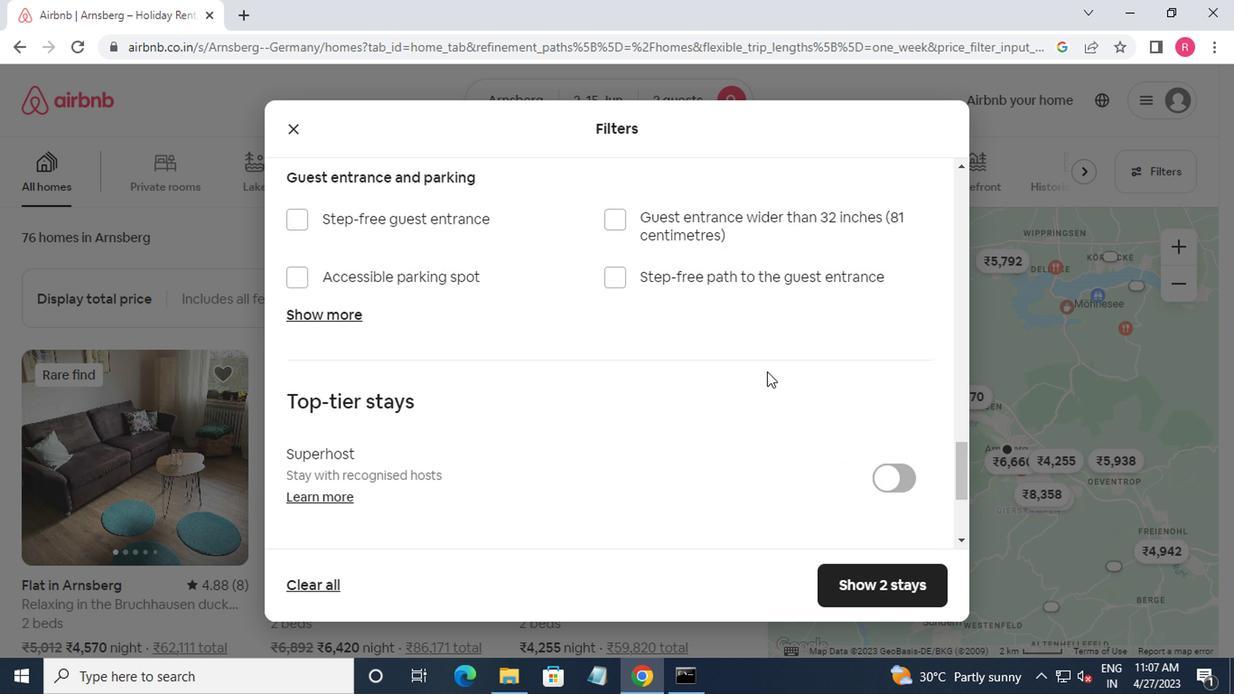 
Action: Mouse moved to (305, 430)
Screenshot: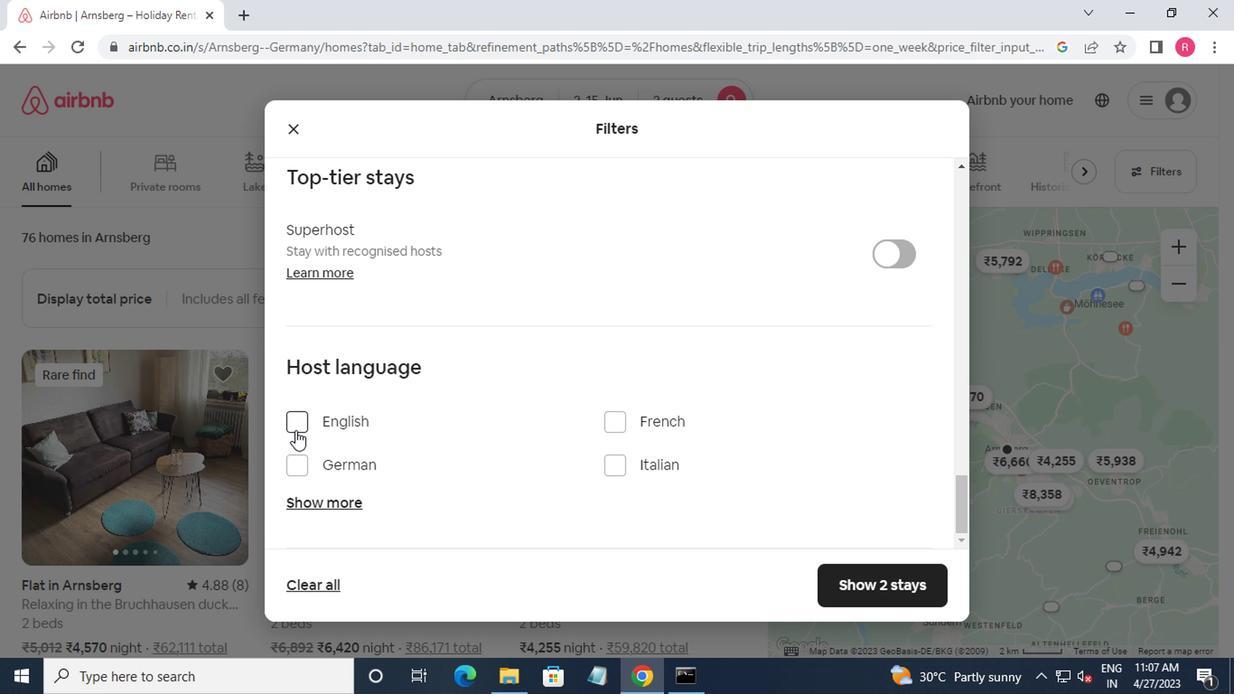 
Action: Mouse pressed left at (305, 430)
Screenshot: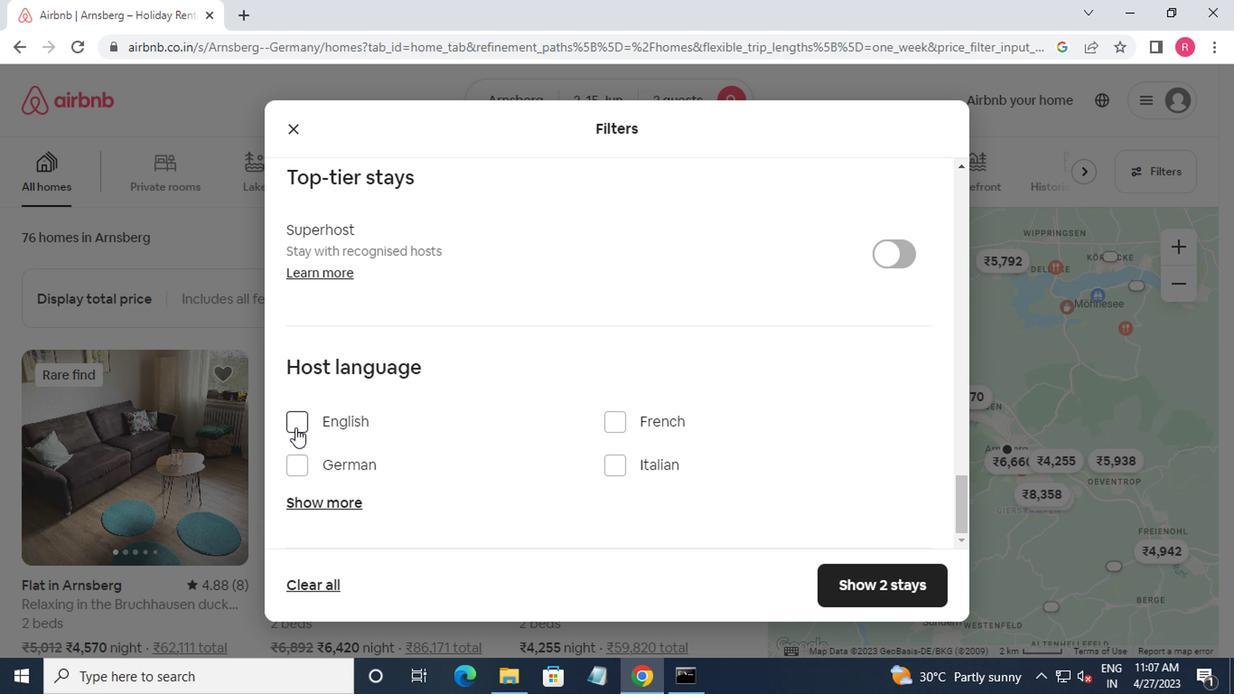 
Action: Mouse moved to (866, 590)
Screenshot: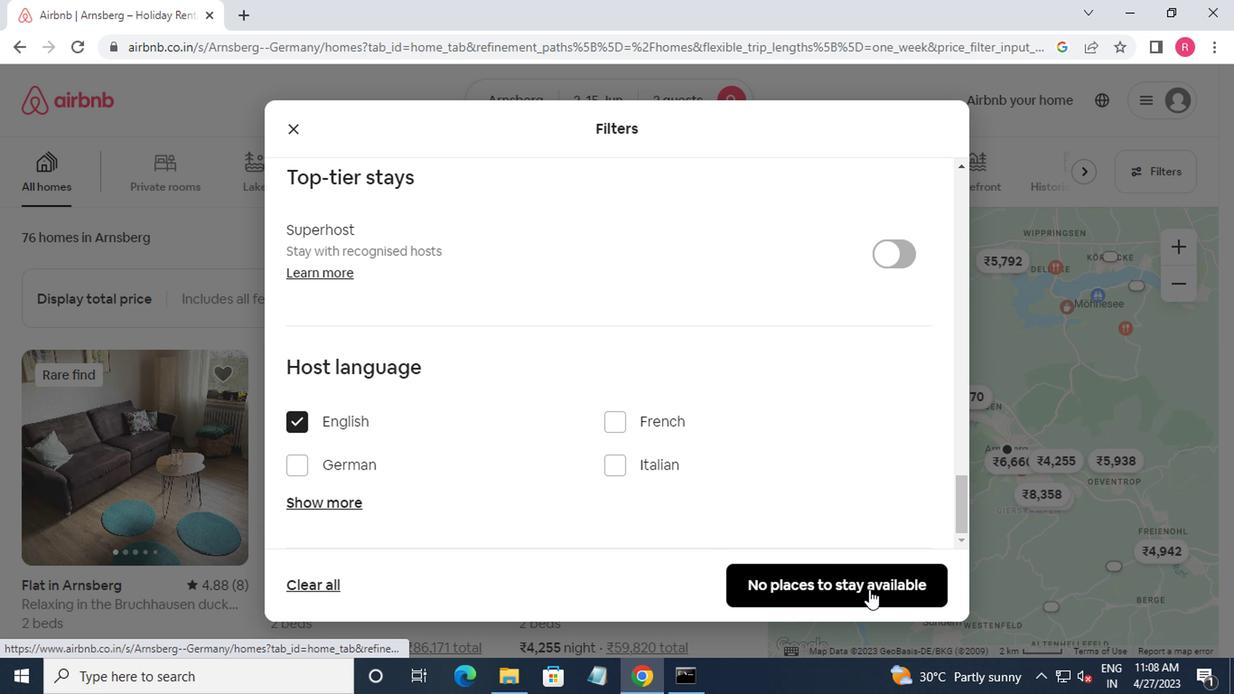 
Action: Mouse pressed left at (866, 590)
Screenshot: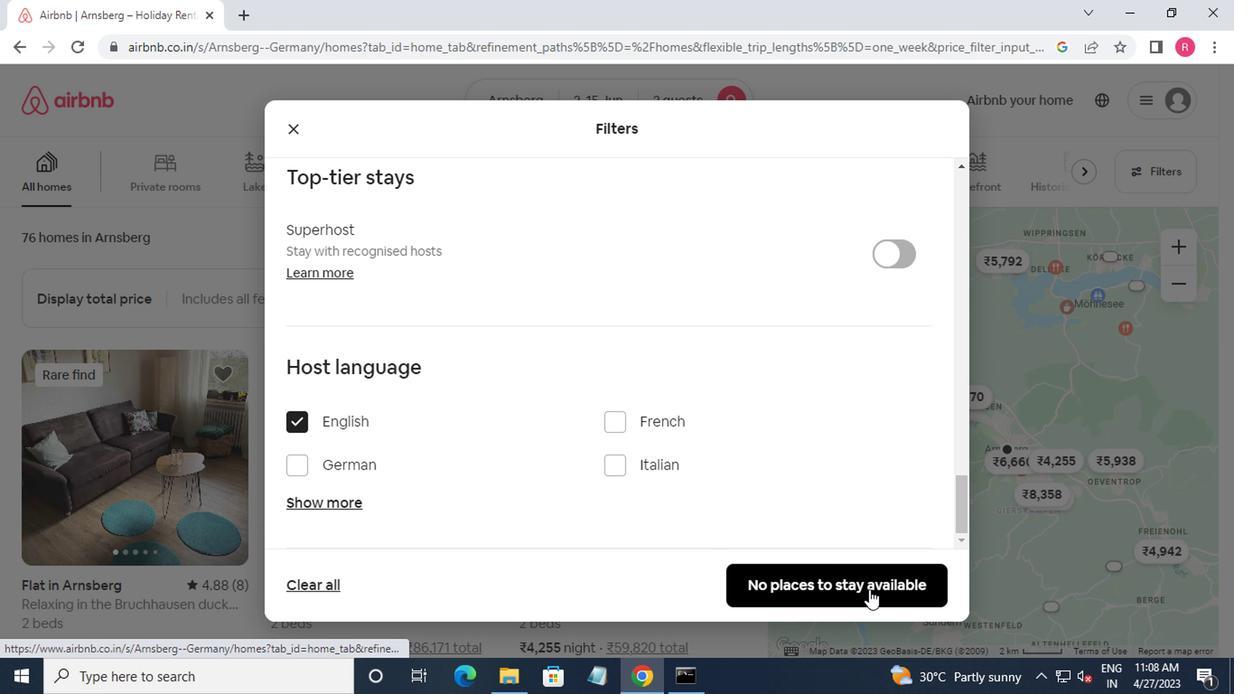 
Action: Mouse moved to (865, 578)
Screenshot: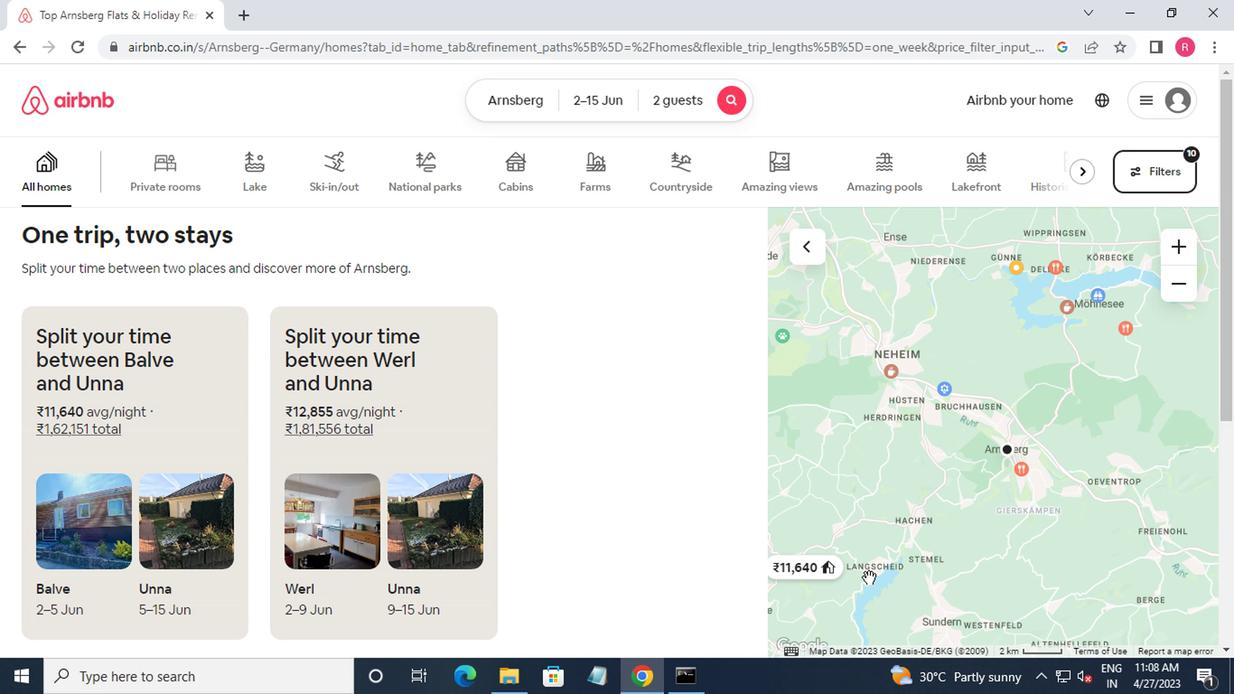 
